 Task: Look for space in Sarandë, Albania from 2nd June, 2023 to 15th June, 2023 for 2 adults and 1 pet in price range Rs.10000 to Rs.15000. Place can be entire place with 1  bedroom having 1 bed and 1 bathroom. Property type can be house, flat, hotel. Amenities needed are: heating. Booking option can be shelf check-in. Required host language is English.
Action: Mouse moved to (588, 110)
Screenshot: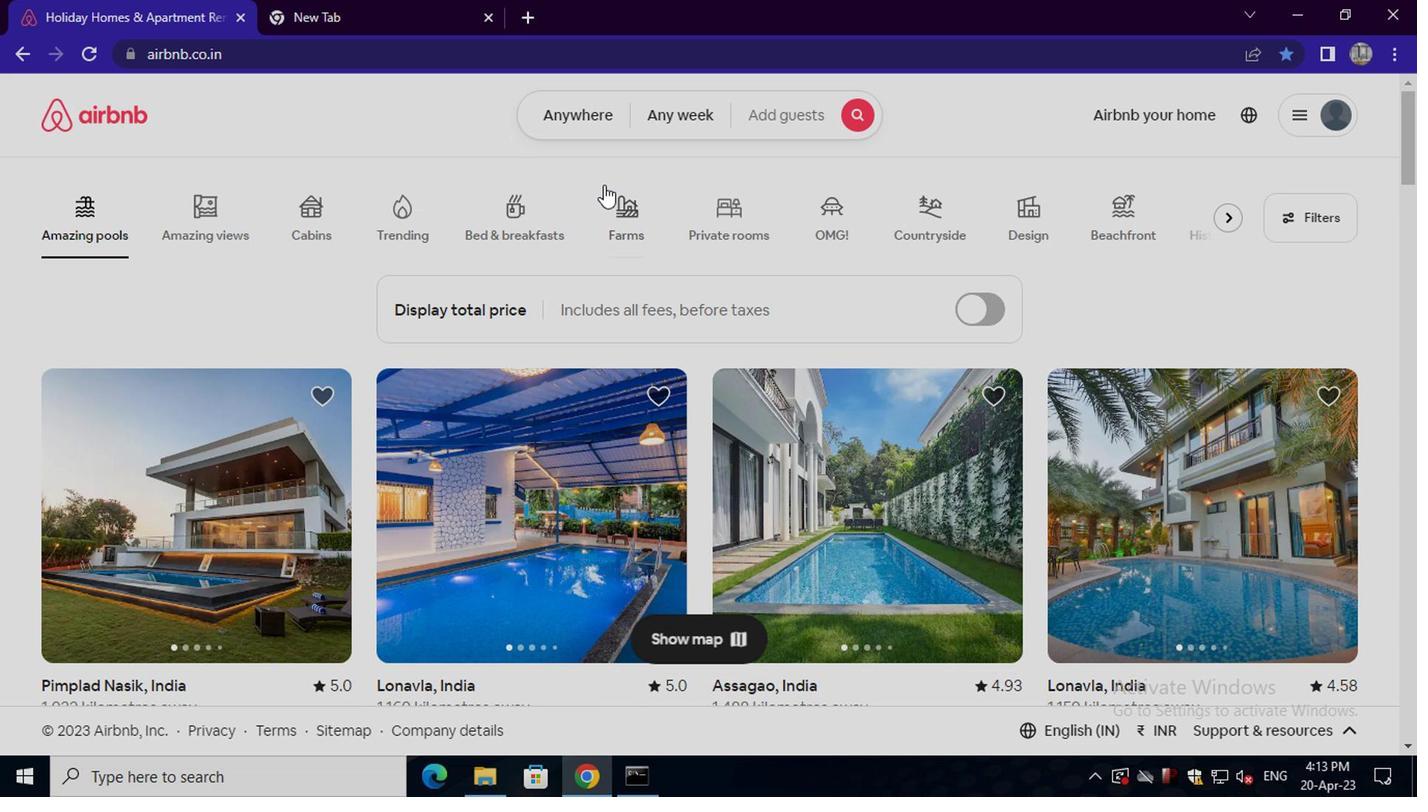 
Action: Mouse pressed left at (588, 110)
Screenshot: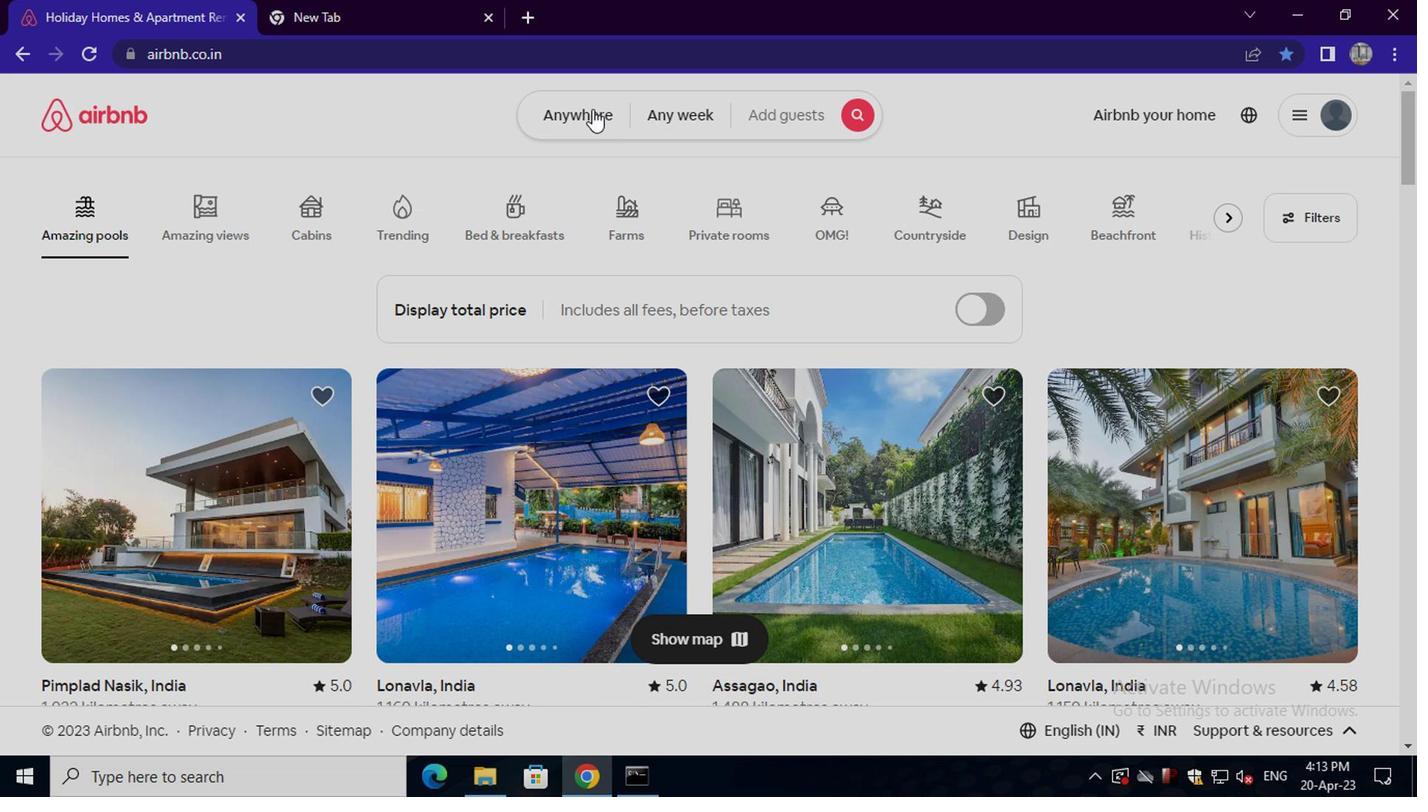 
Action: Mouse moved to (482, 197)
Screenshot: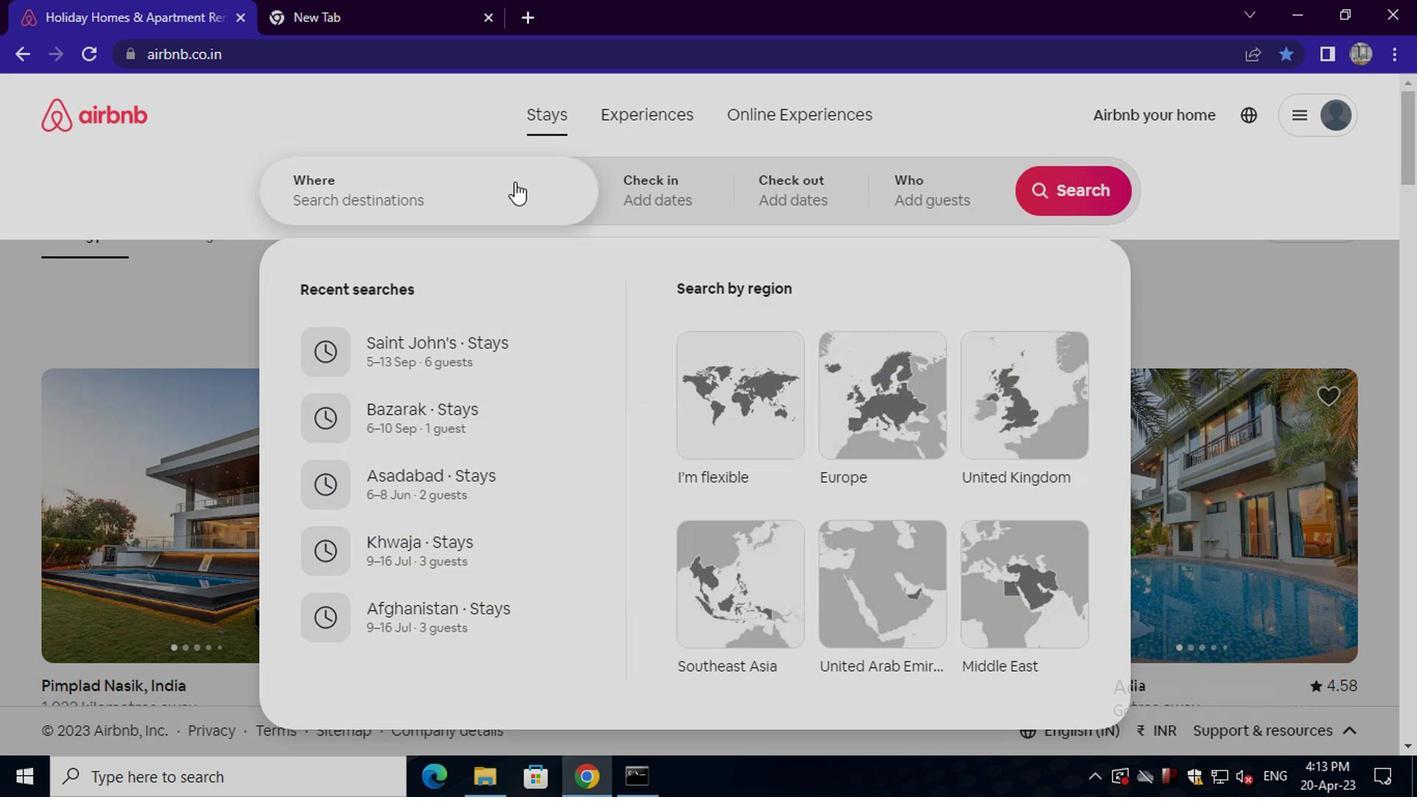 
Action: Mouse pressed left at (482, 197)
Screenshot: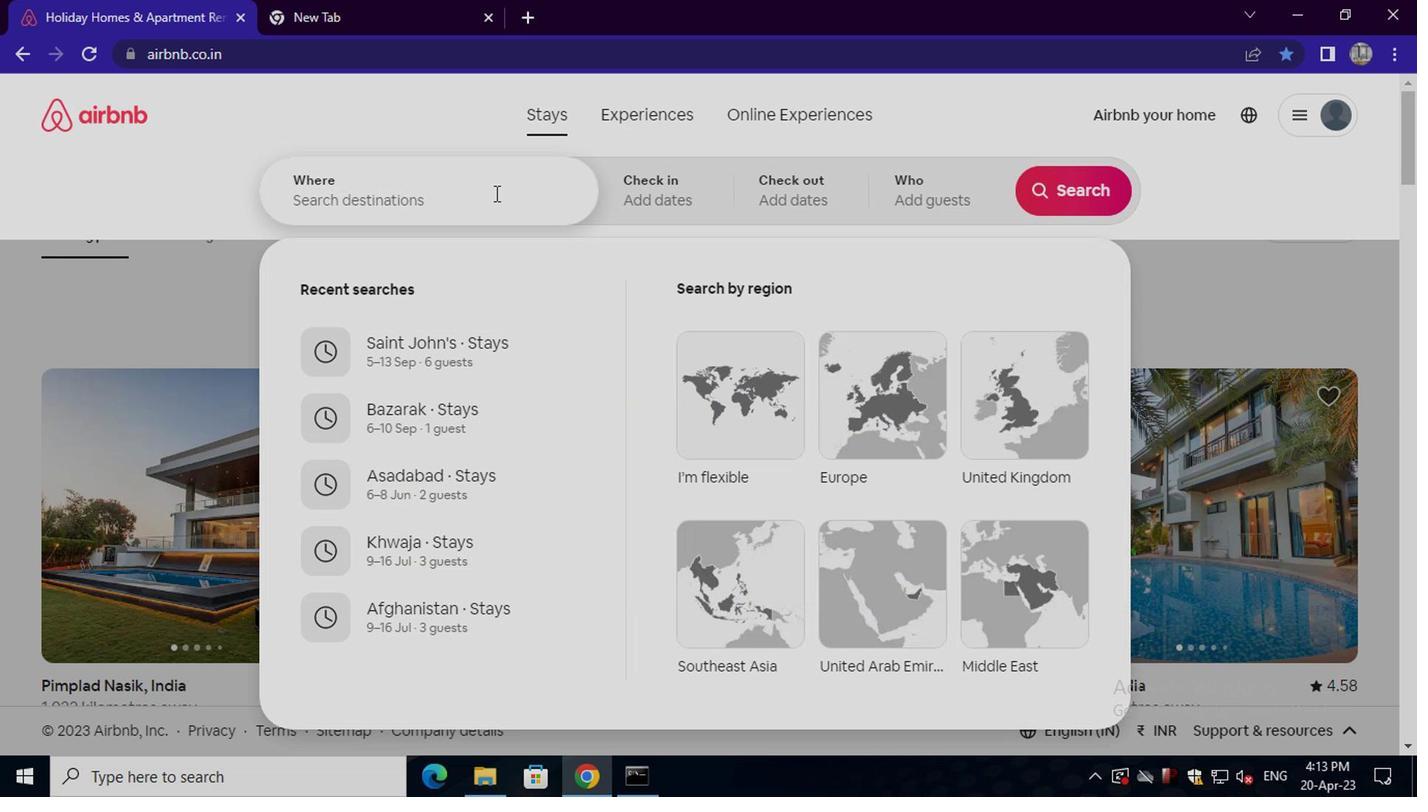 
Action: Key pressed sarande
Screenshot: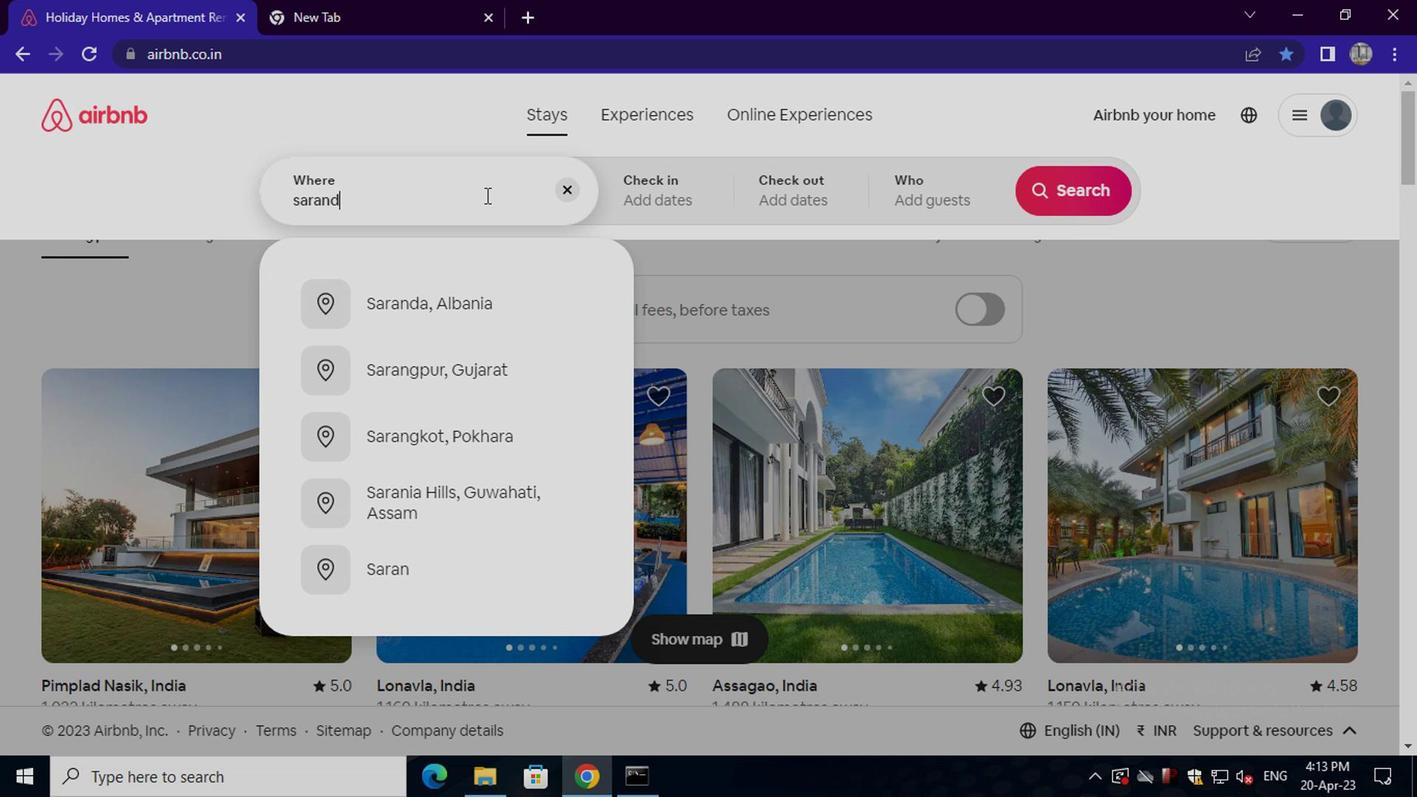 
Action: Mouse moved to (491, 302)
Screenshot: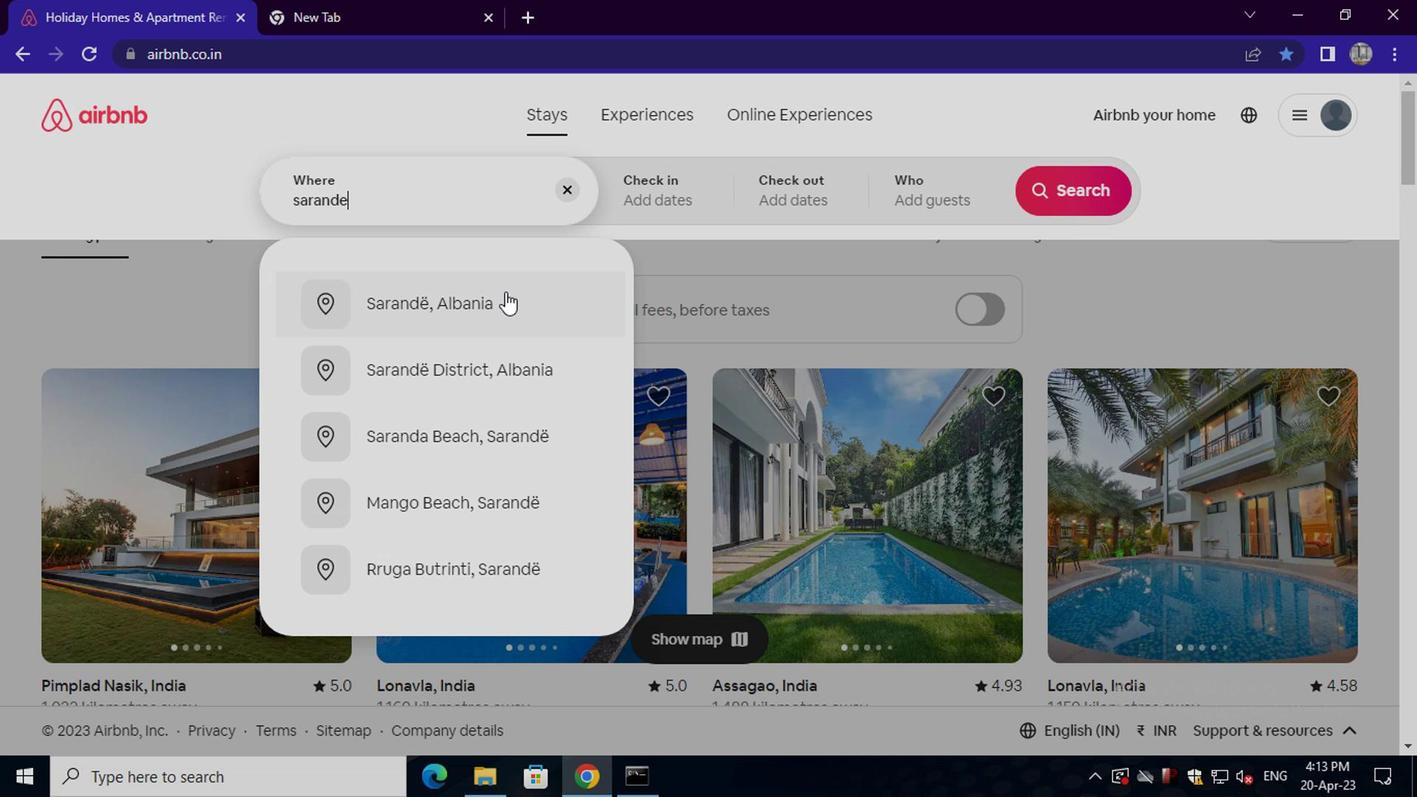 
Action: Mouse pressed left at (491, 302)
Screenshot: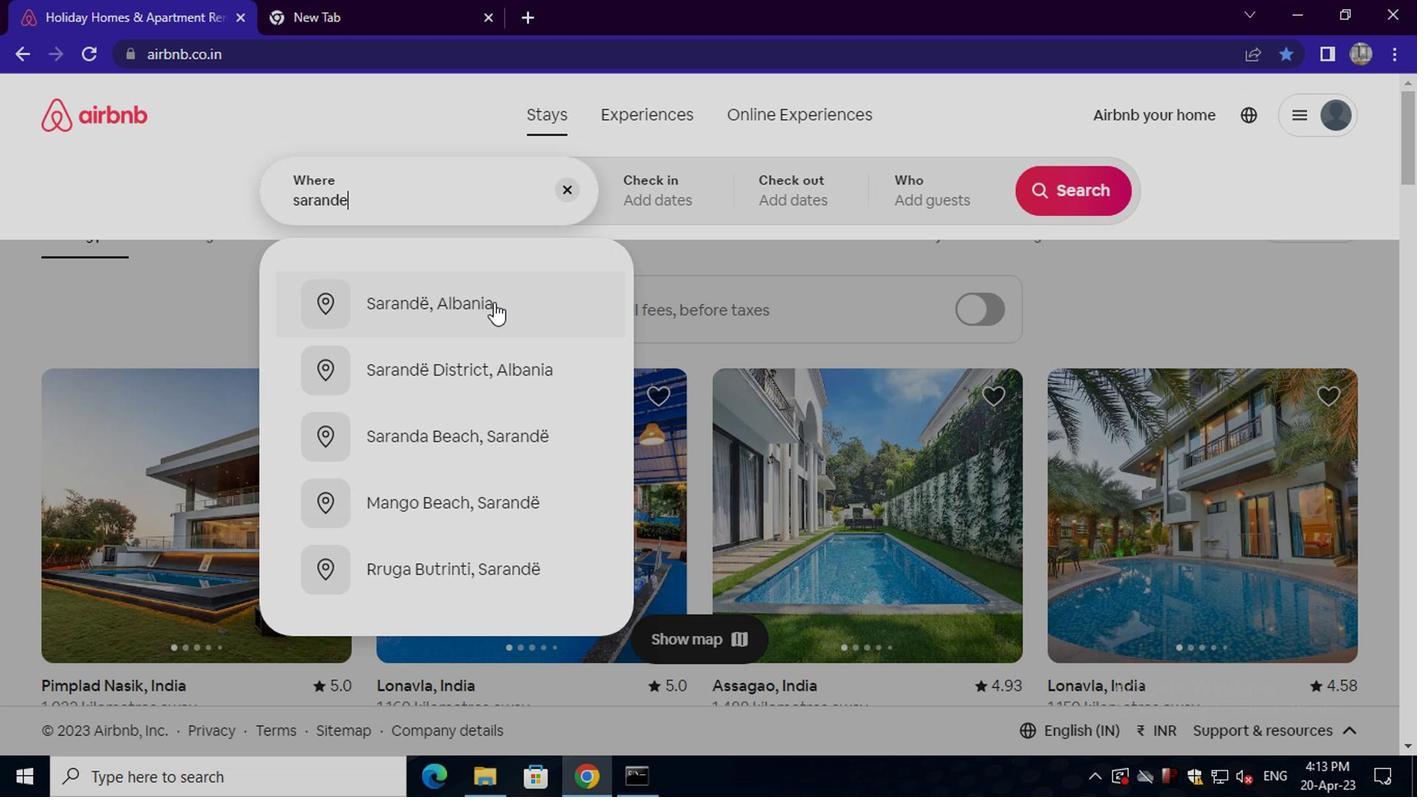 
Action: Mouse moved to (940, 197)
Screenshot: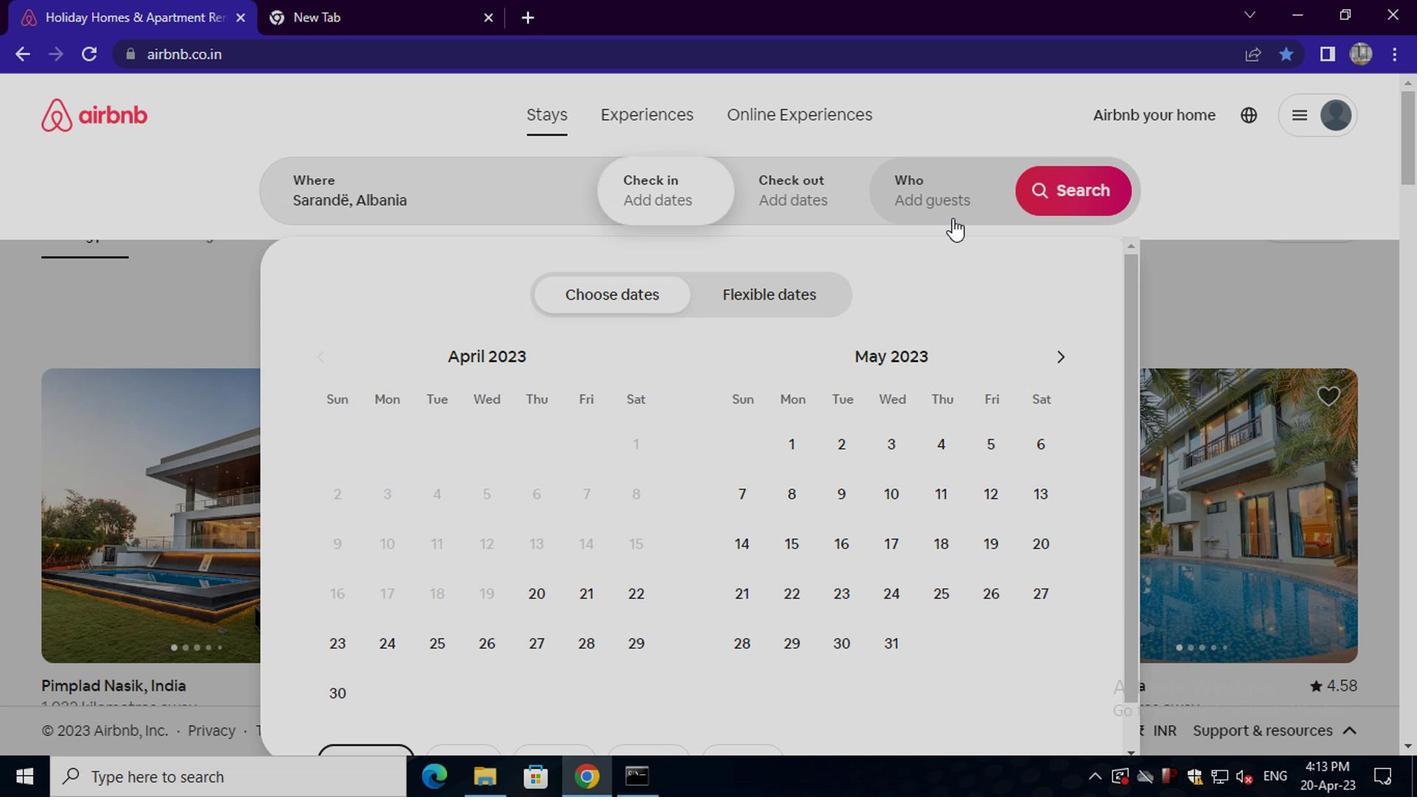 
Action: Mouse pressed left at (940, 197)
Screenshot: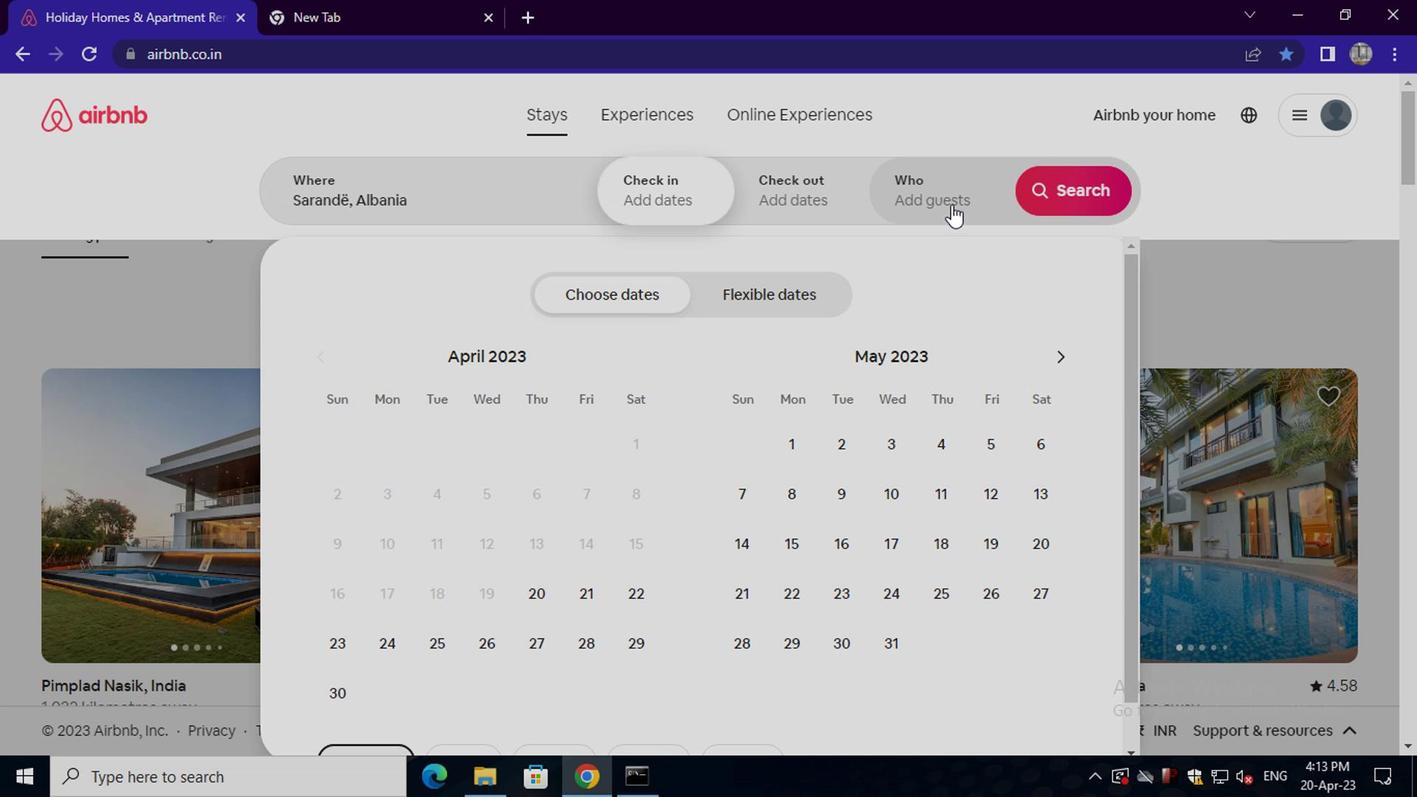
Action: Mouse moved to (731, 177)
Screenshot: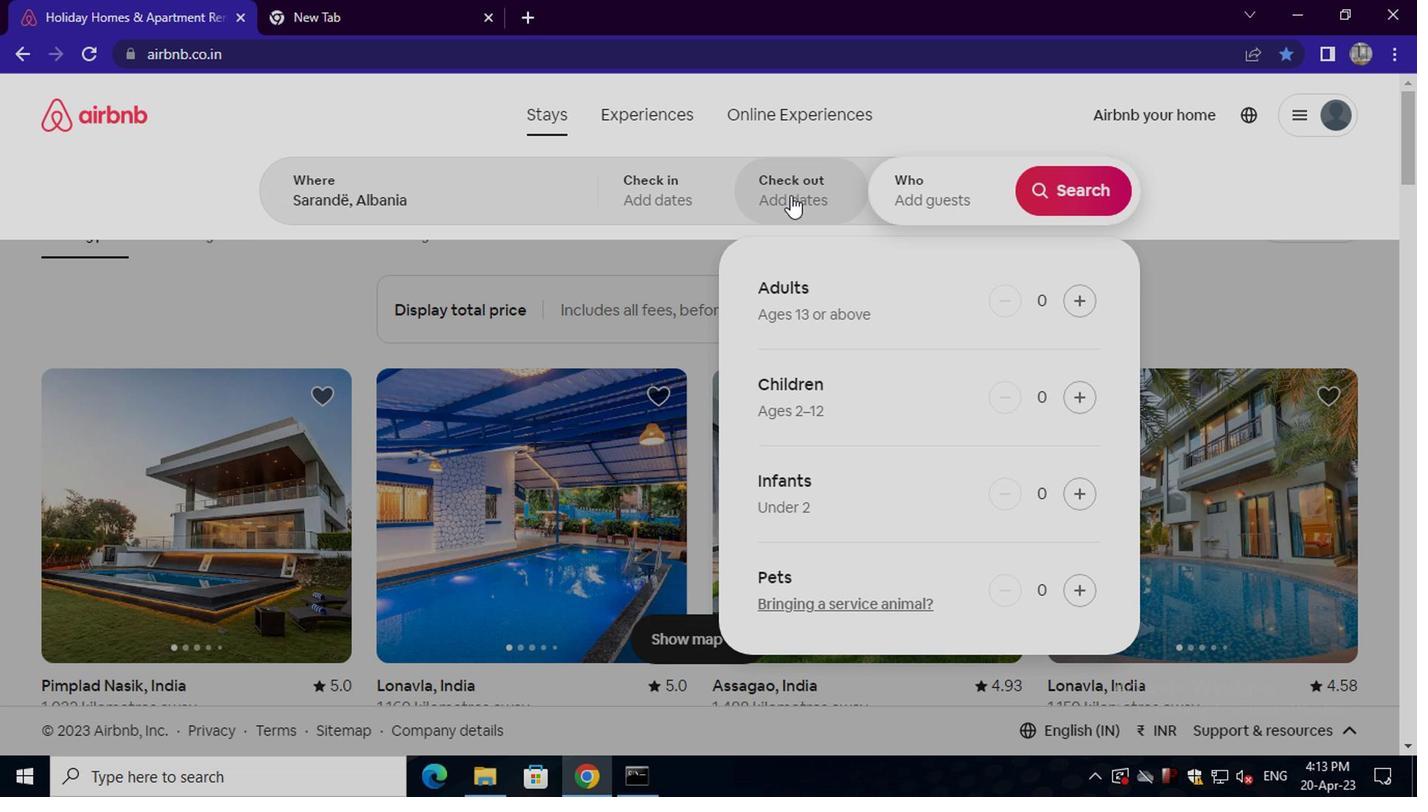 
Action: Mouse pressed left at (731, 177)
Screenshot: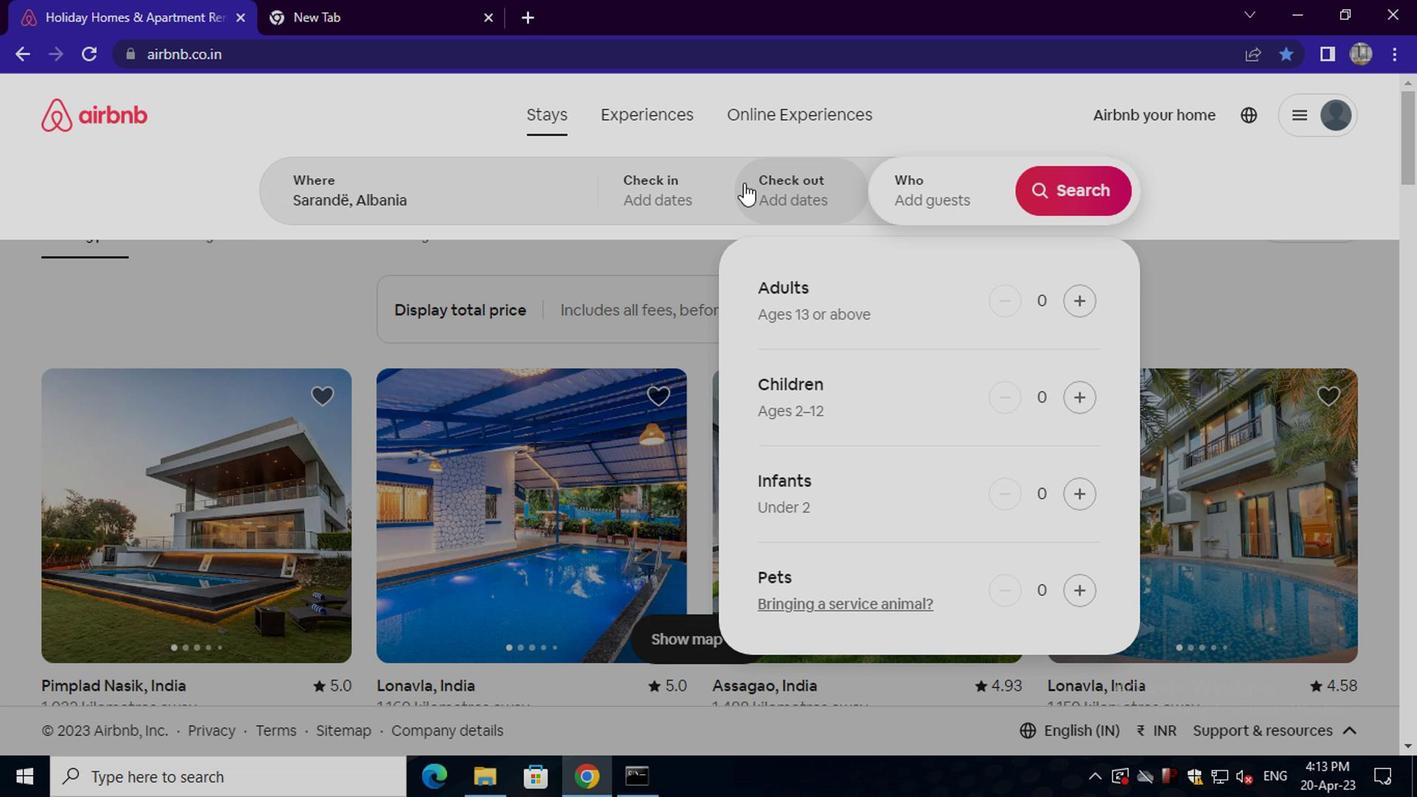 
Action: Mouse moved to (672, 189)
Screenshot: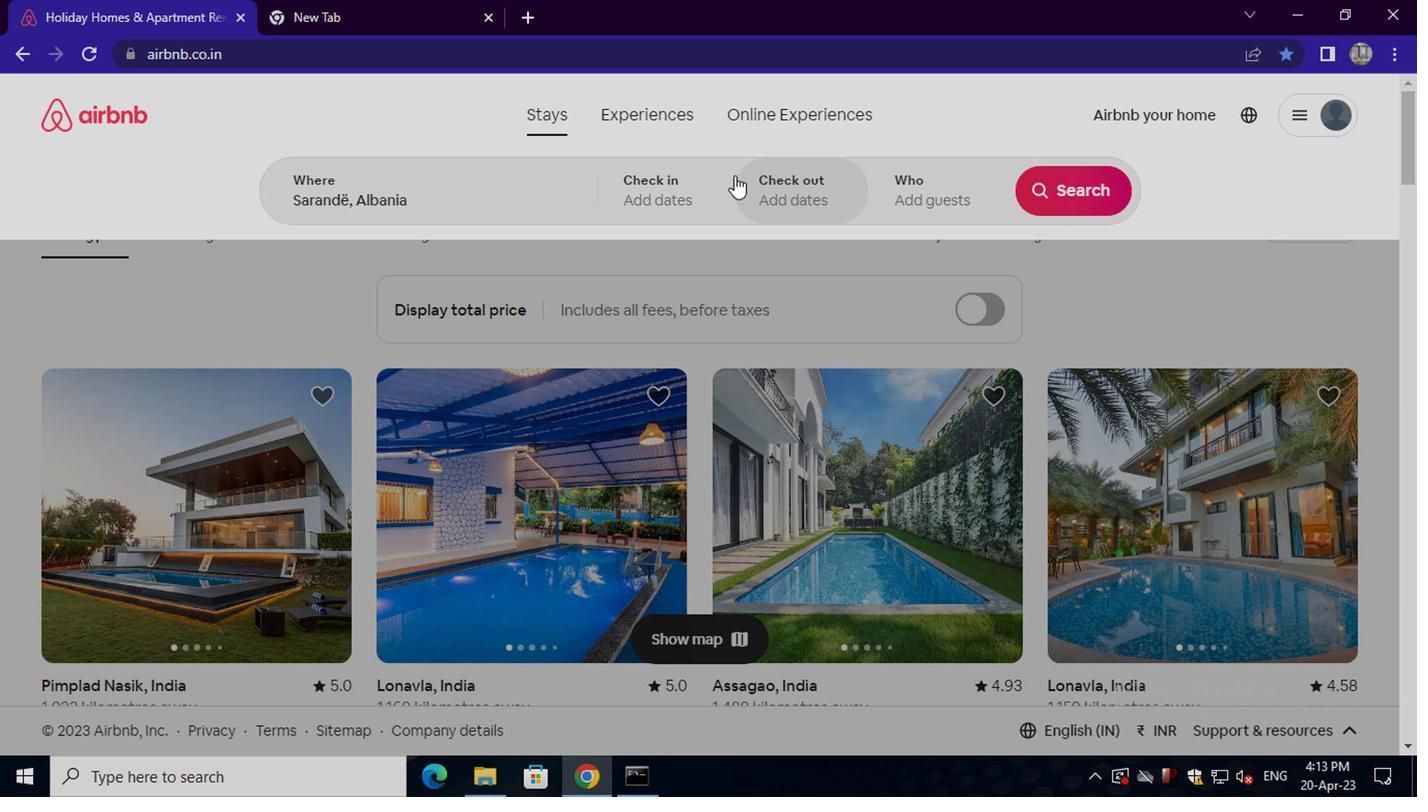 
Action: Mouse pressed left at (672, 189)
Screenshot: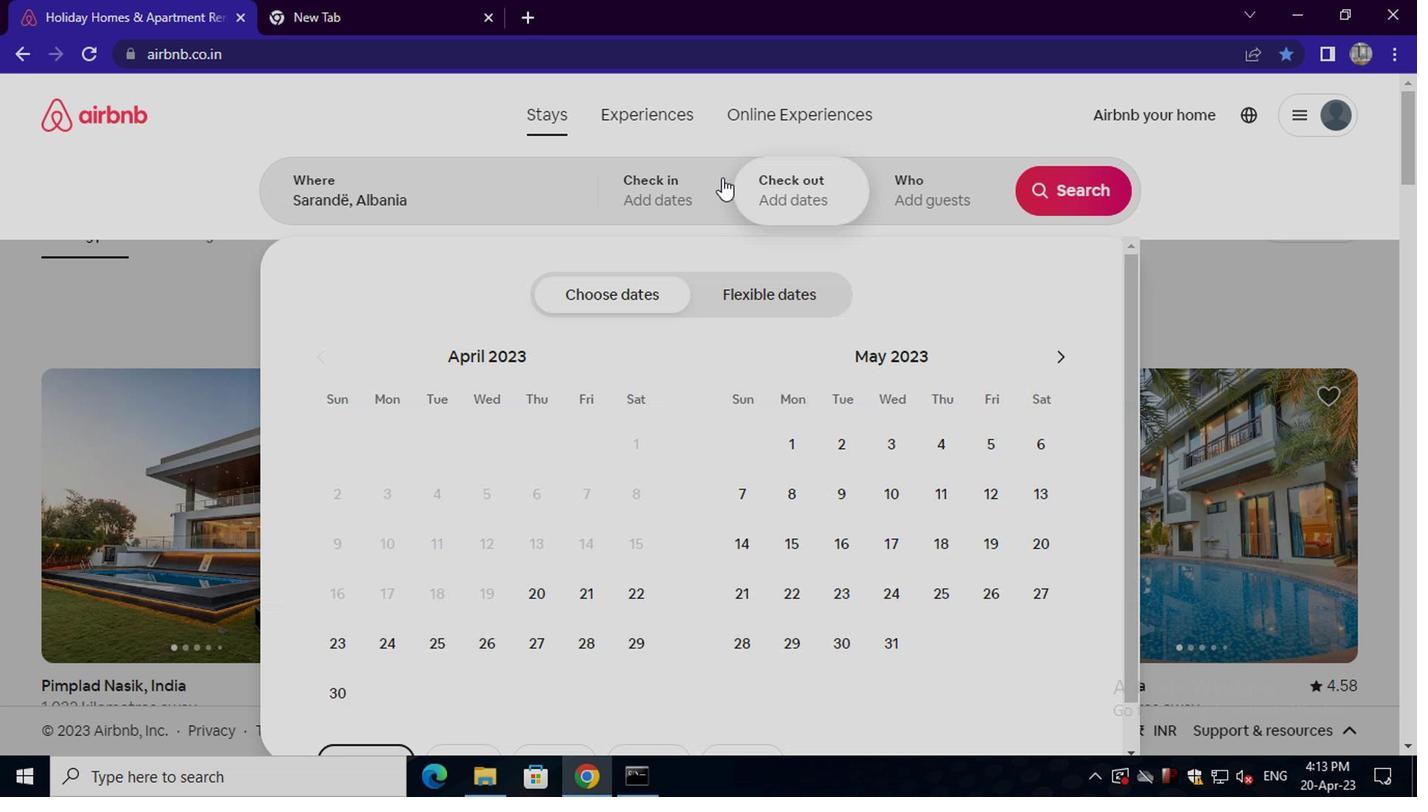 
Action: Mouse moved to (1025, 359)
Screenshot: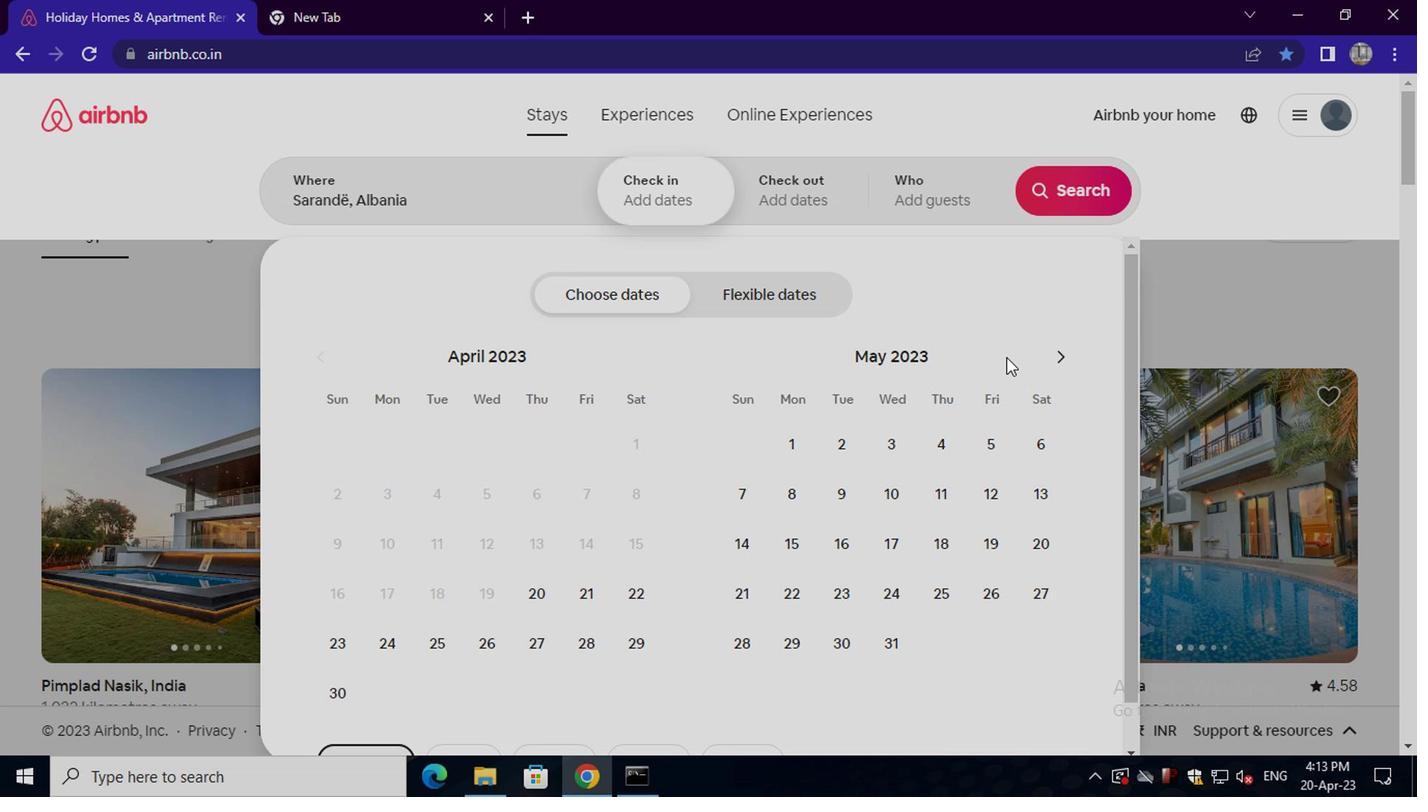 
Action: Mouse pressed left at (1025, 359)
Screenshot: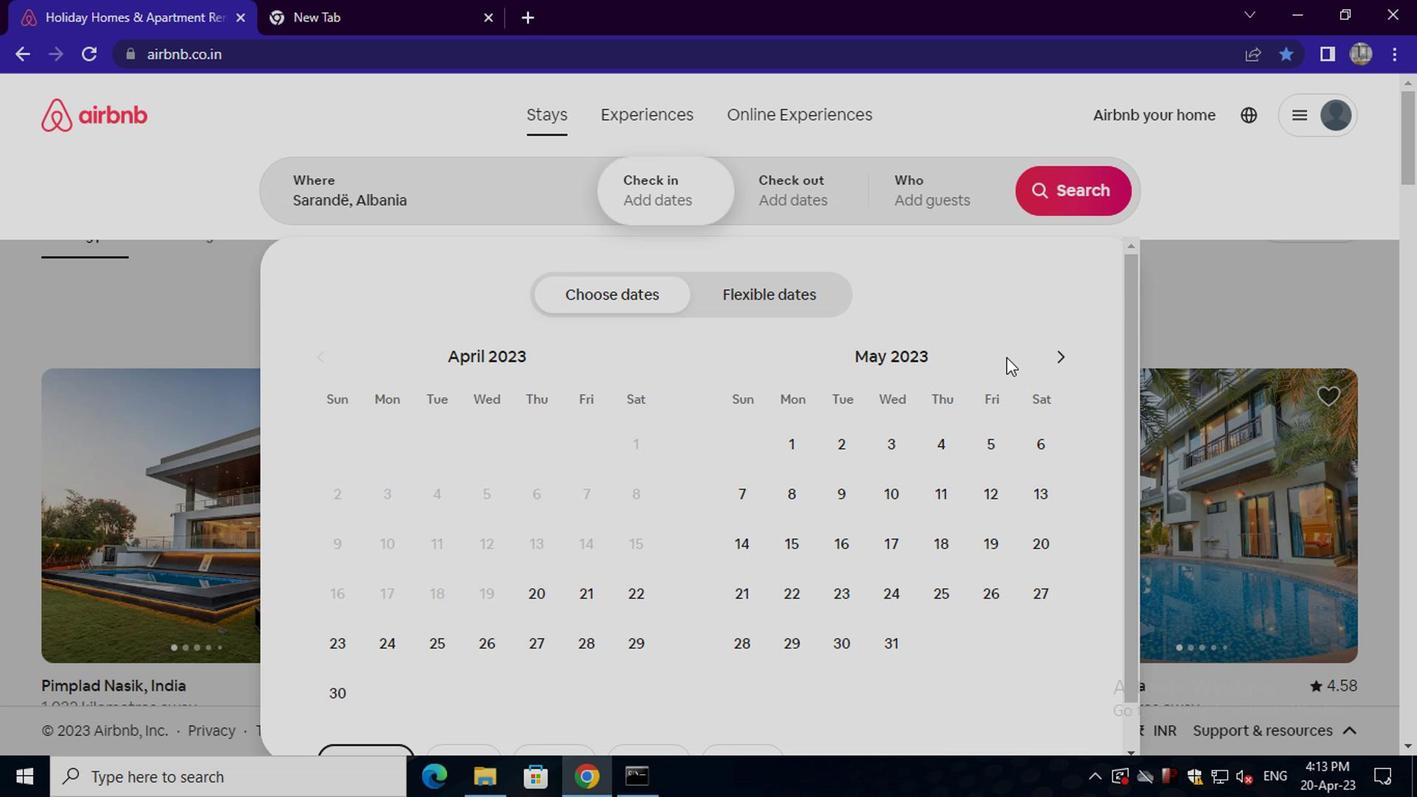 
Action: Mouse moved to (1047, 362)
Screenshot: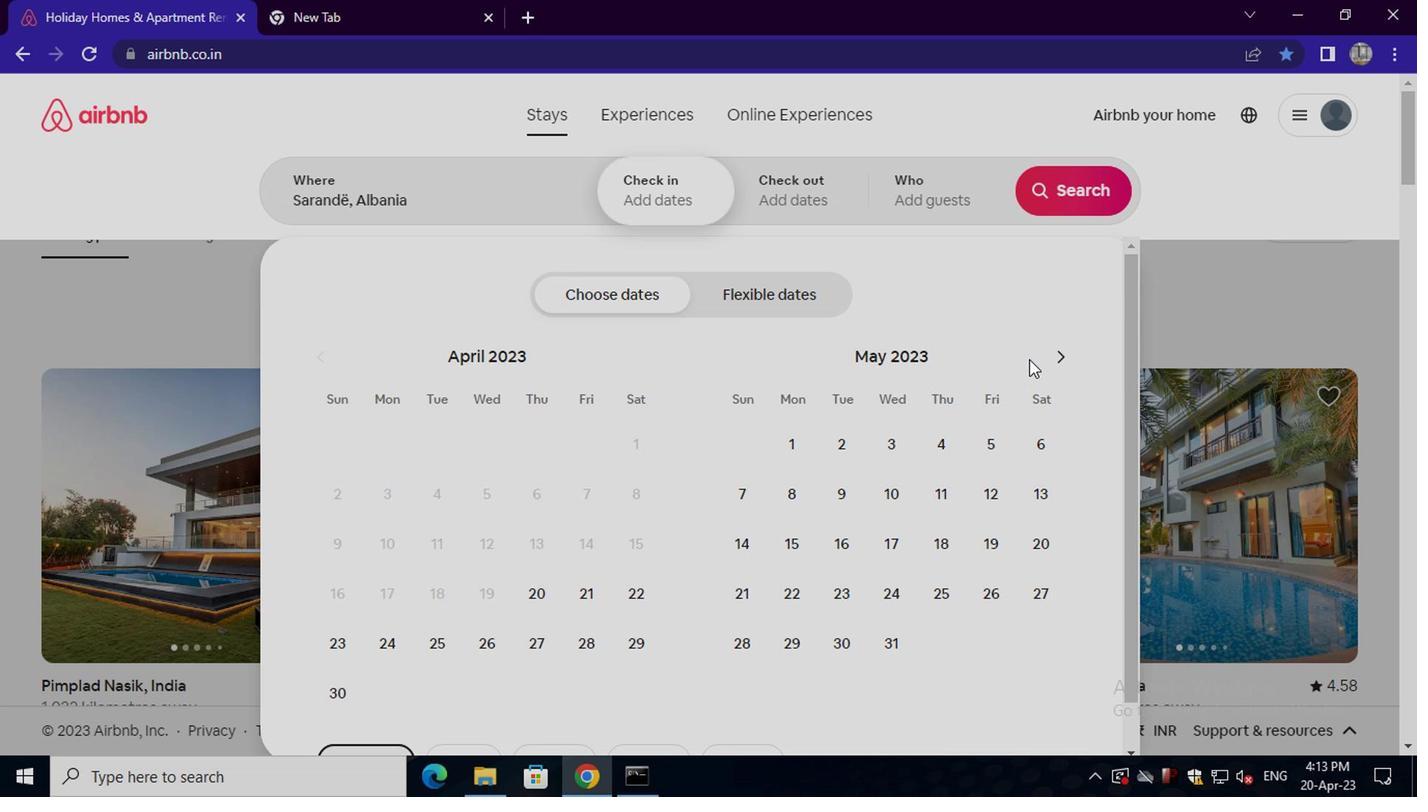 
Action: Mouse pressed left at (1047, 362)
Screenshot: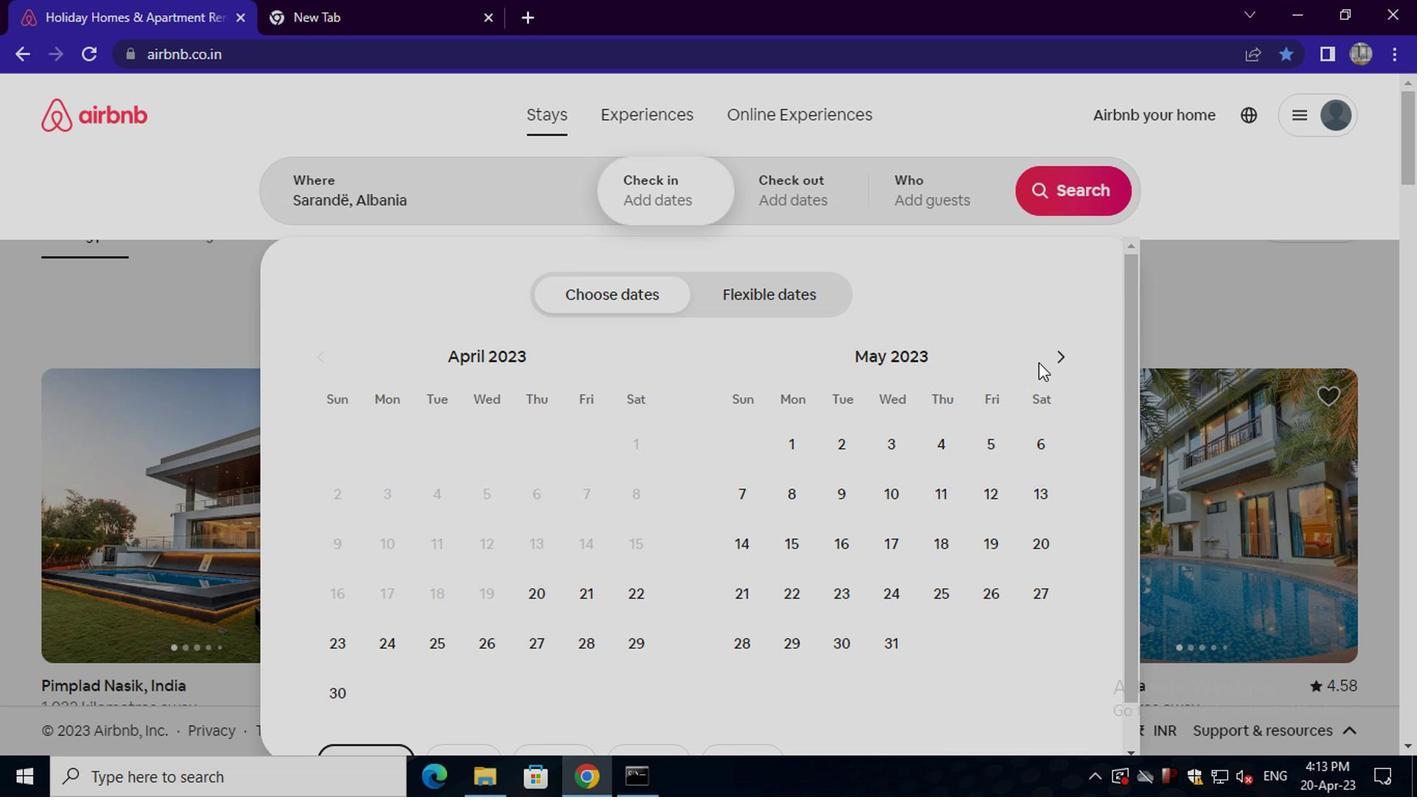 
Action: Mouse moved to (990, 443)
Screenshot: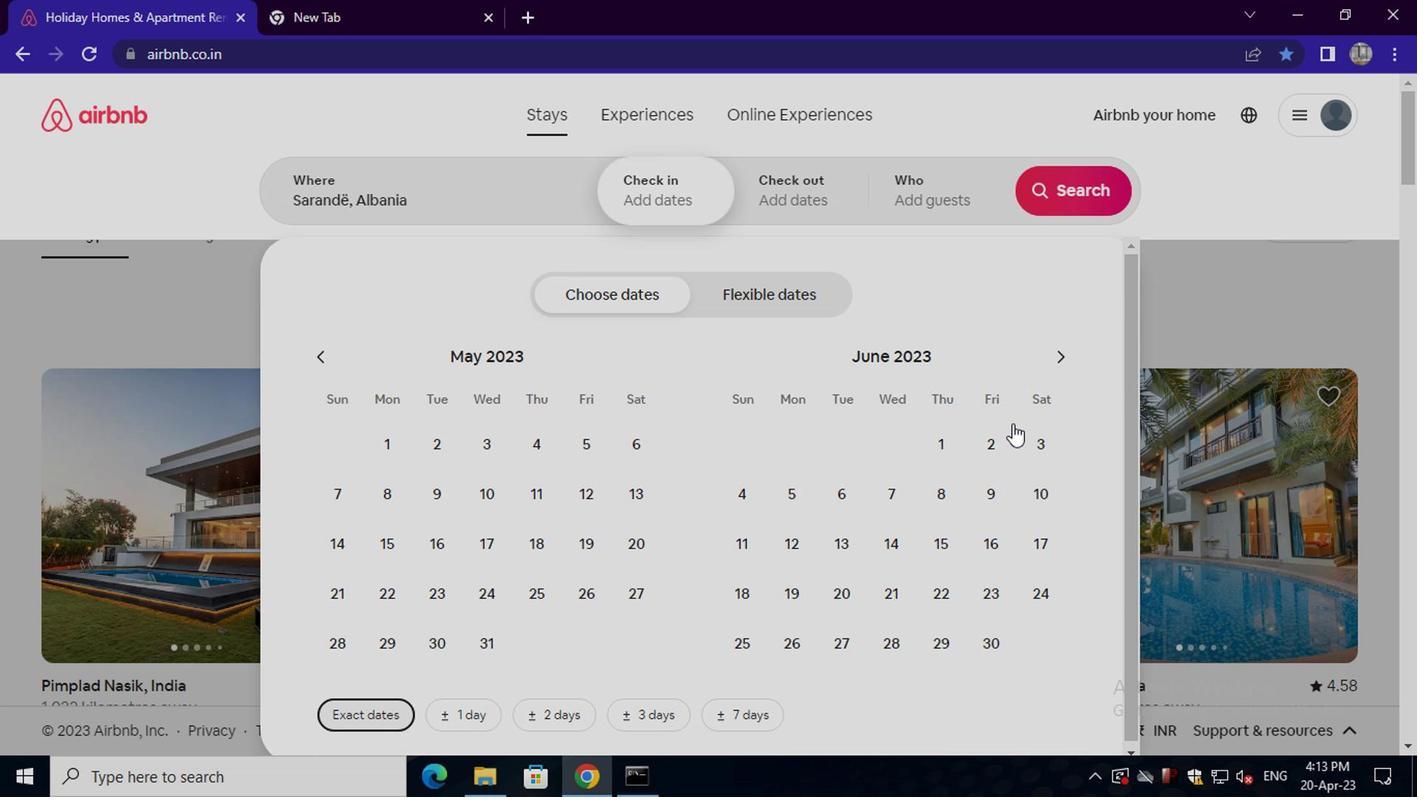 
Action: Mouse pressed left at (990, 443)
Screenshot: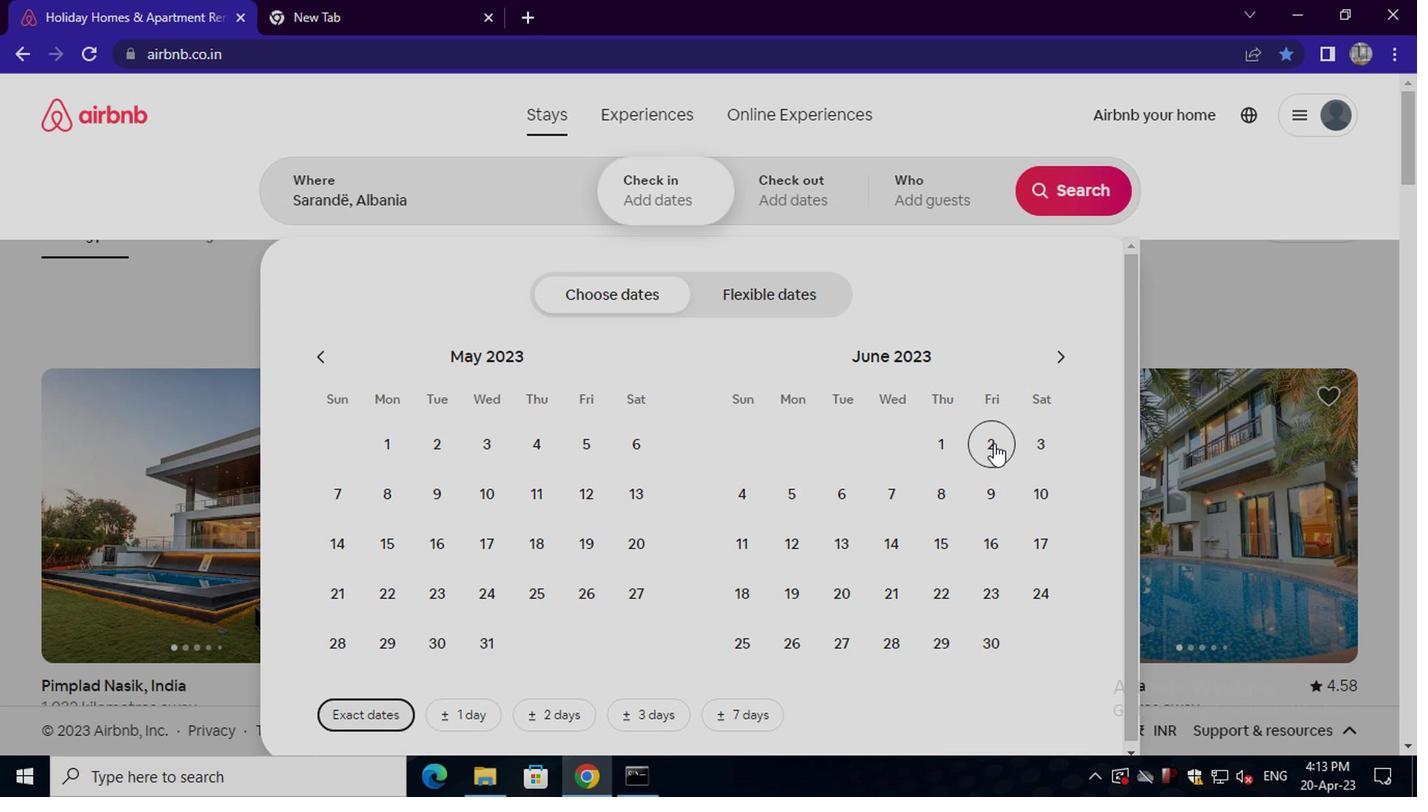 
Action: Mouse moved to (938, 529)
Screenshot: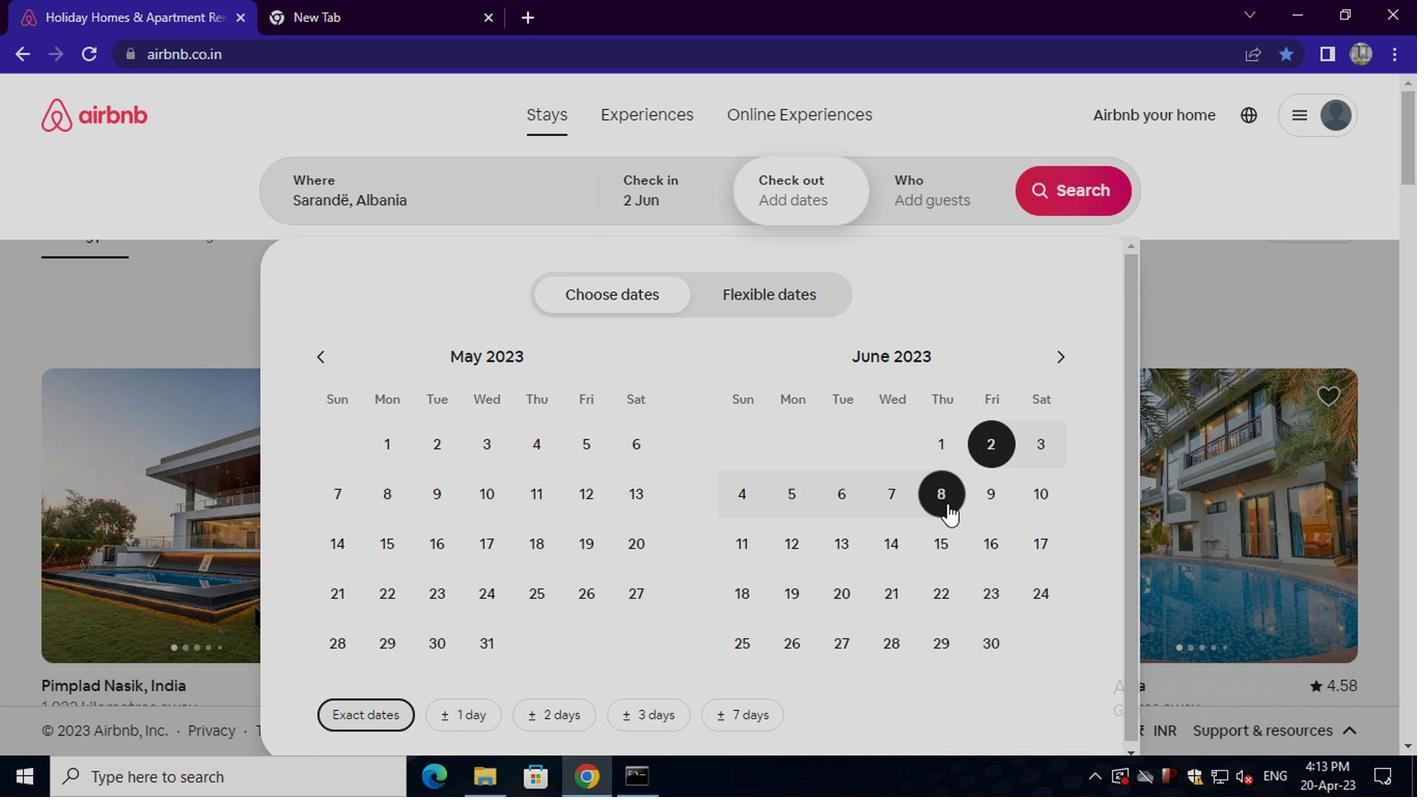 
Action: Mouse pressed left at (938, 529)
Screenshot: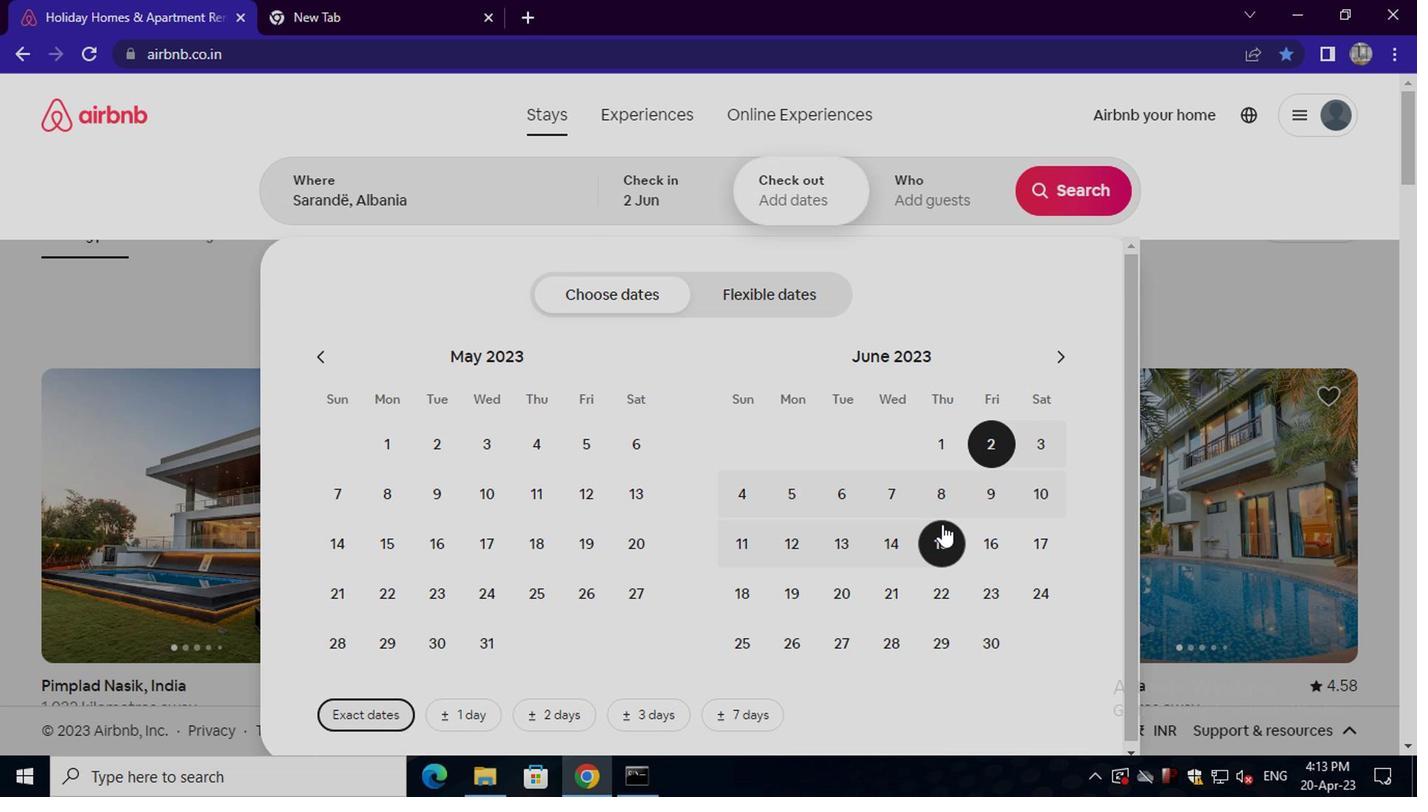 
Action: Mouse moved to (957, 210)
Screenshot: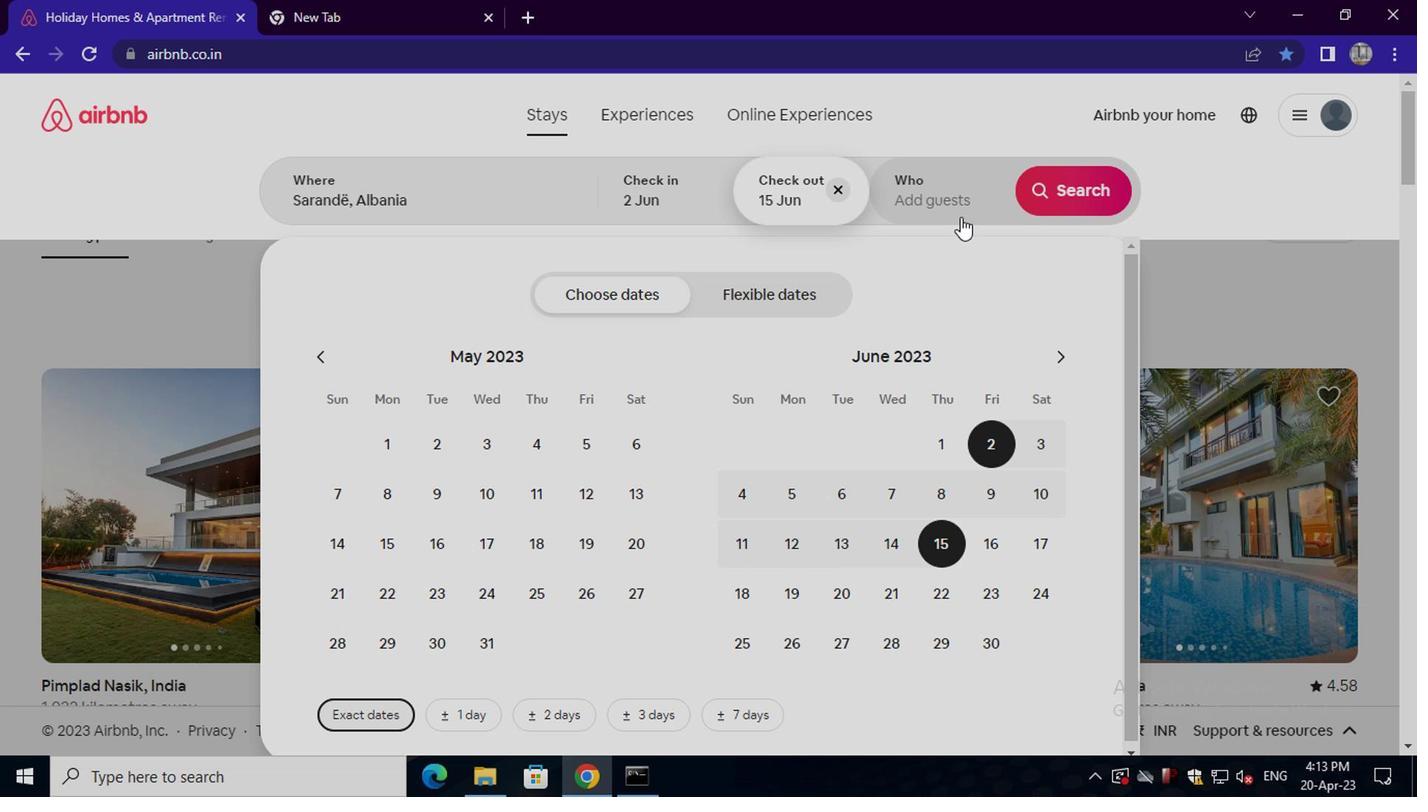 
Action: Mouse pressed left at (957, 210)
Screenshot: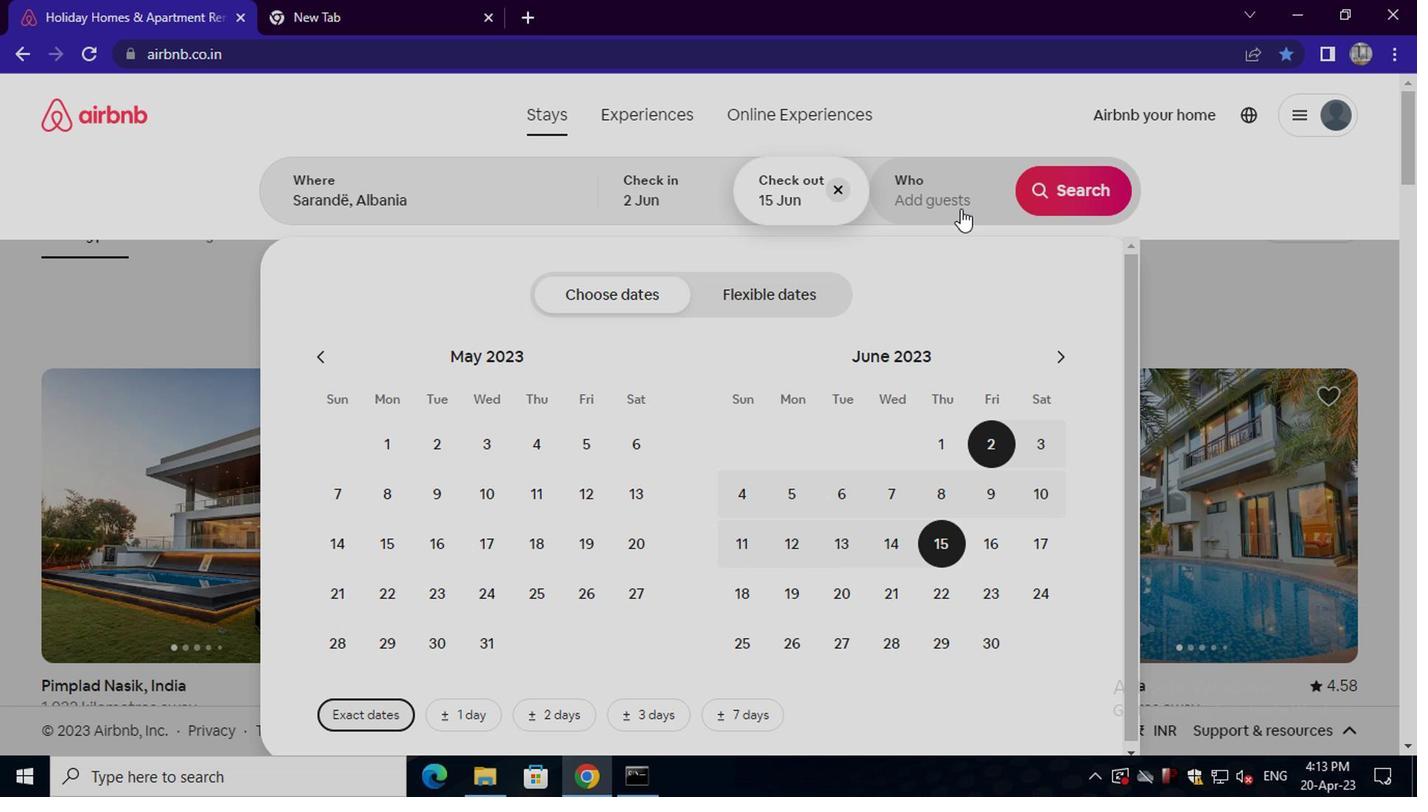
Action: Mouse moved to (1066, 306)
Screenshot: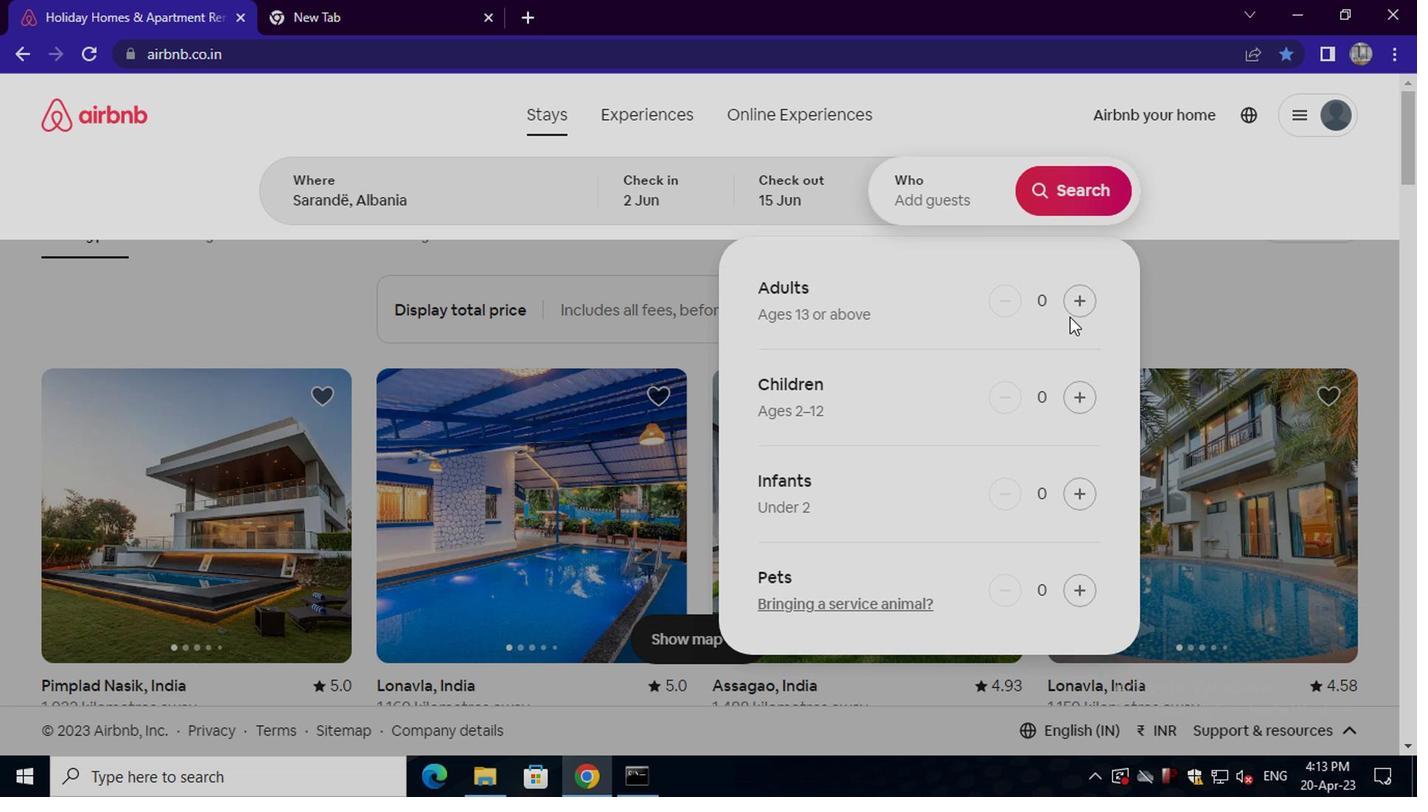 
Action: Mouse pressed left at (1066, 306)
Screenshot: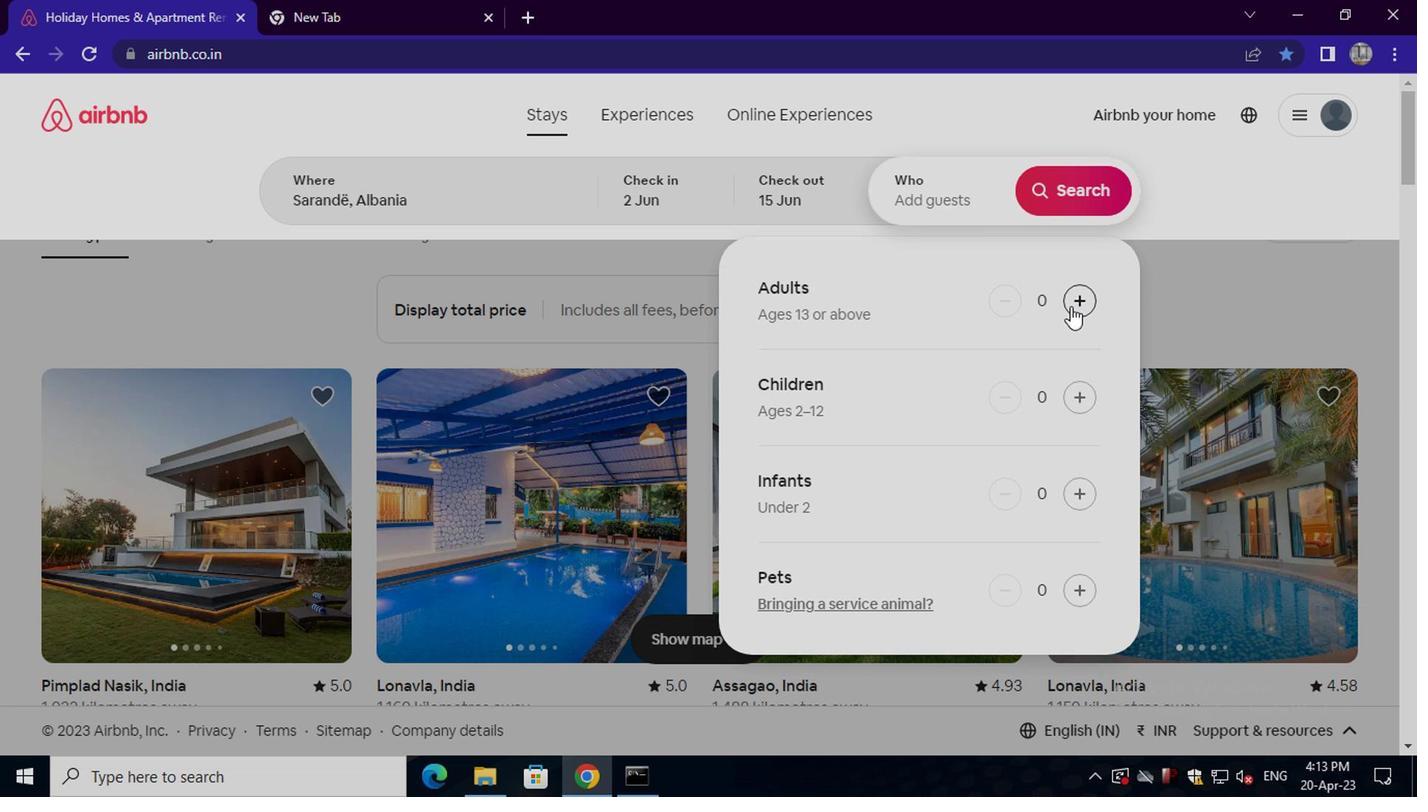 
Action: Mouse pressed left at (1066, 306)
Screenshot: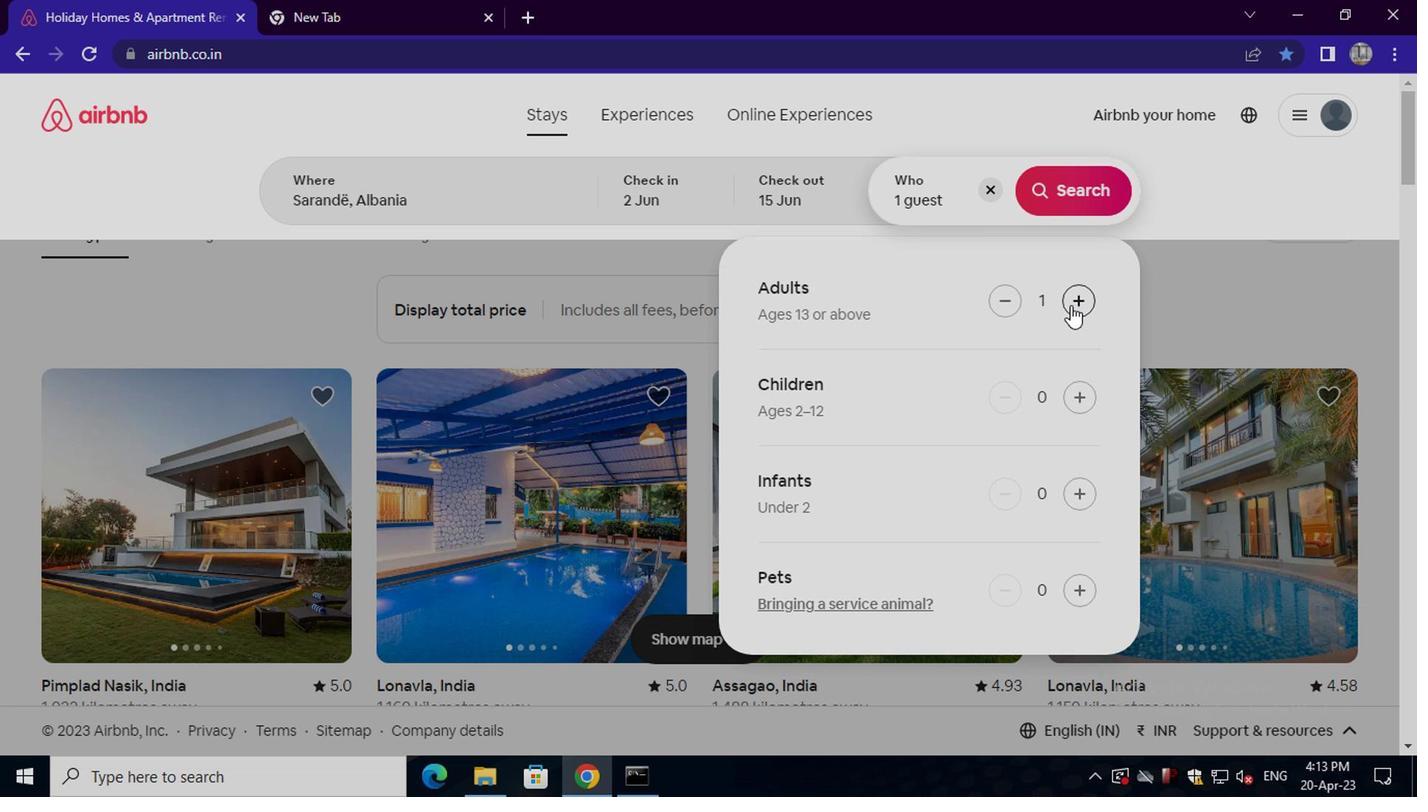 
Action: Mouse moved to (1078, 581)
Screenshot: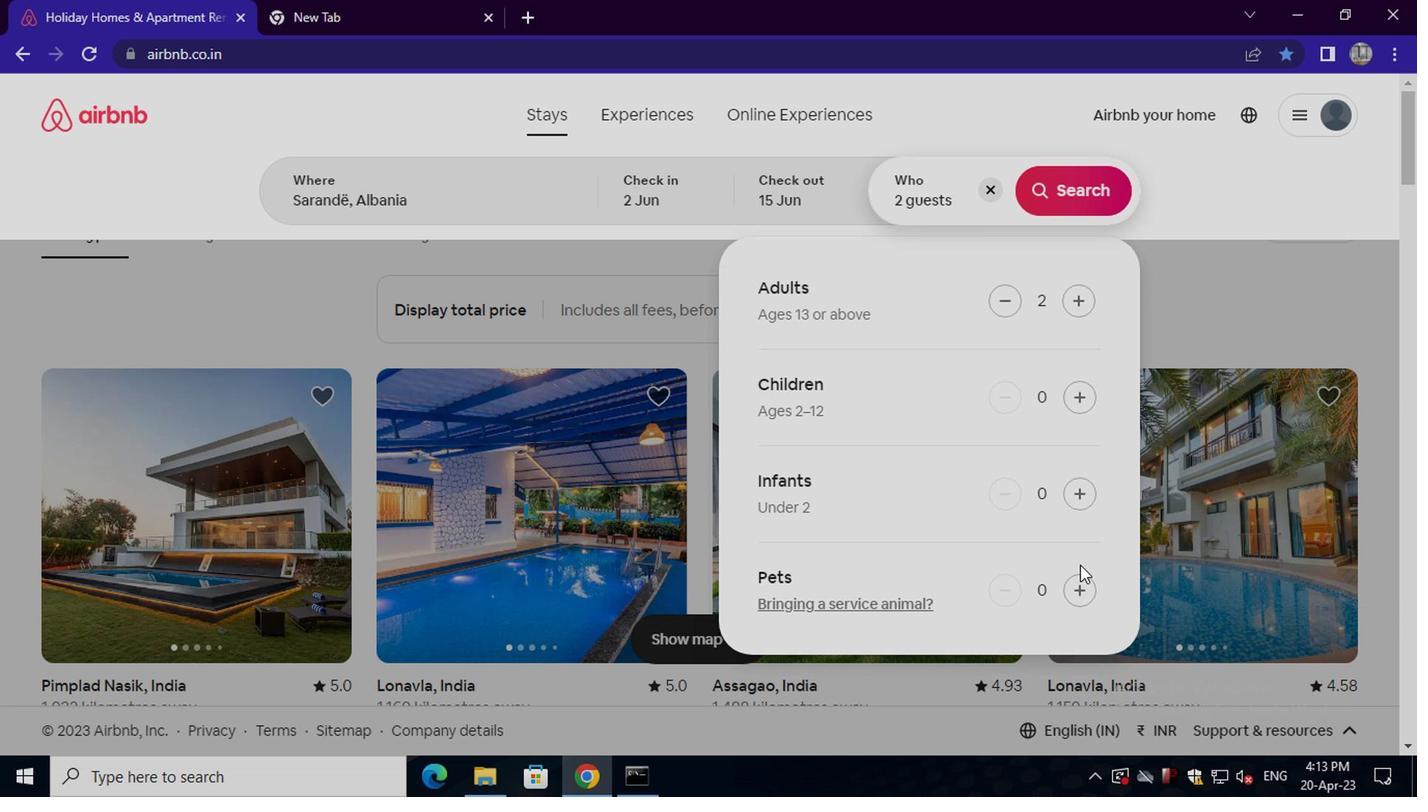 
Action: Mouse pressed left at (1078, 581)
Screenshot: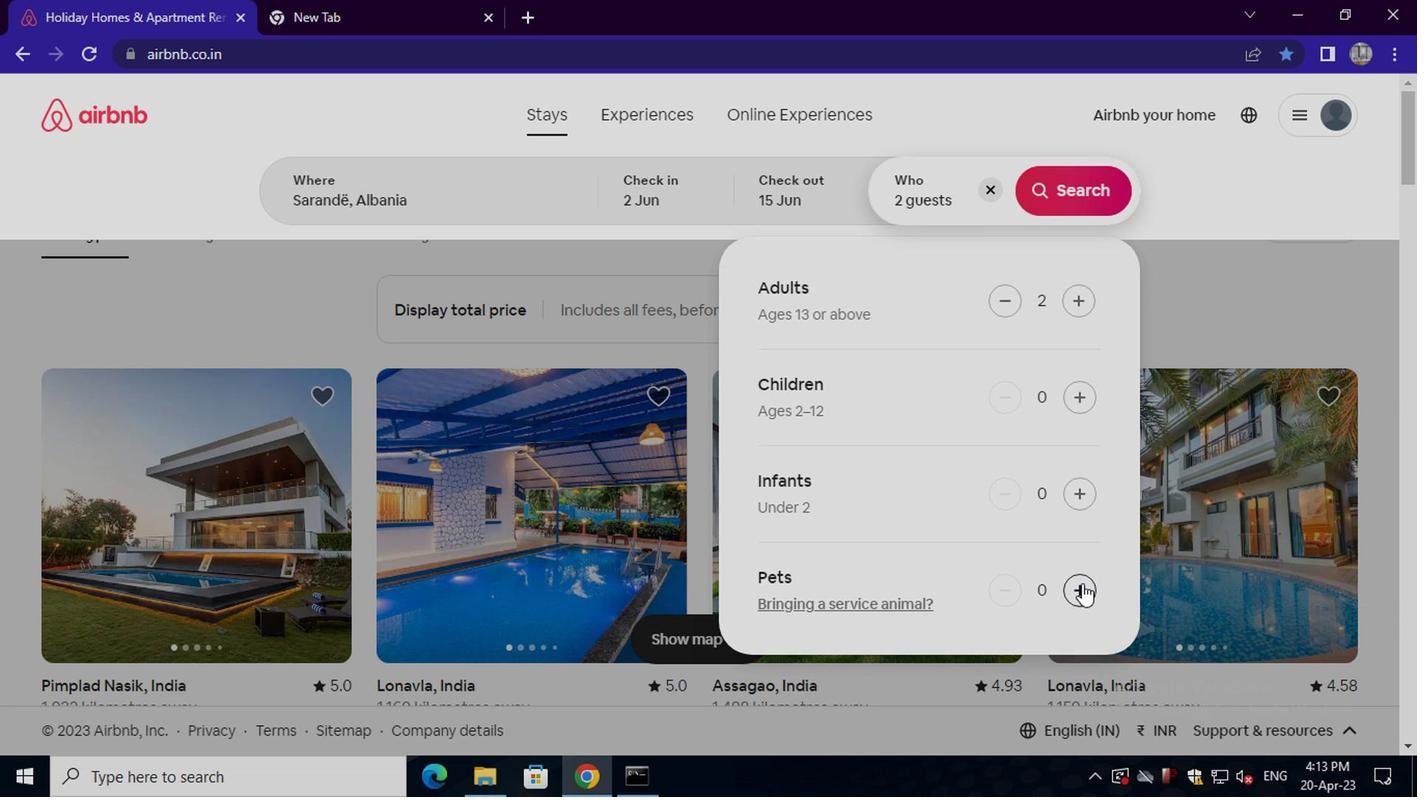 
Action: Mouse moved to (1089, 192)
Screenshot: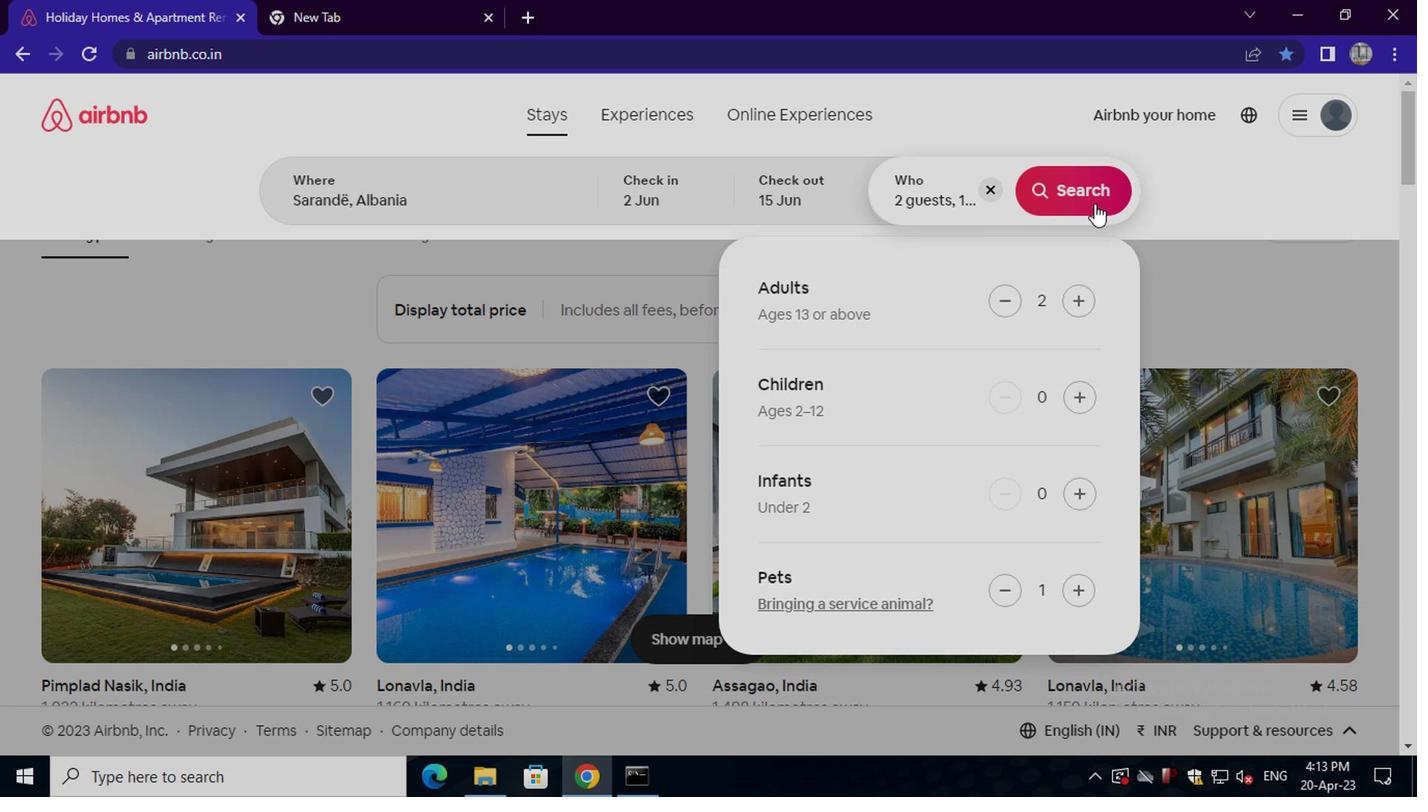 
Action: Mouse pressed left at (1089, 192)
Screenshot: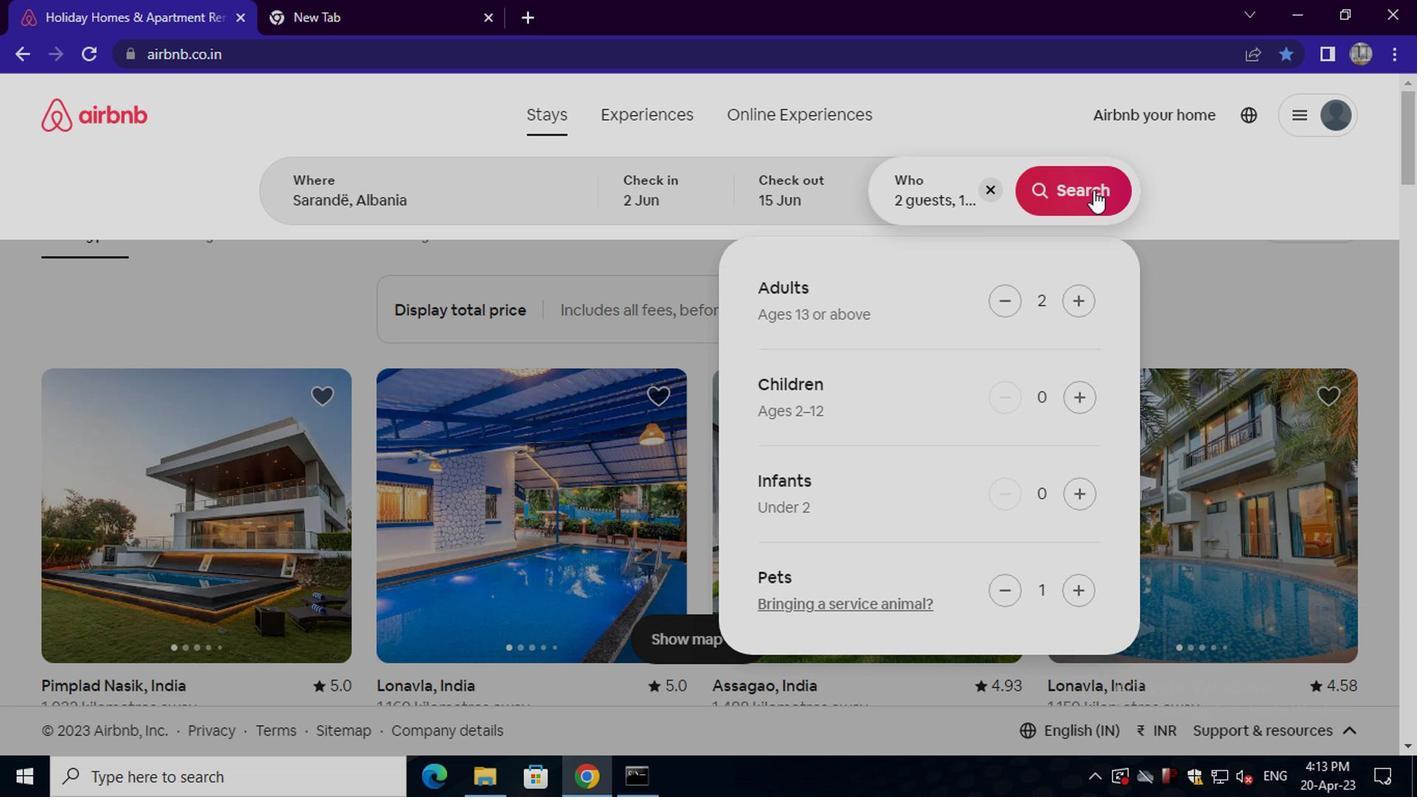 
Action: Mouse moved to (1346, 193)
Screenshot: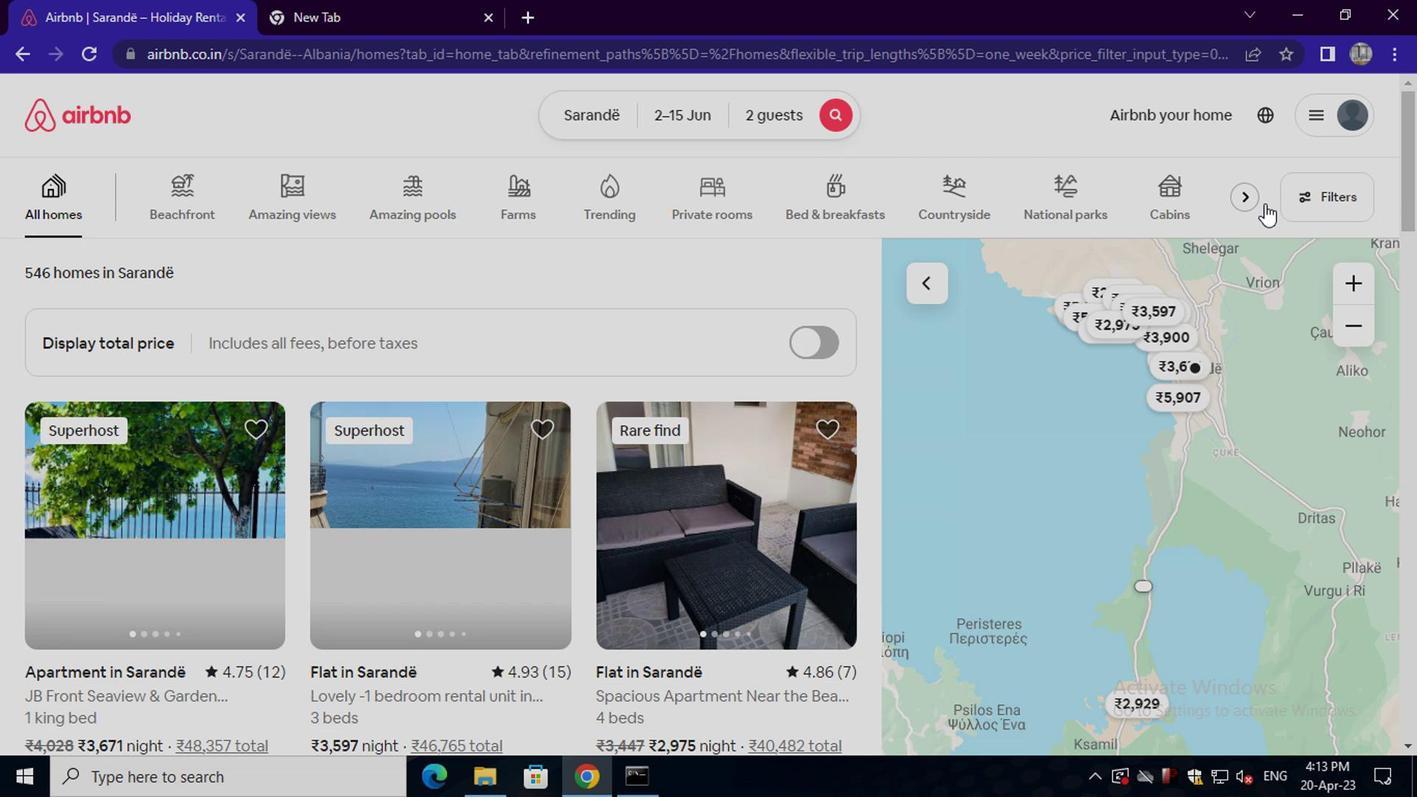 
Action: Mouse pressed left at (1346, 193)
Screenshot: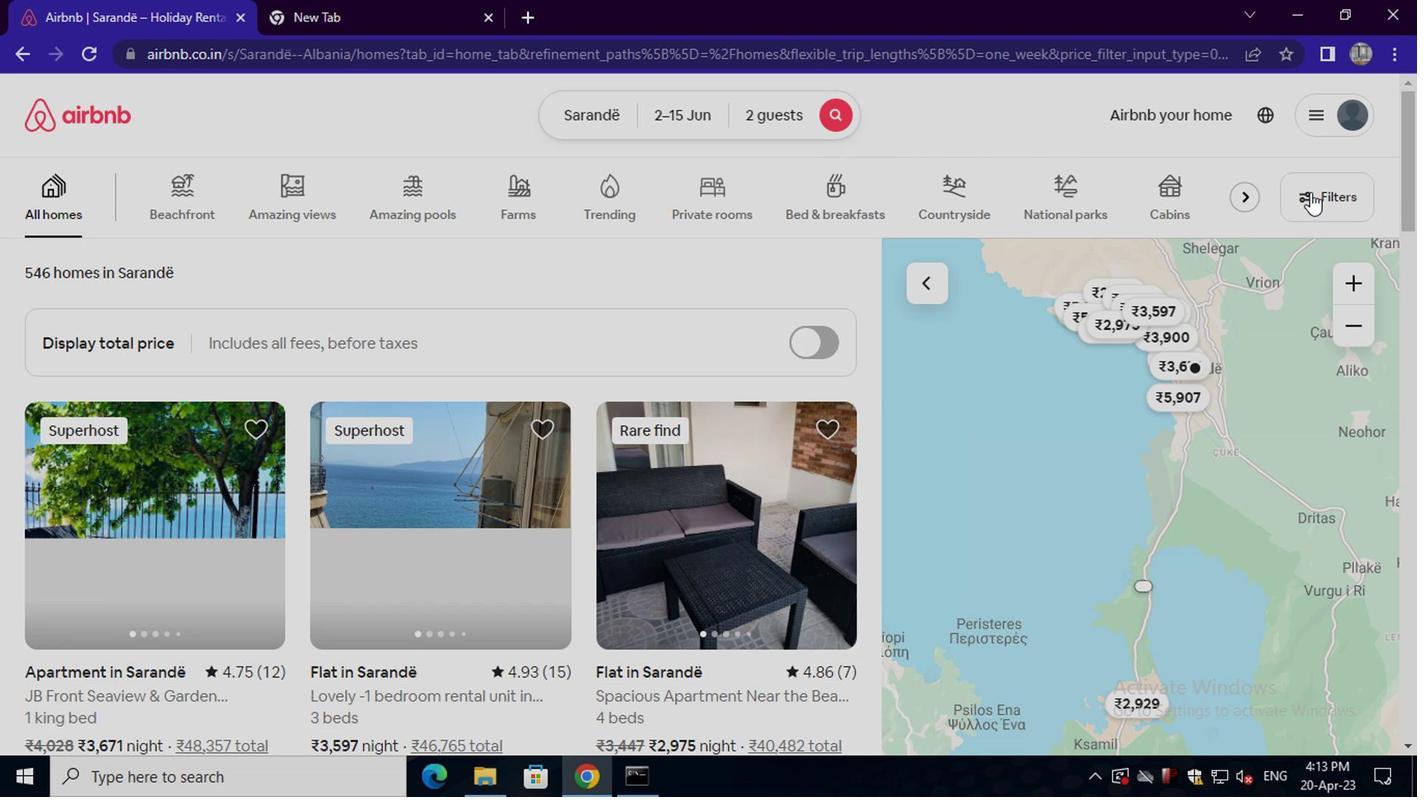 
Action: Mouse moved to (455, 470)
Screenshot: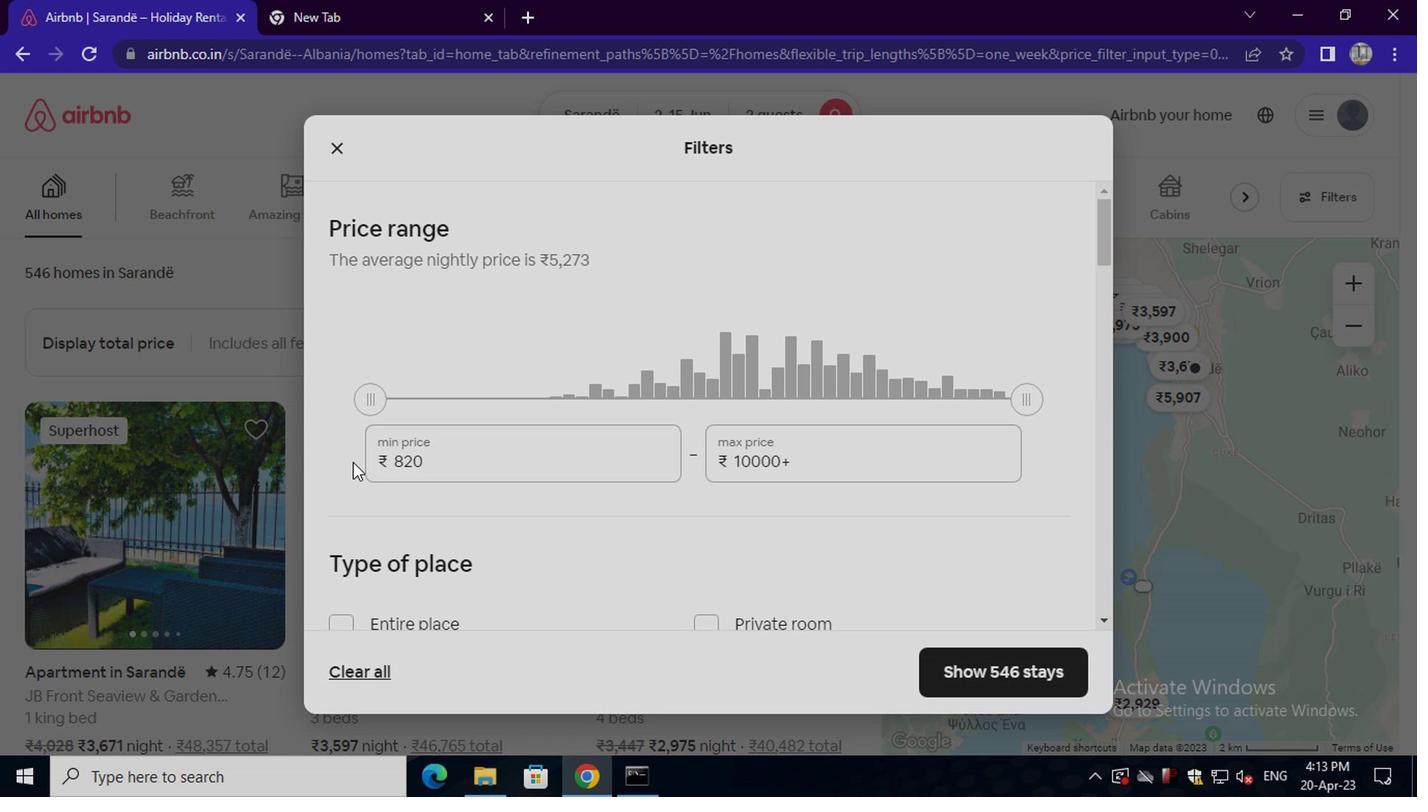 
Action: Mouse pressed left at (455, 470)
Screenshot: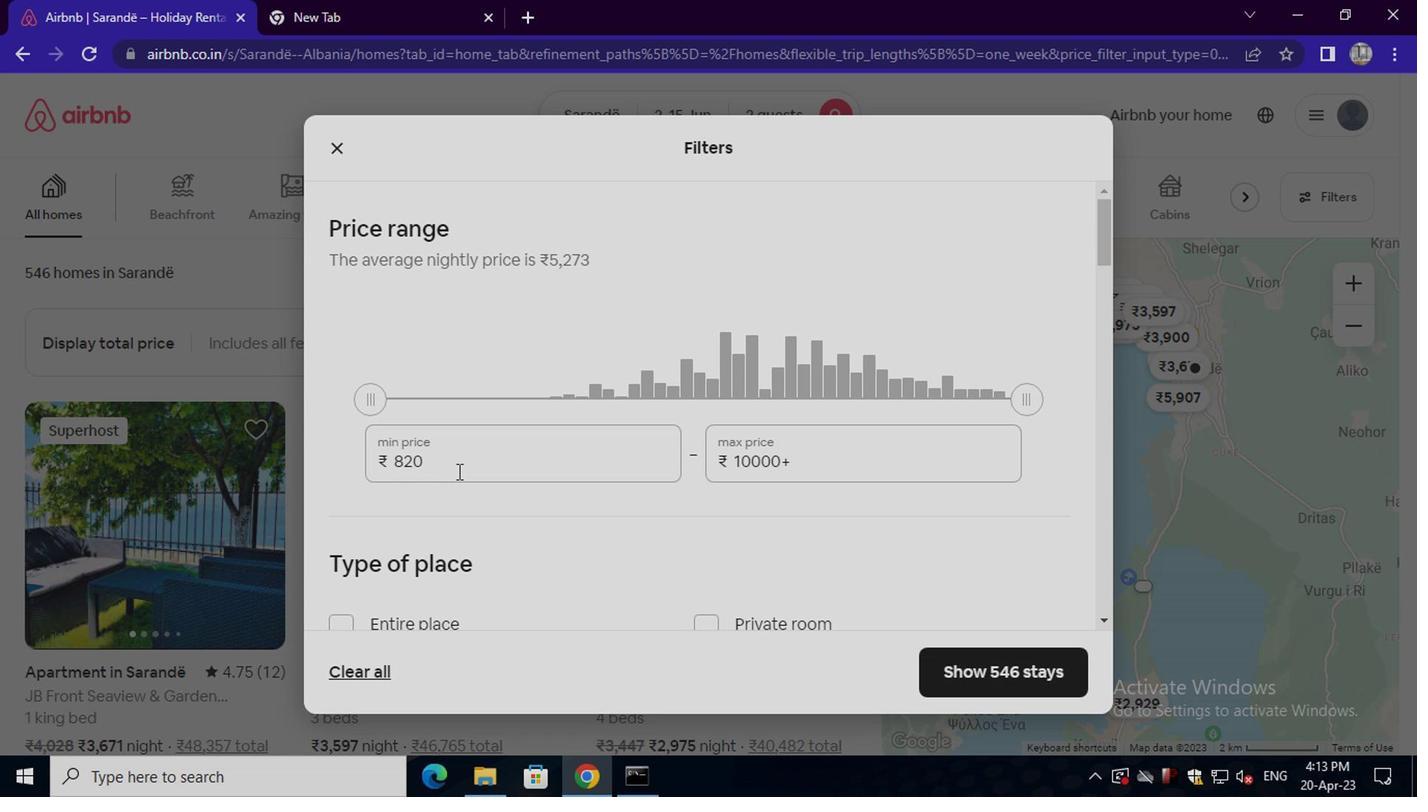 
Action: Key pressed <Key.backspace><Key.backspace><Key.backspace><Key.backspace><Key.backspace><Key.backspace><Key.backspace><Key.backspace><Key.backspace><Key.backspace><Key.backspace><Key.backspace><Key.backspace>10000
Screenshot: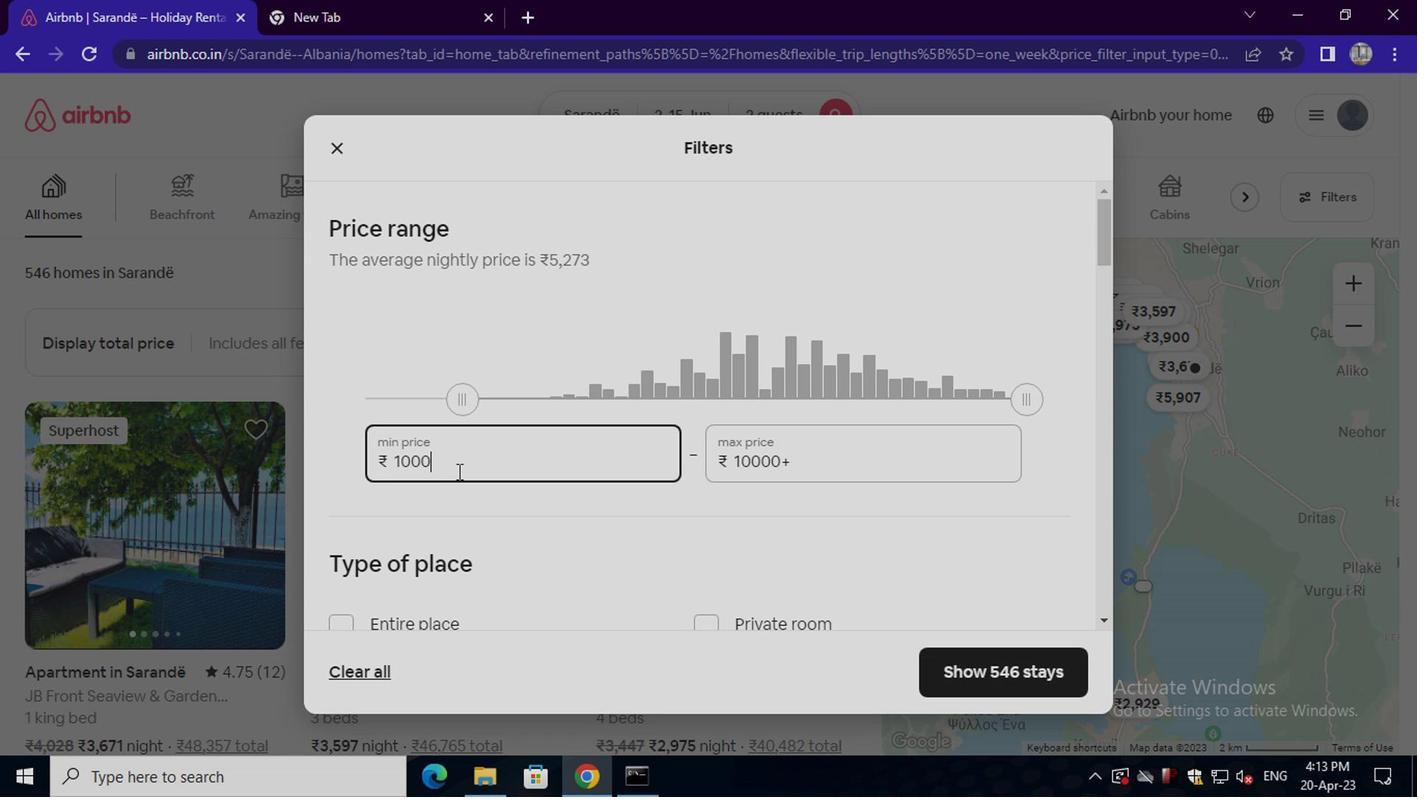 
Action: Mouse moved to (797, 463)
Screenshot: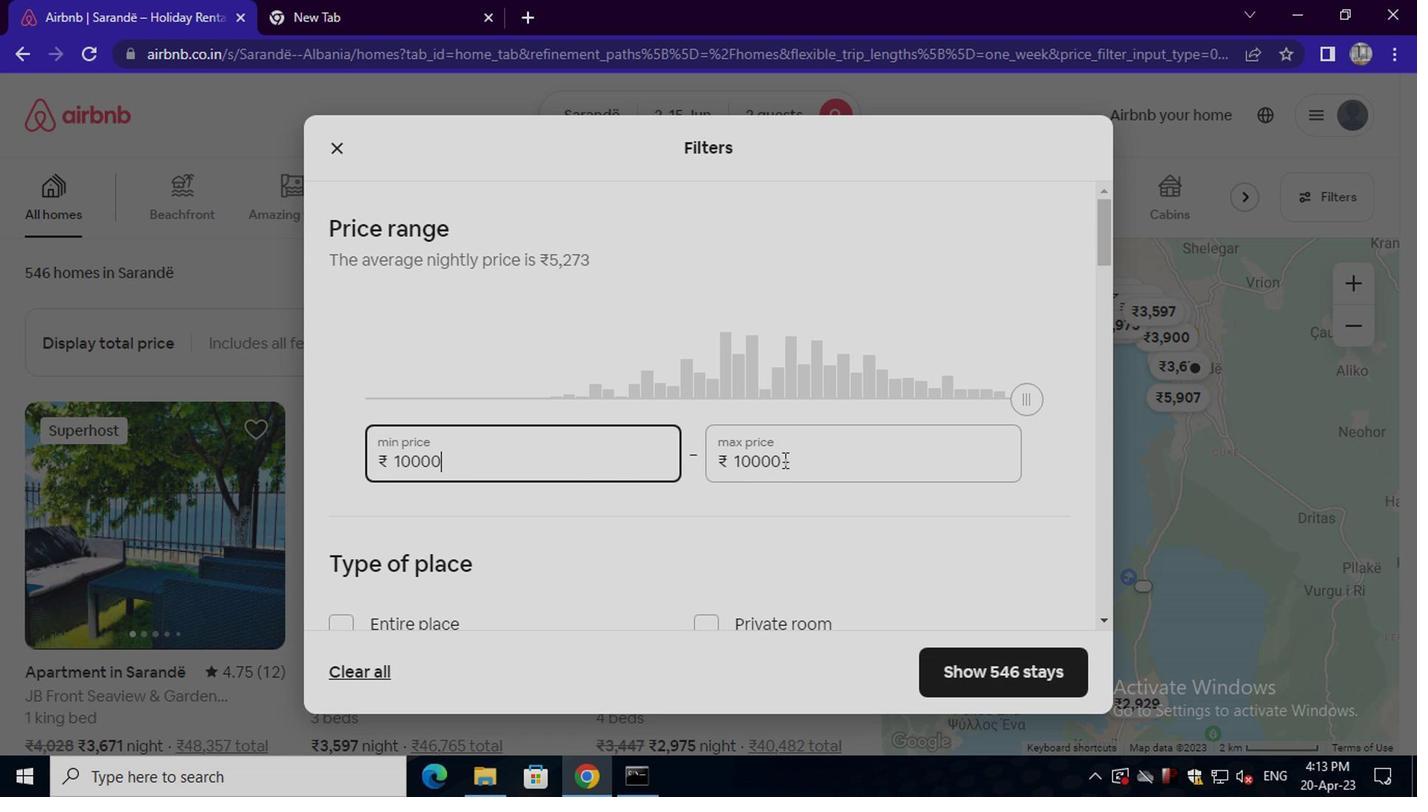 
Action: Mouse pressed left at (797, 463)
Screenshot: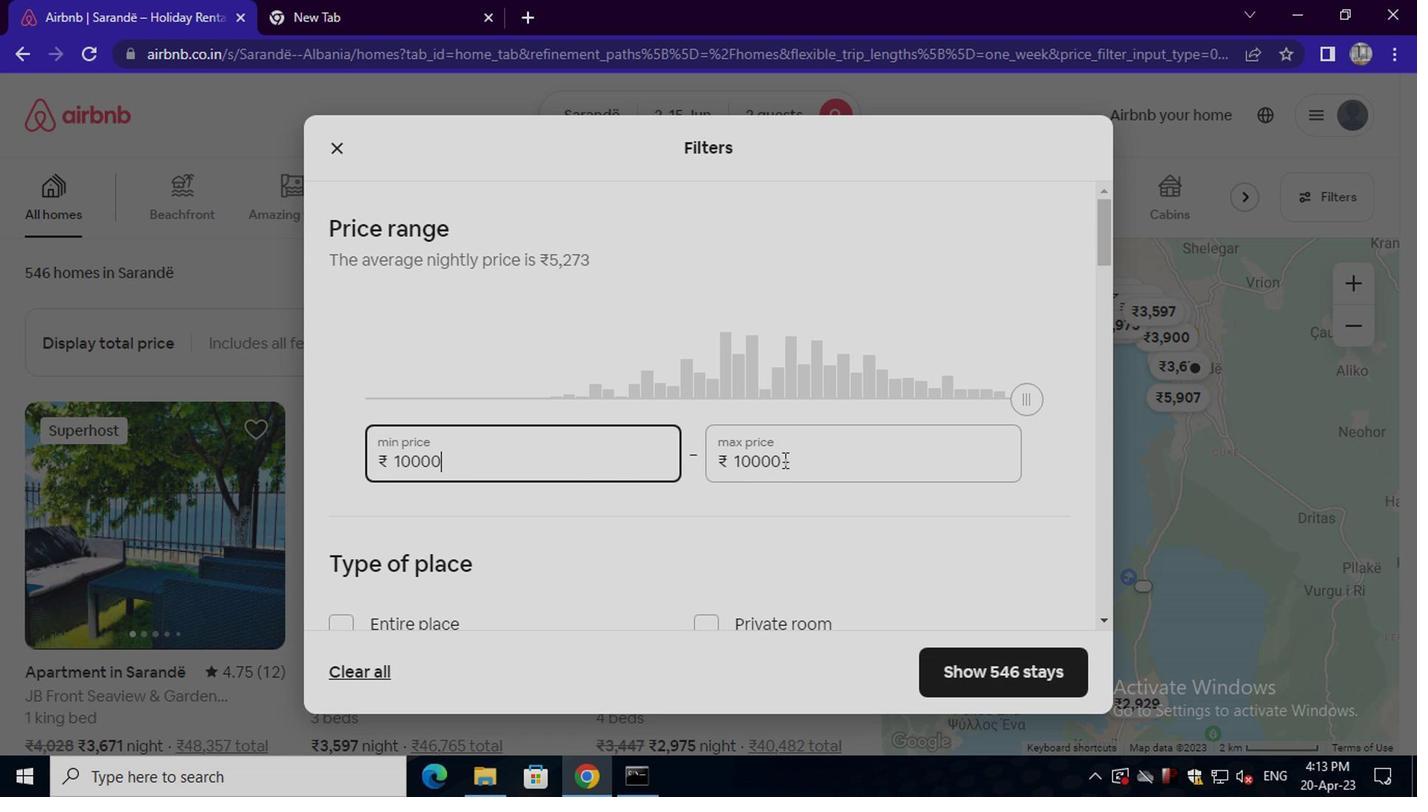 
Action: Key pressed <Key.backspace><Key.backspace><Key.backspace><Key.backspace><Key.backspace><Key.backspace><Key.backspace><Key.backspace><Key.backspace><Key.backspace><Key.backspace><Key.backspace><Key.backspace>15000
Screenshot: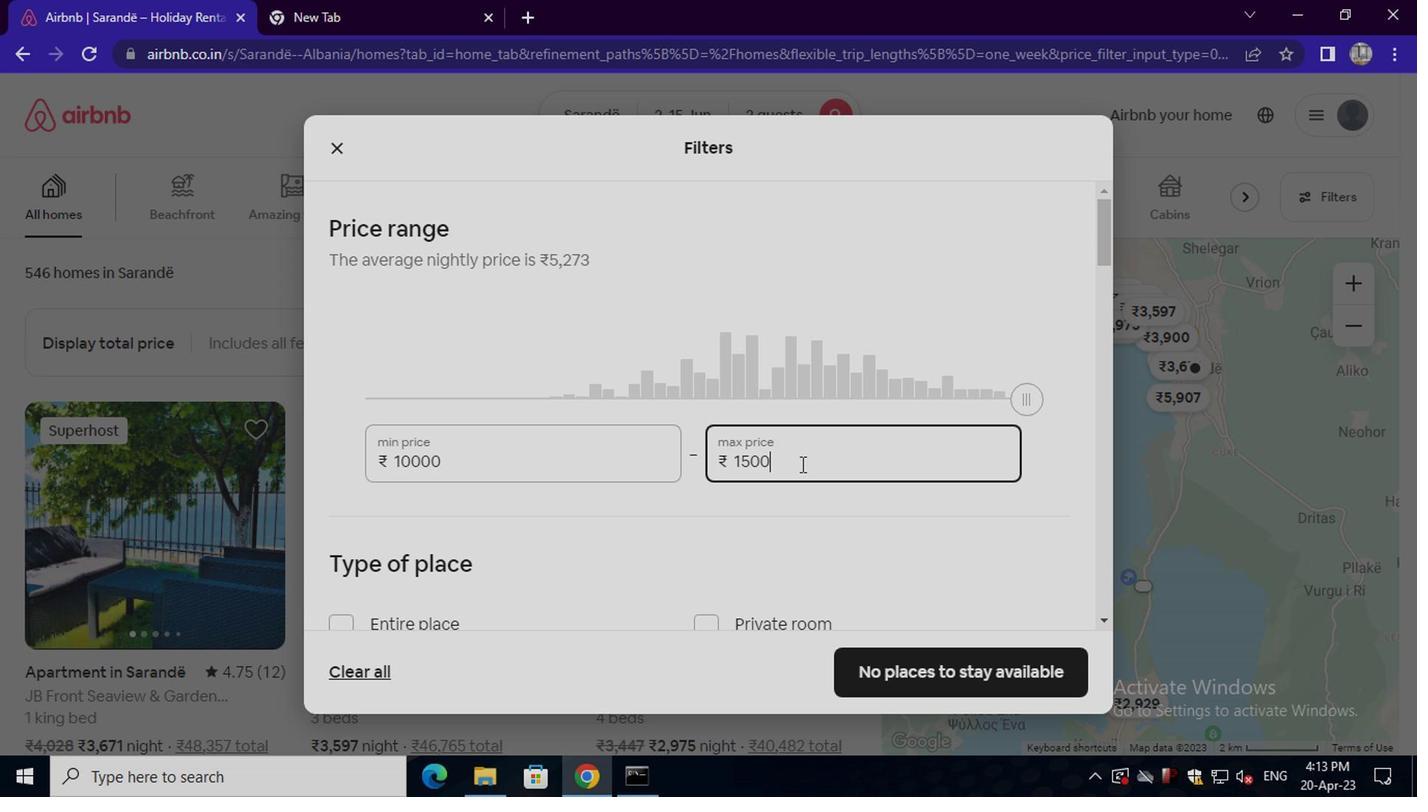 
Action: Mouse scrolled (797, 462) with delta (0, 0)
Screenshot: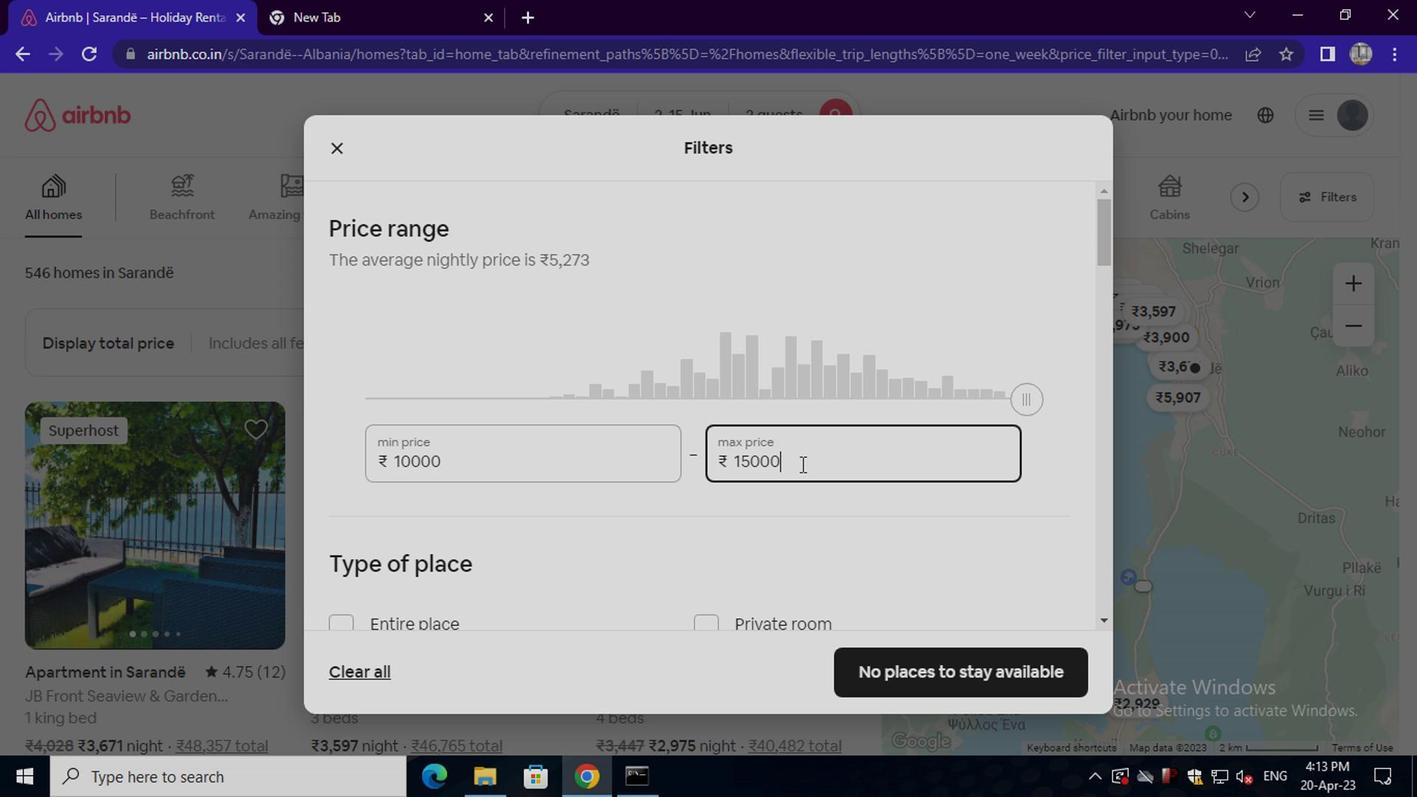 
Action: Mouse scrolled (797, 462) with delta (0, 0)
Screenshot: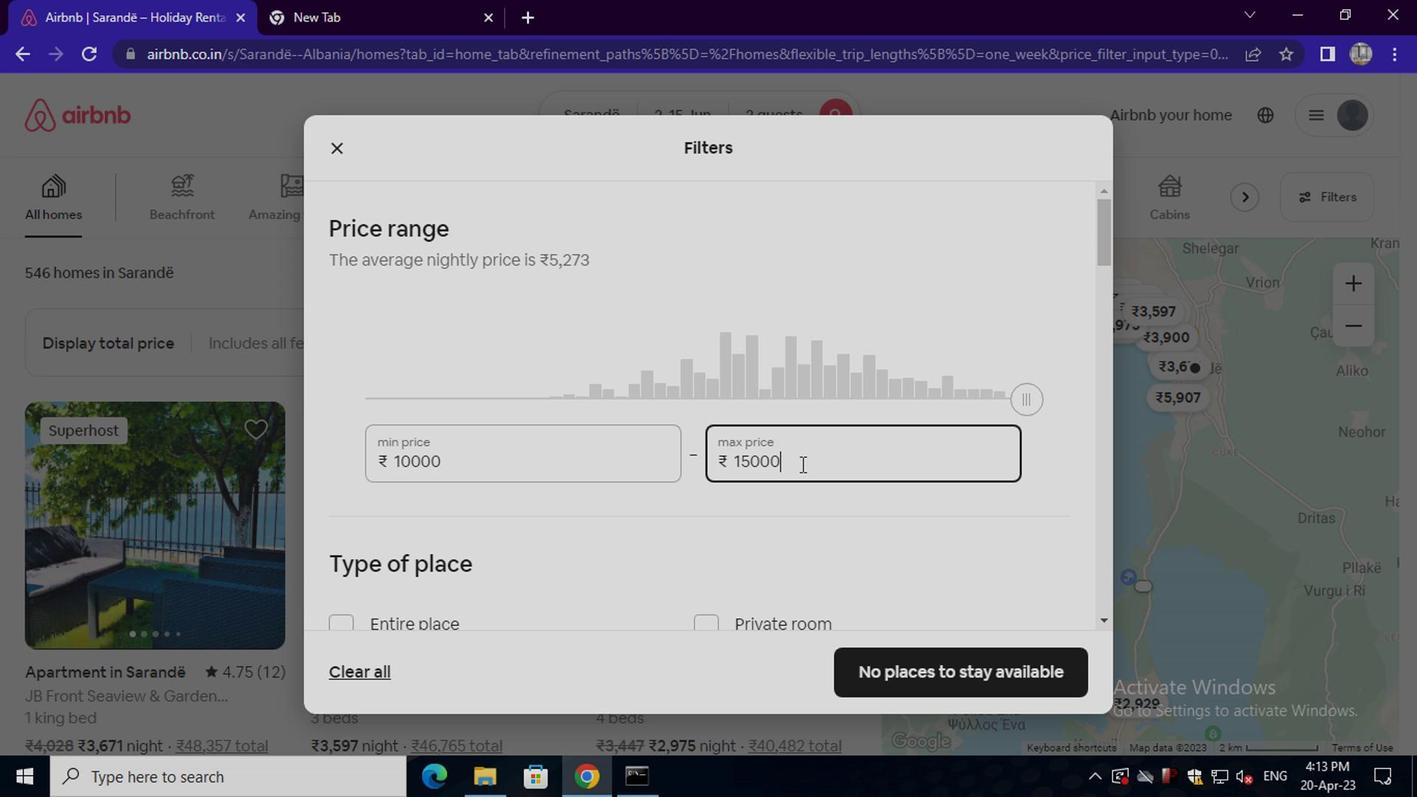 
Action: Mouse moved to (417, 417)
Screenshot: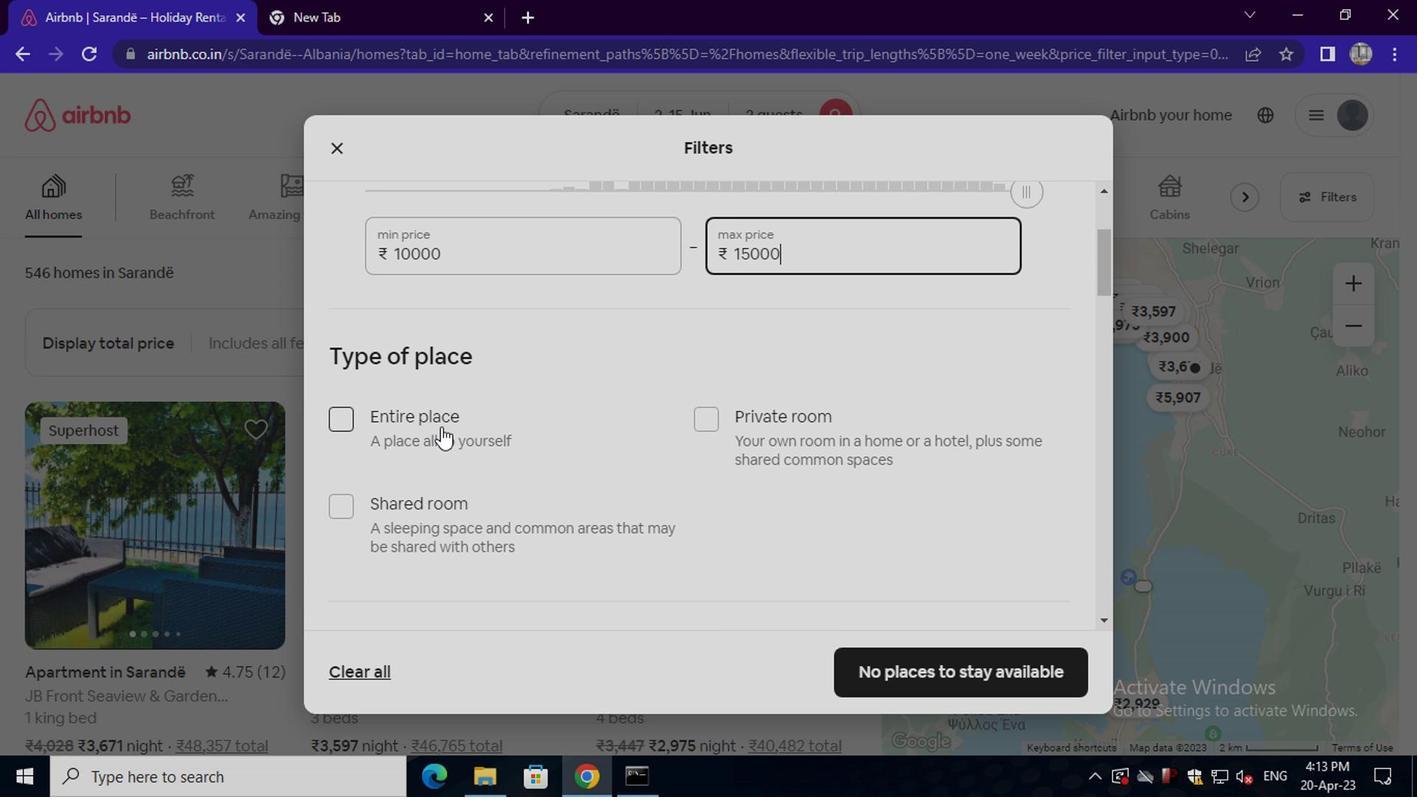 
Action: Mouse pressed left at (417, 417)
Screenshot: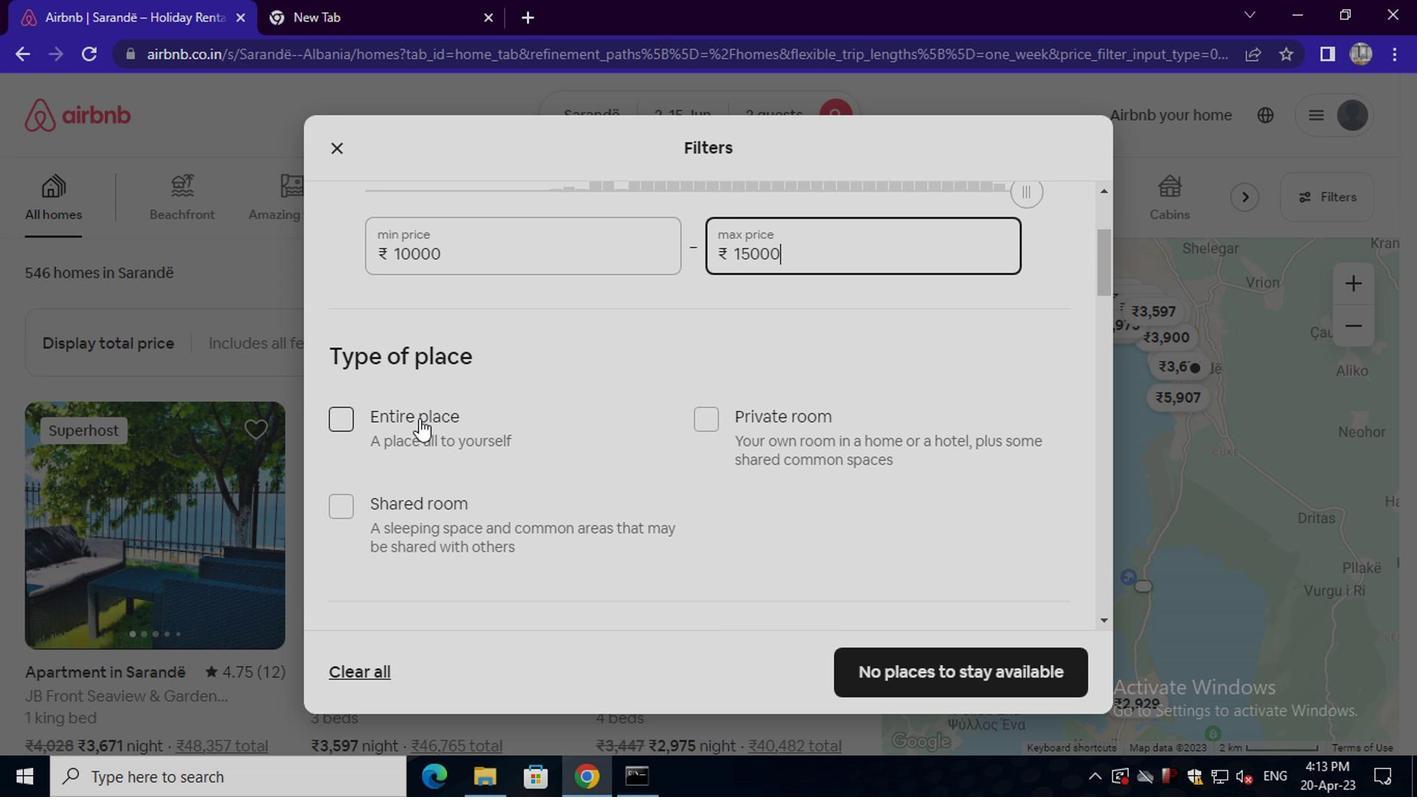 
Action: Mouse scrolled (417, 417) with delta (0, 0)
Screenshot: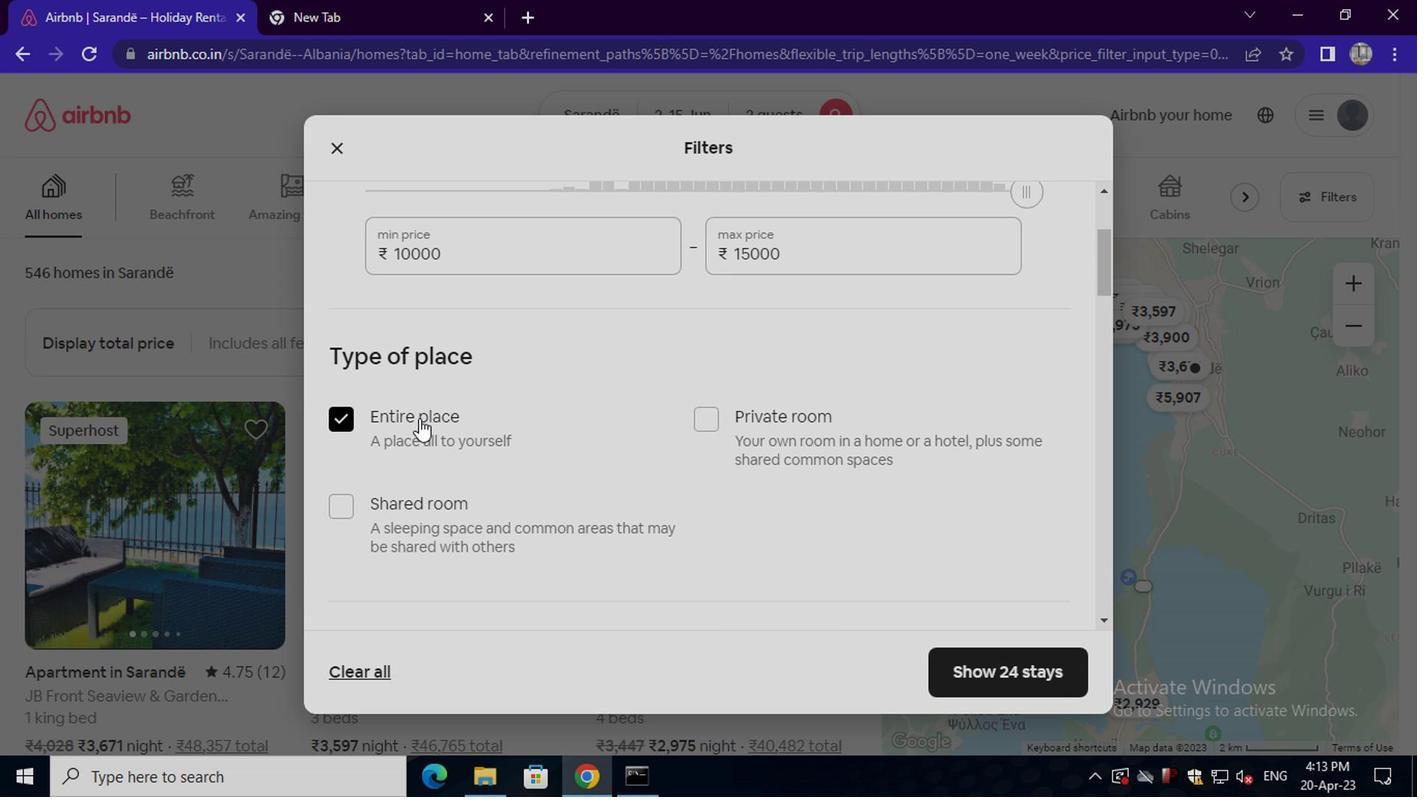
Action: Mouse moved to (415, 417)
Screenshot: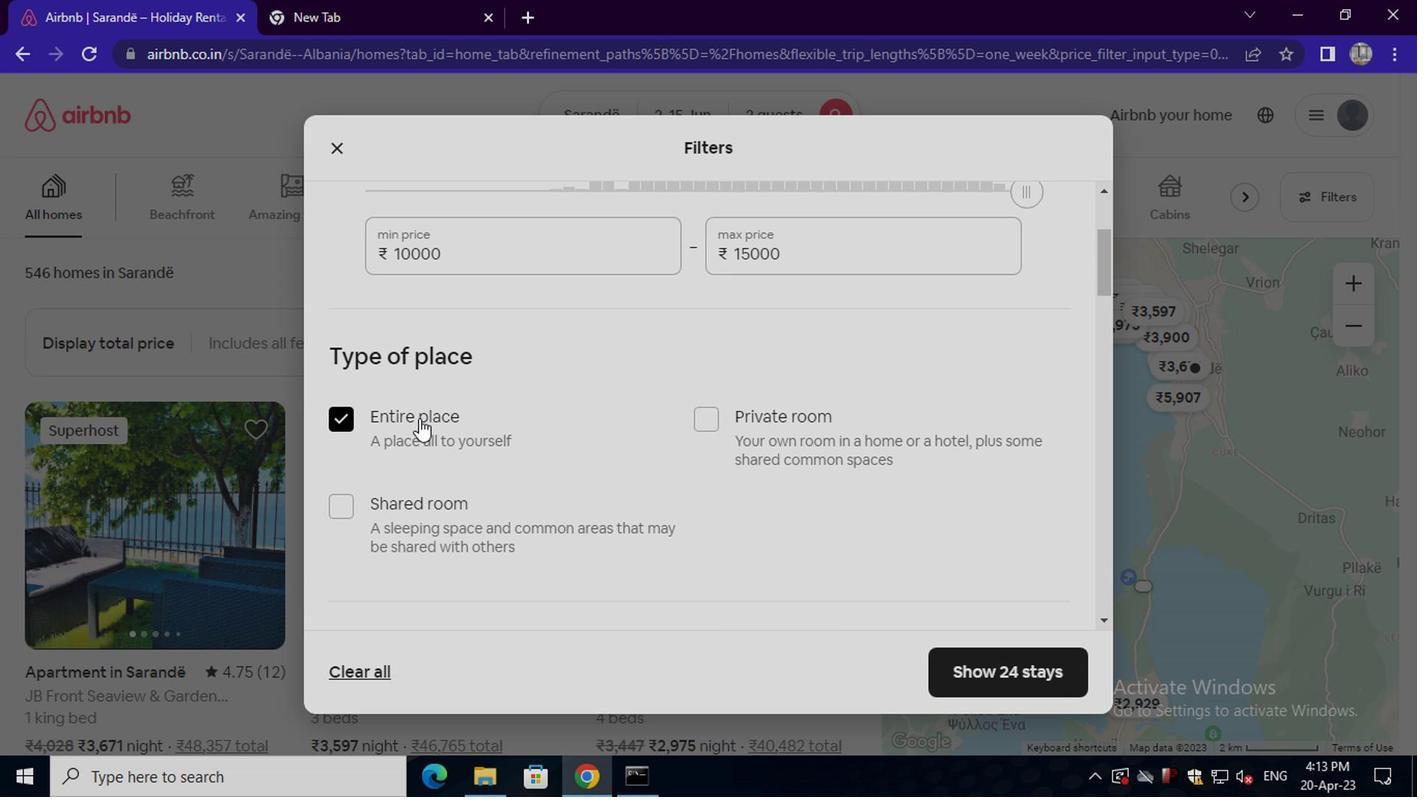 
Action: Mouse scrolled (415, 417) with delta (0, 0)
Screenshot: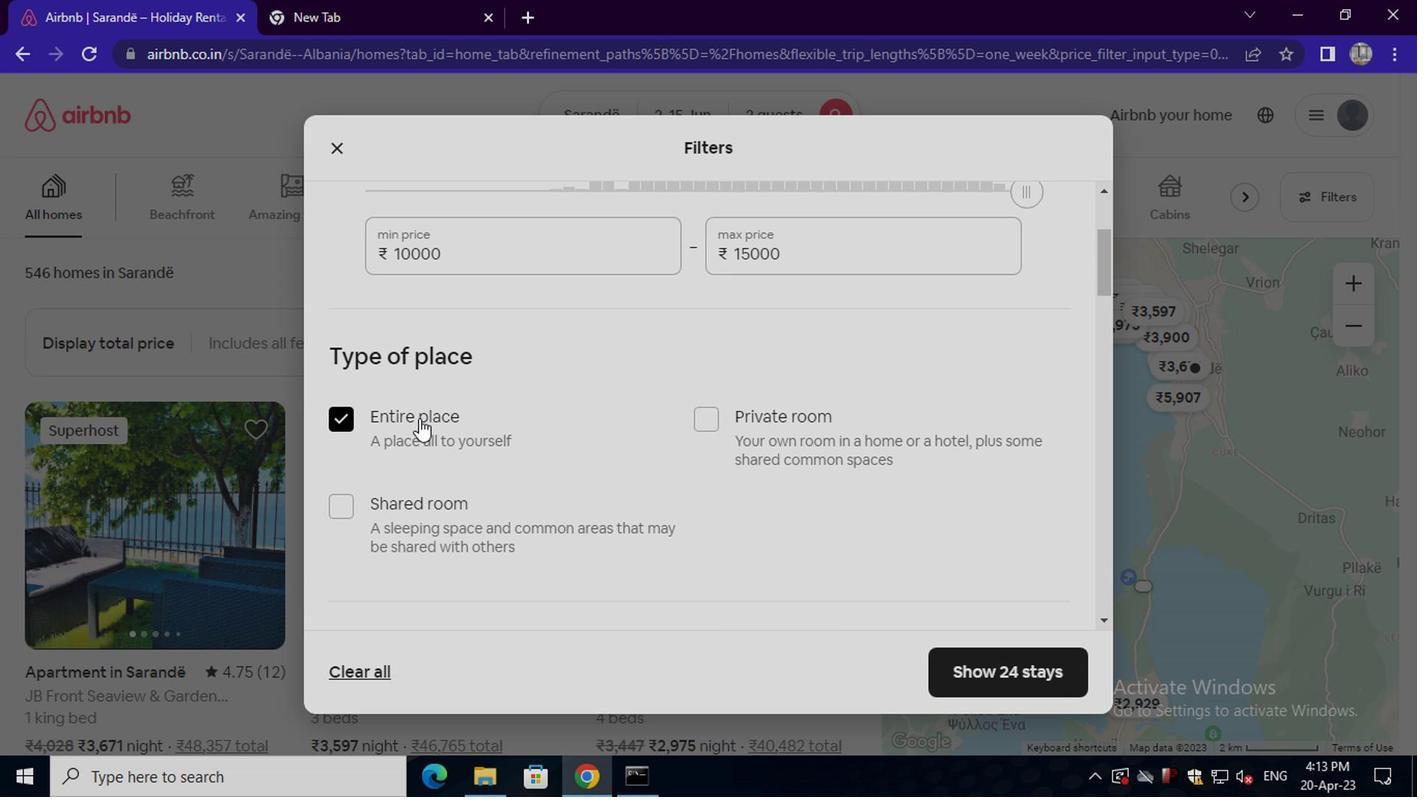 
Action: Mouse scrolled (415, 417) with delta (0, 0)
Screenshot: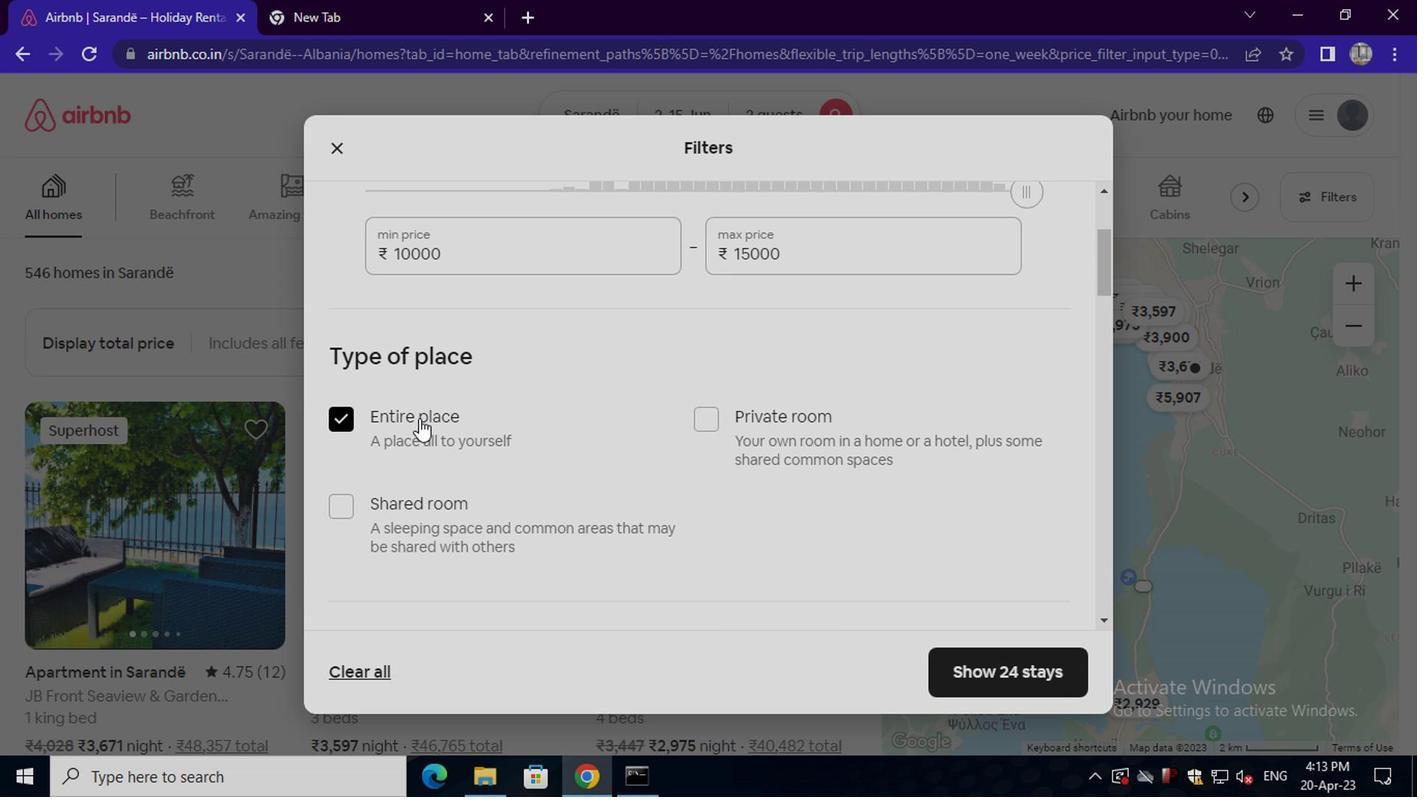 
Action: Mouse scrolled (415, 417) with delta (0, 0)
Screenshot: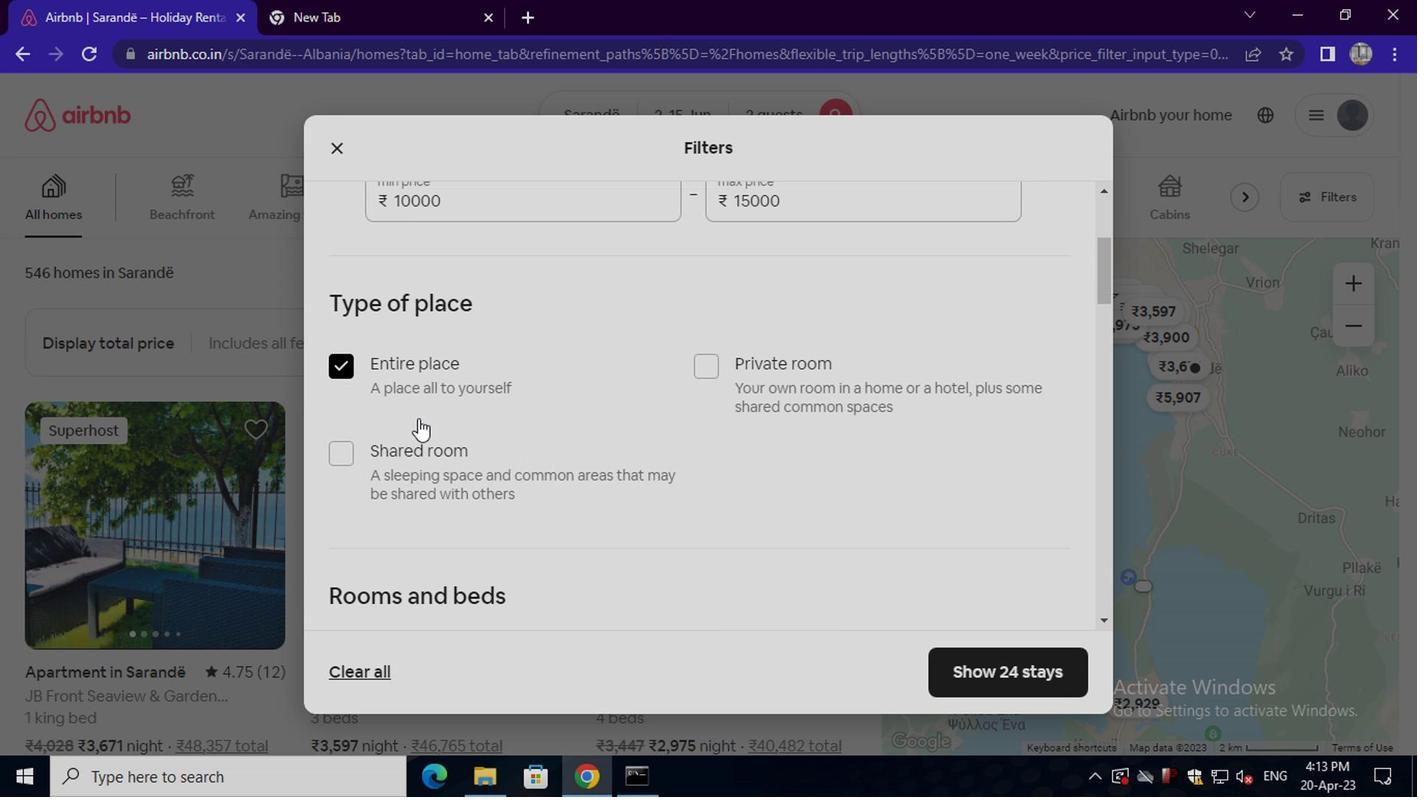 
Action: Mouse moved to (458, 330)
Screenshot: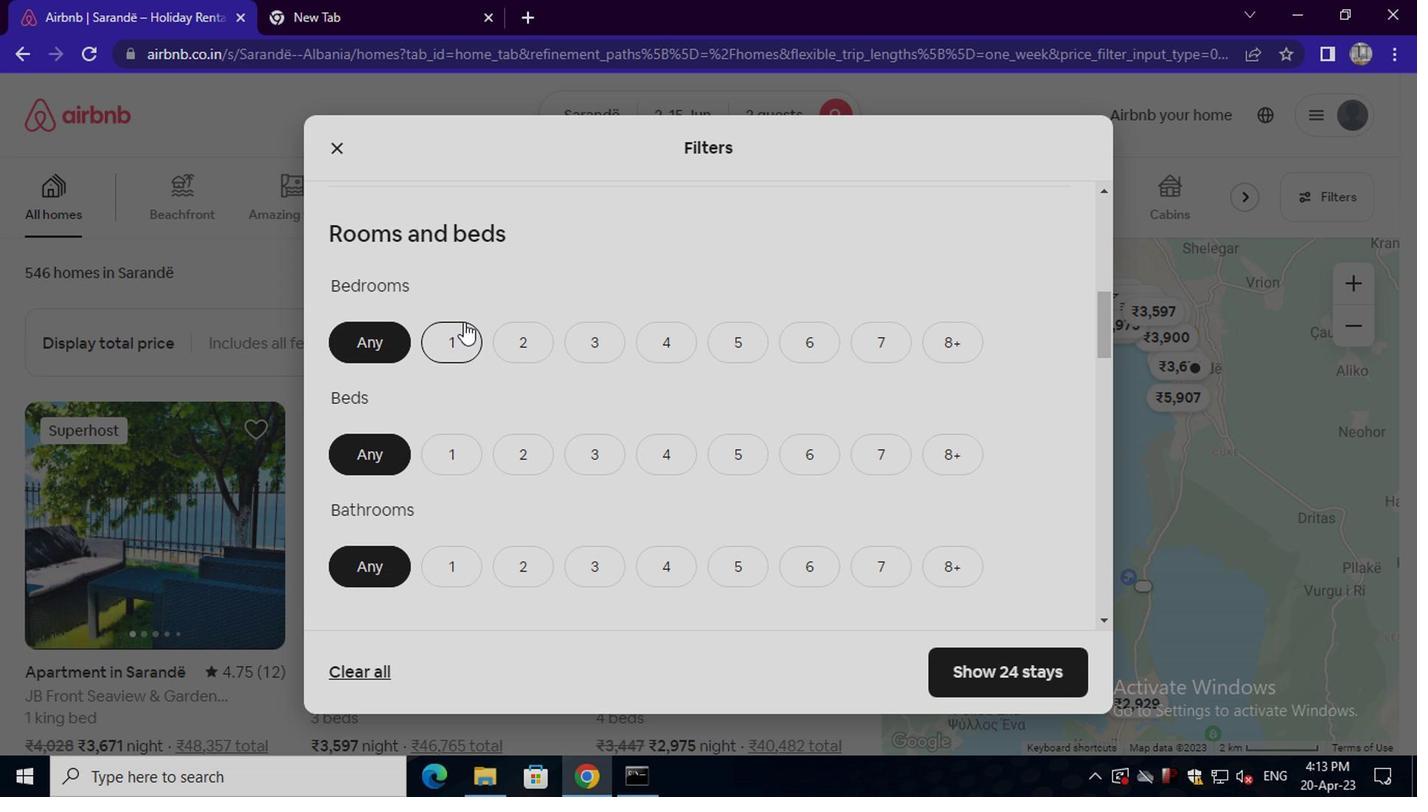 
Action: Mouse pressed left at (458, 330)
Screenshot: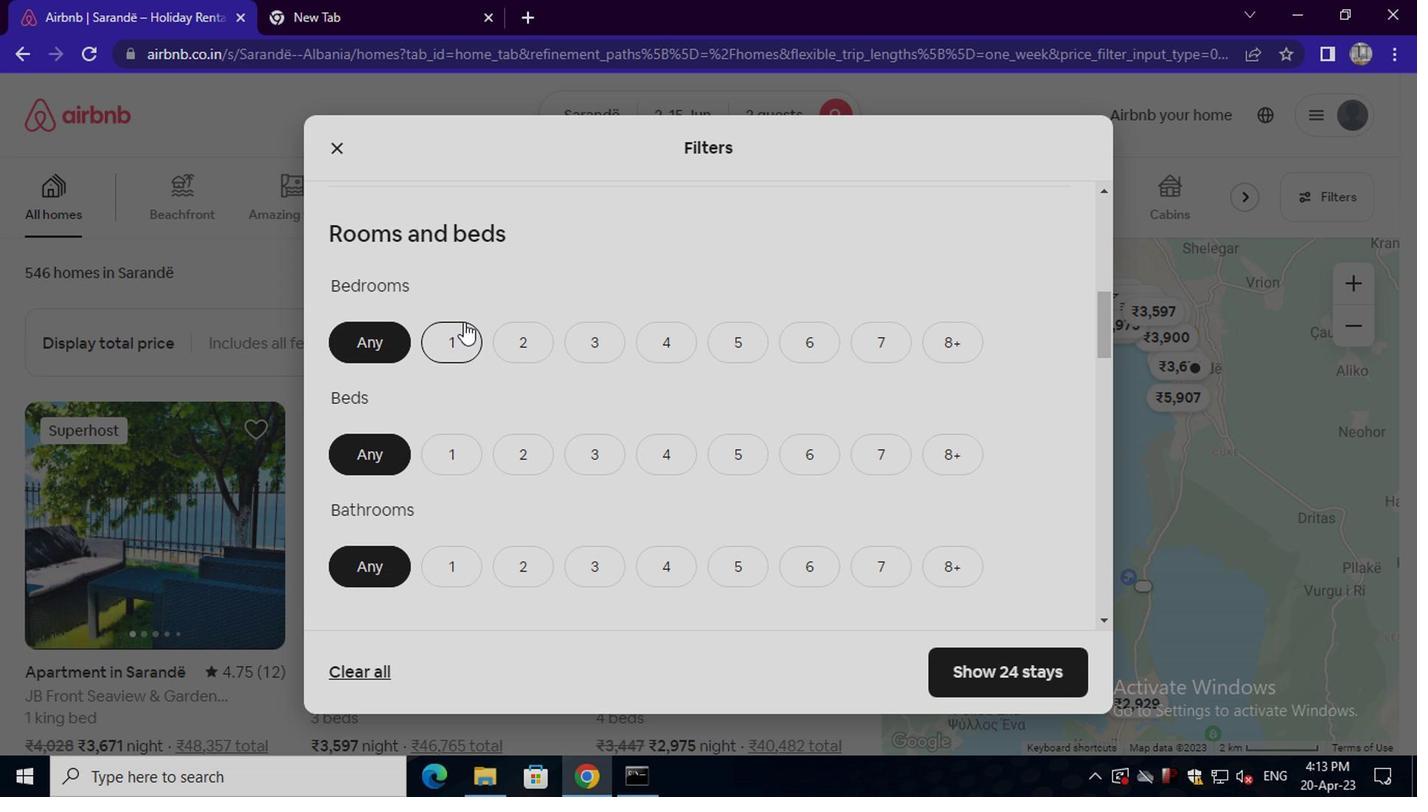 
Action: Mouse moved to (443, 457)
Screenshot: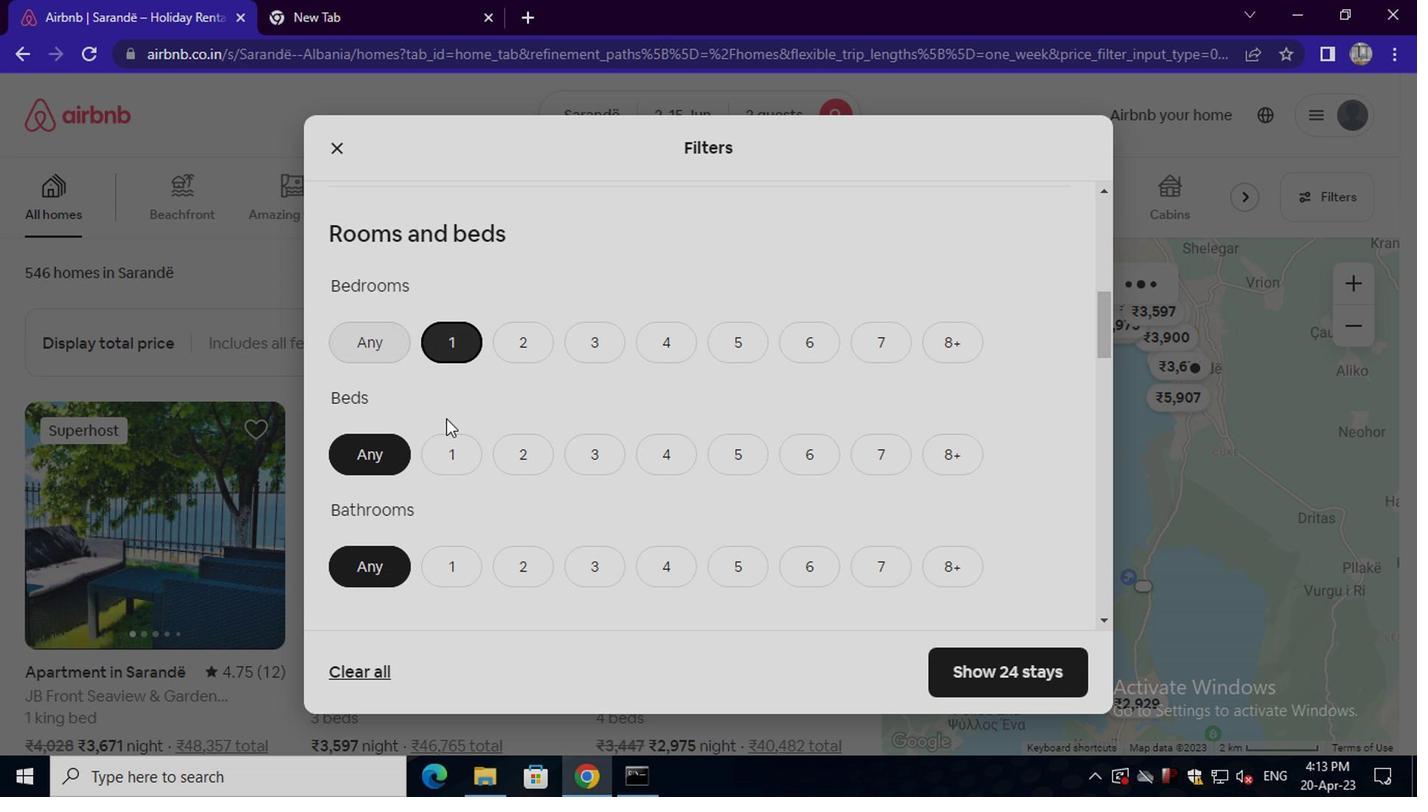 
Action: Mouse pressed left at (443, 457)
Screenshot: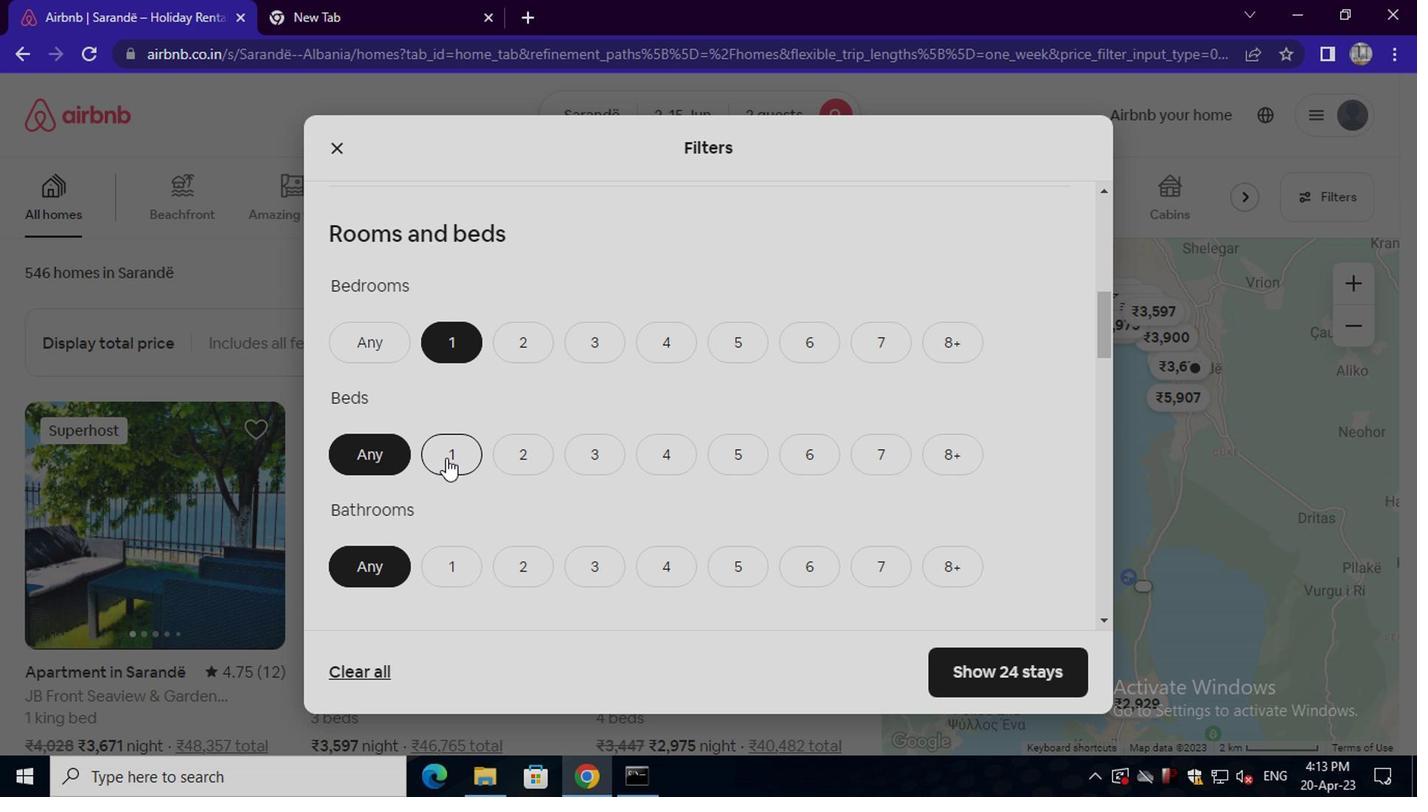 
Action: Mouse moved to (461, 571)
Screenshot: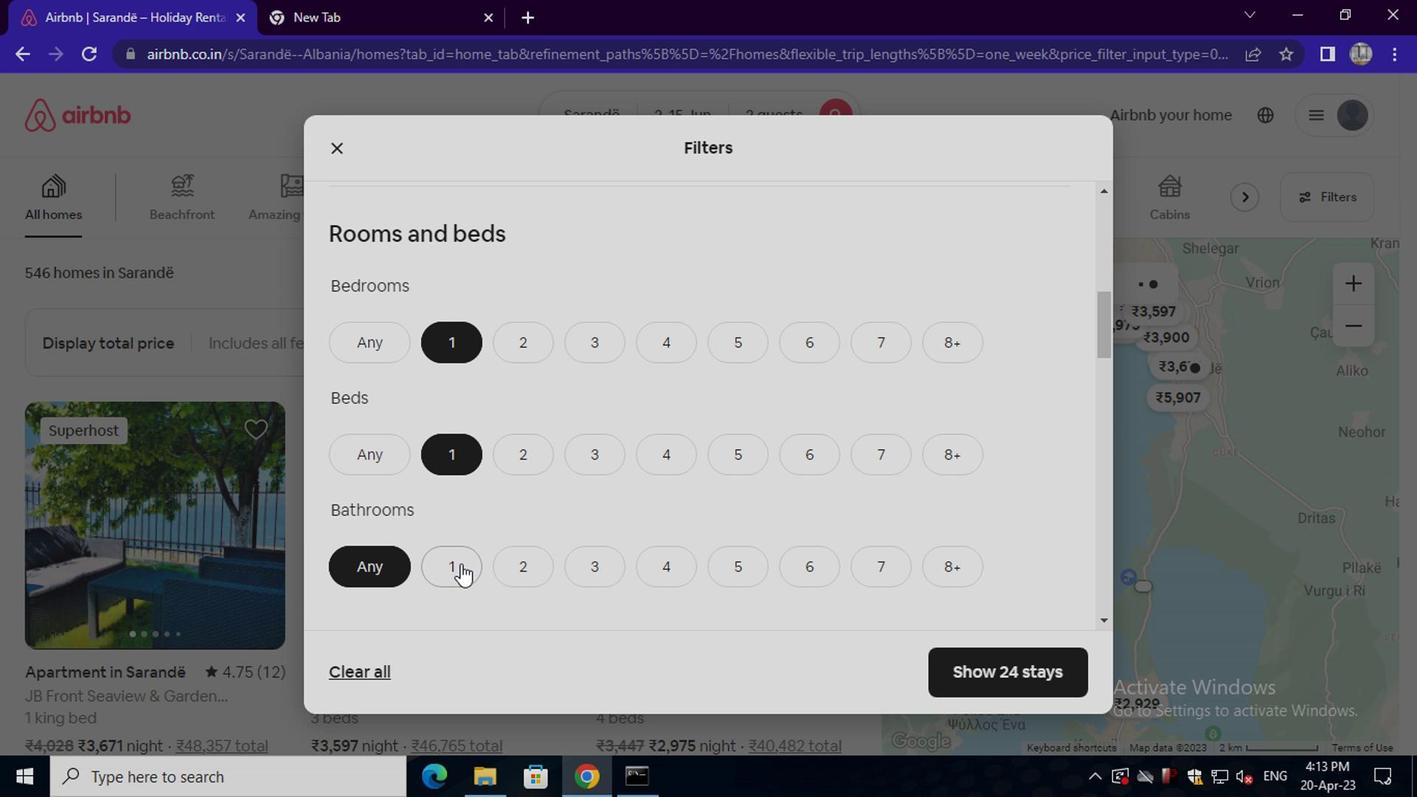 
Action: Mouse pressed left at (461, 571)
Screenshot: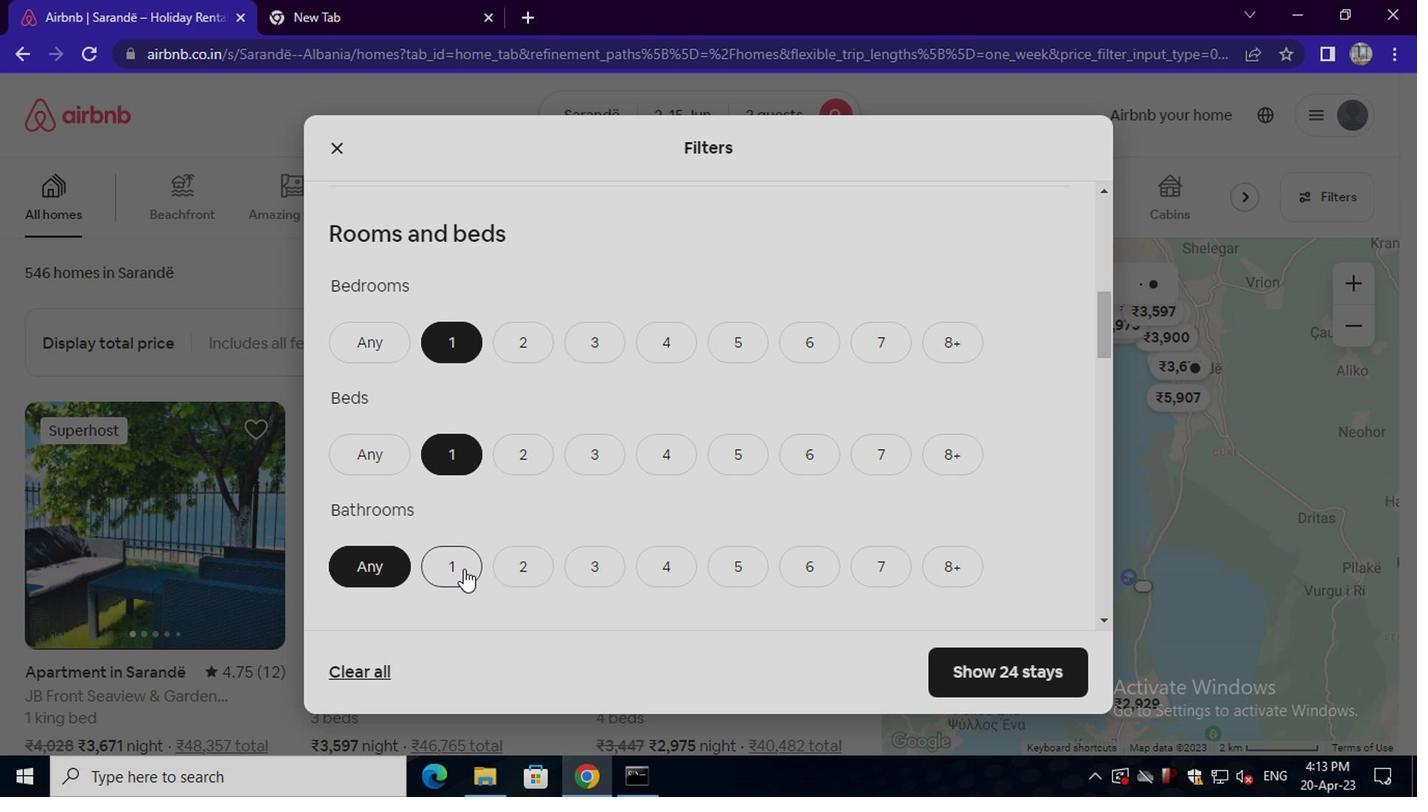 
Action: Mouse scrolled (461, 570) with delta (0, -1)
Screenshot: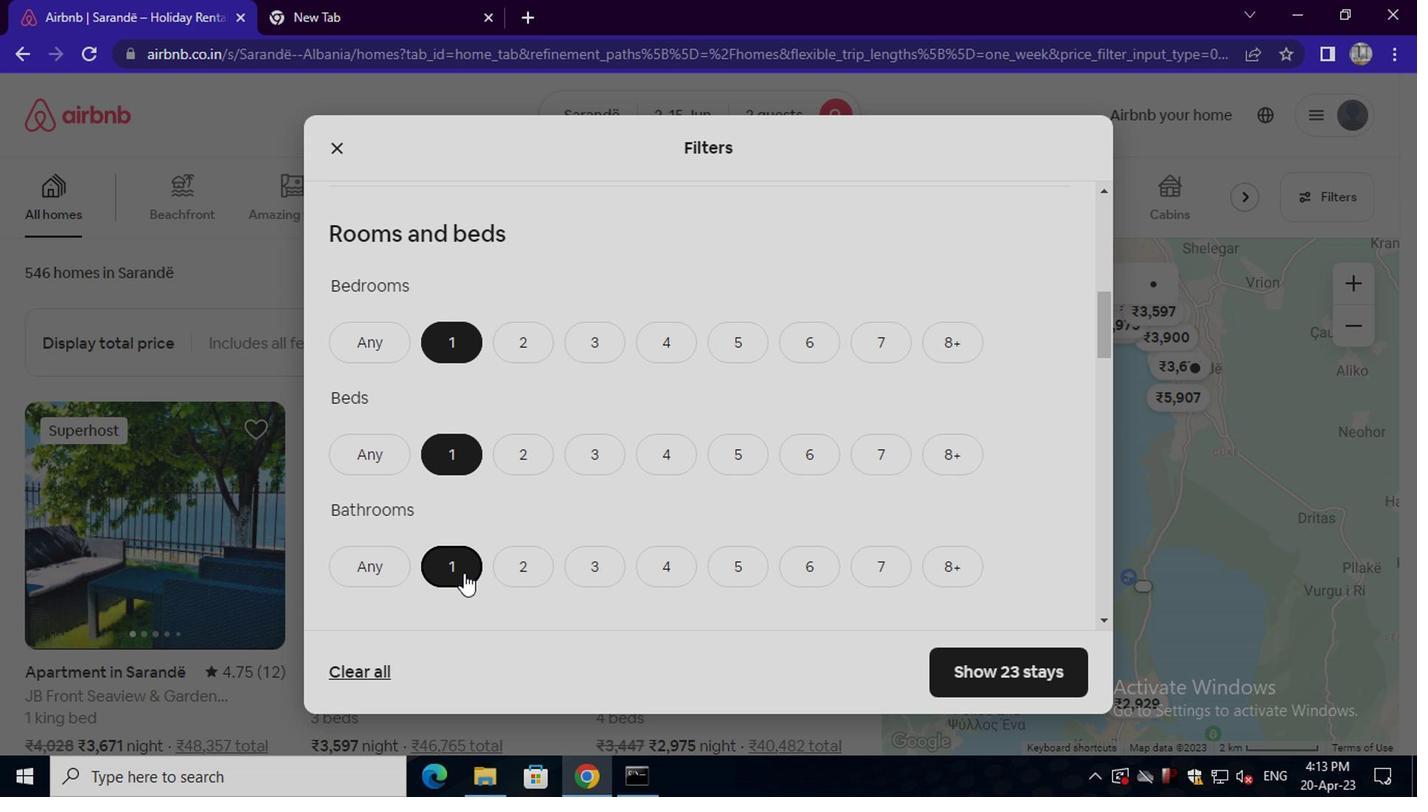 
Action: Mouse scrolled (461, 570) with delta (0, -1)
Screenshot: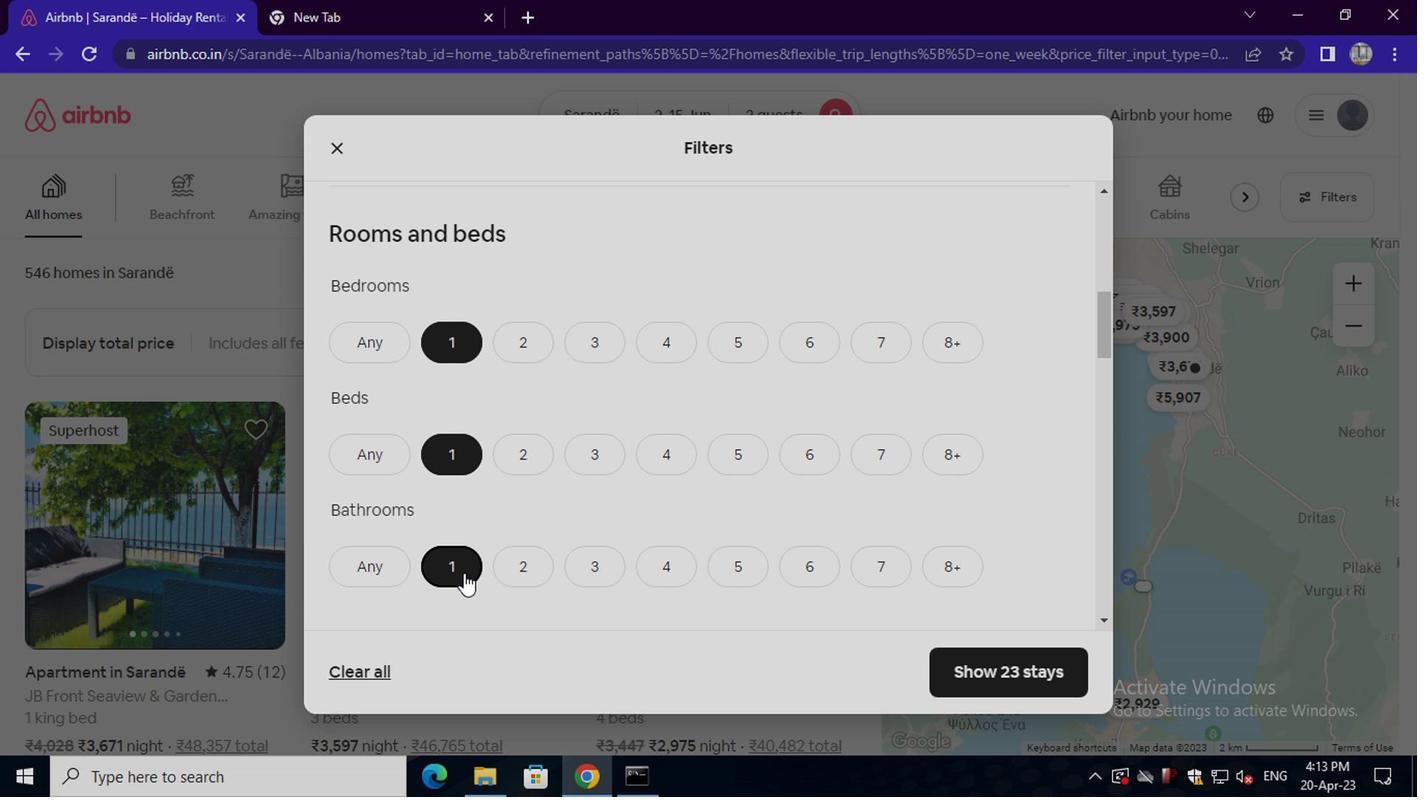 
Action: Mouse scrolled (461, 570) with delta (0, -1)
Screenshot: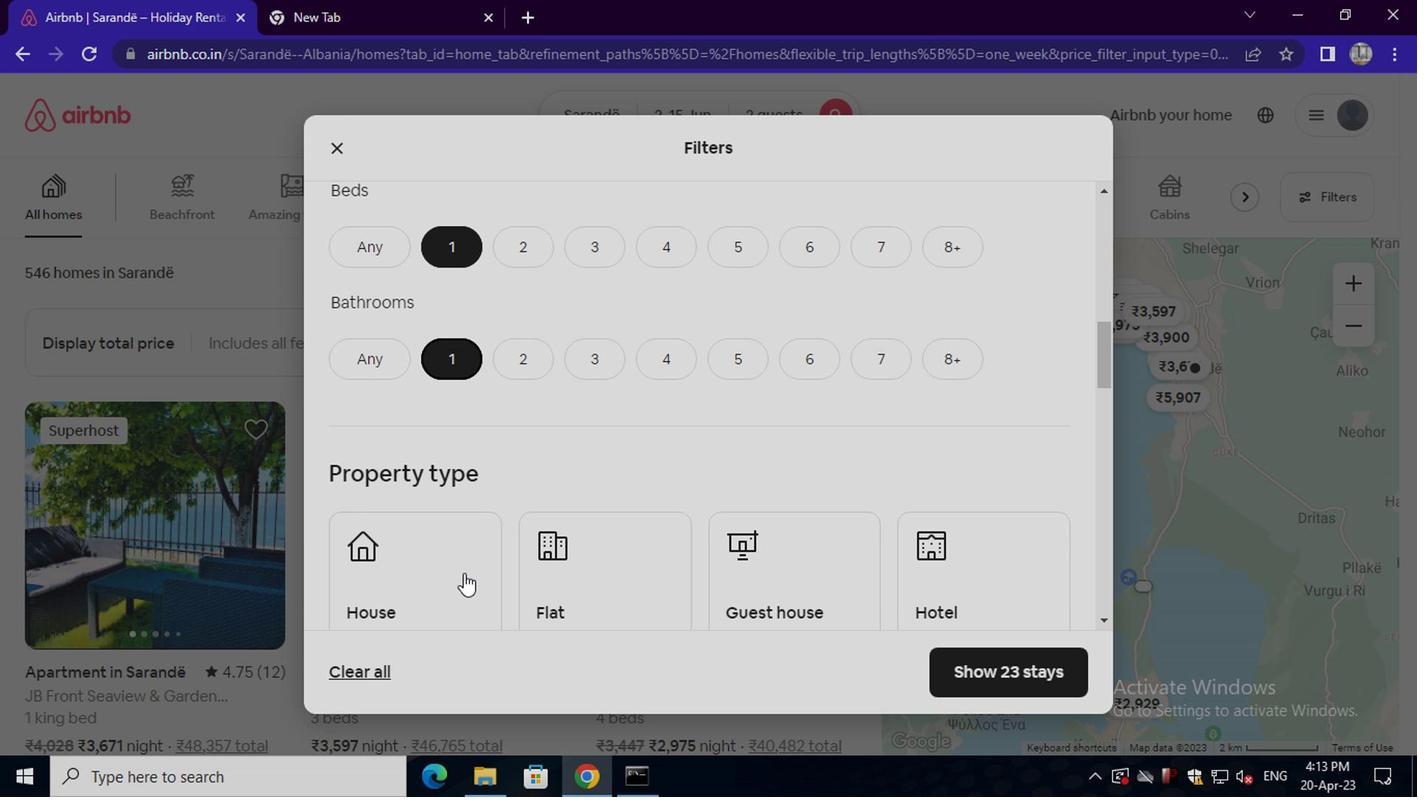 
Action: Mouse scrolled (461, 570) with delta (0, -1)
Screenshot: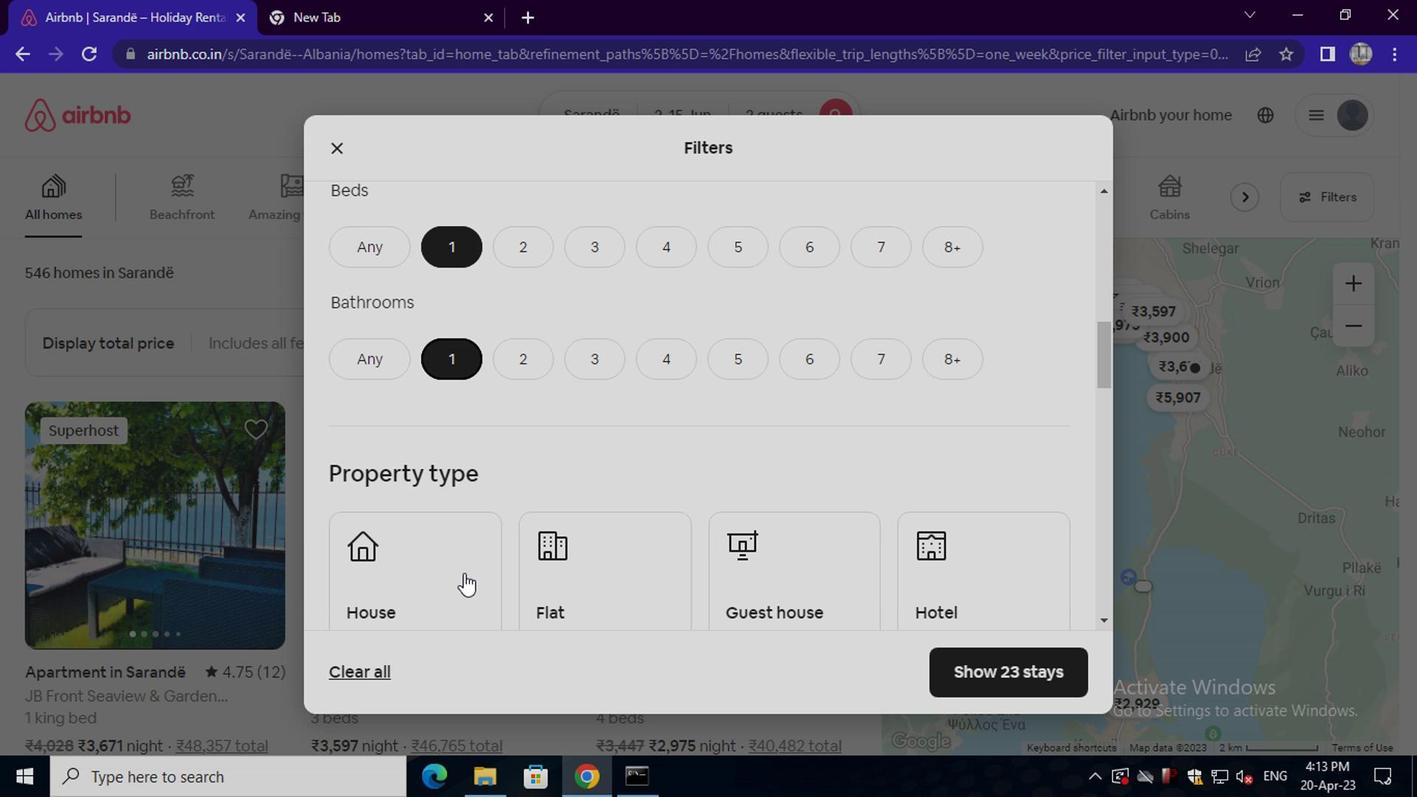 
Action: Mouse moved to (409, 404)
Screenshot: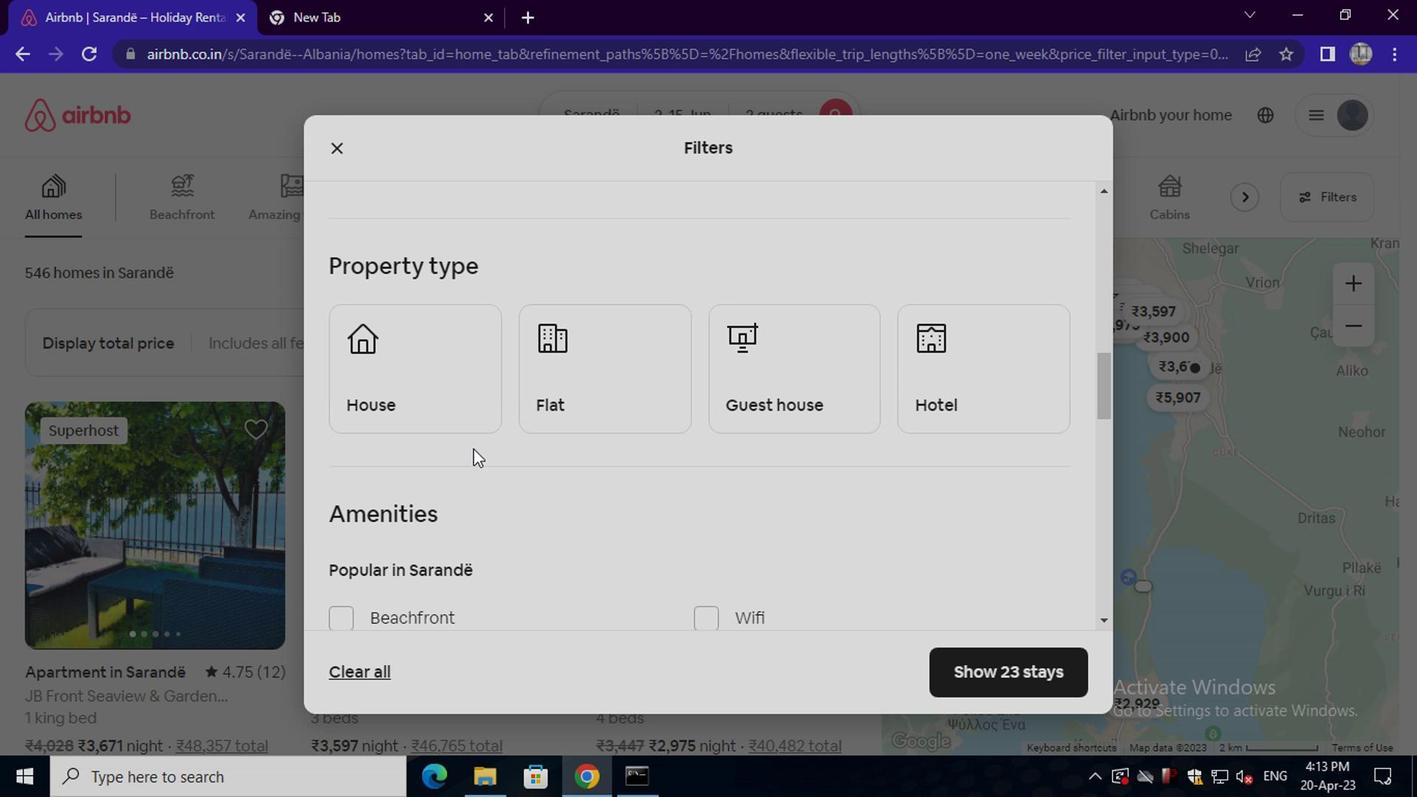 
Action: Mouse pressed left at (409, 404)
Screenshot: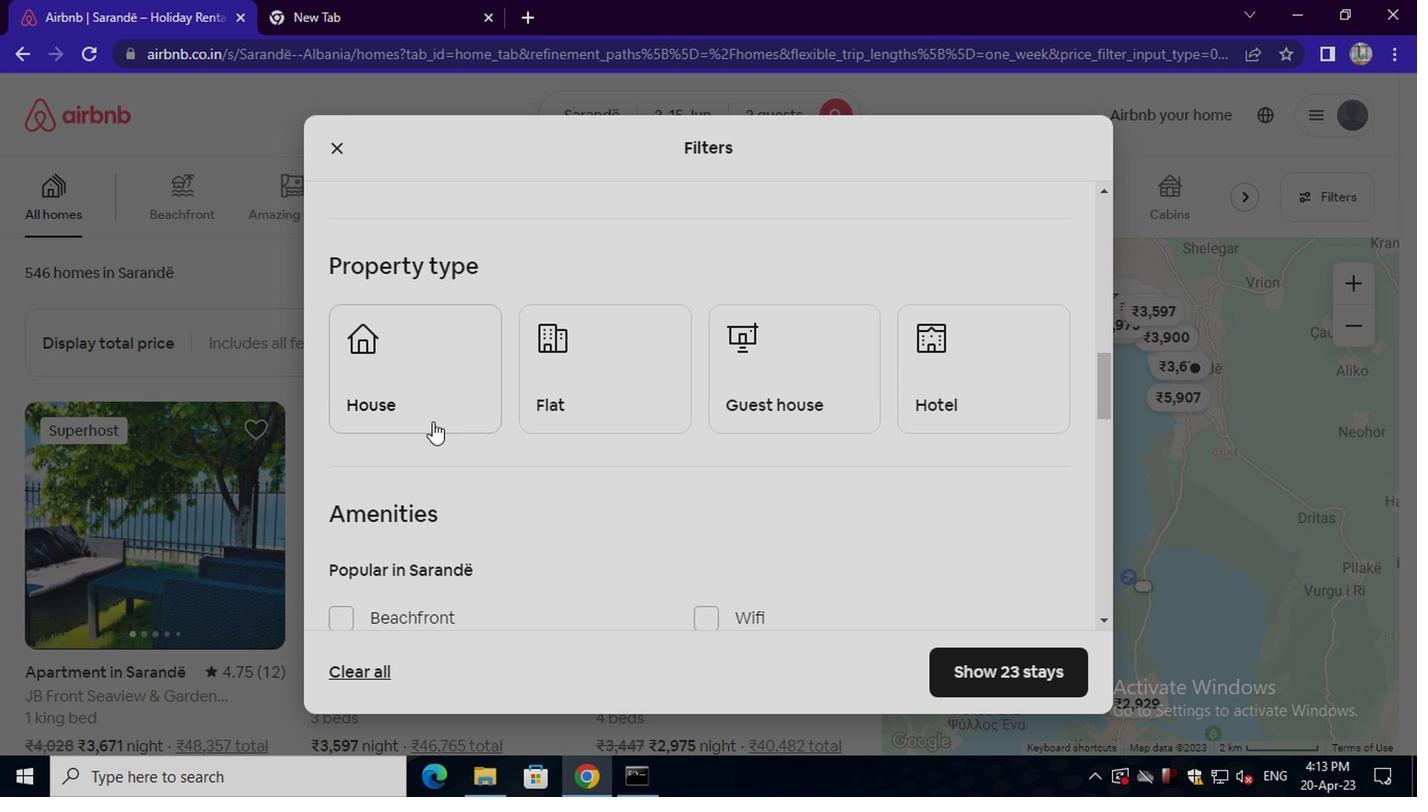 
Action: Mouse moved to (562, 401)
Screenshot: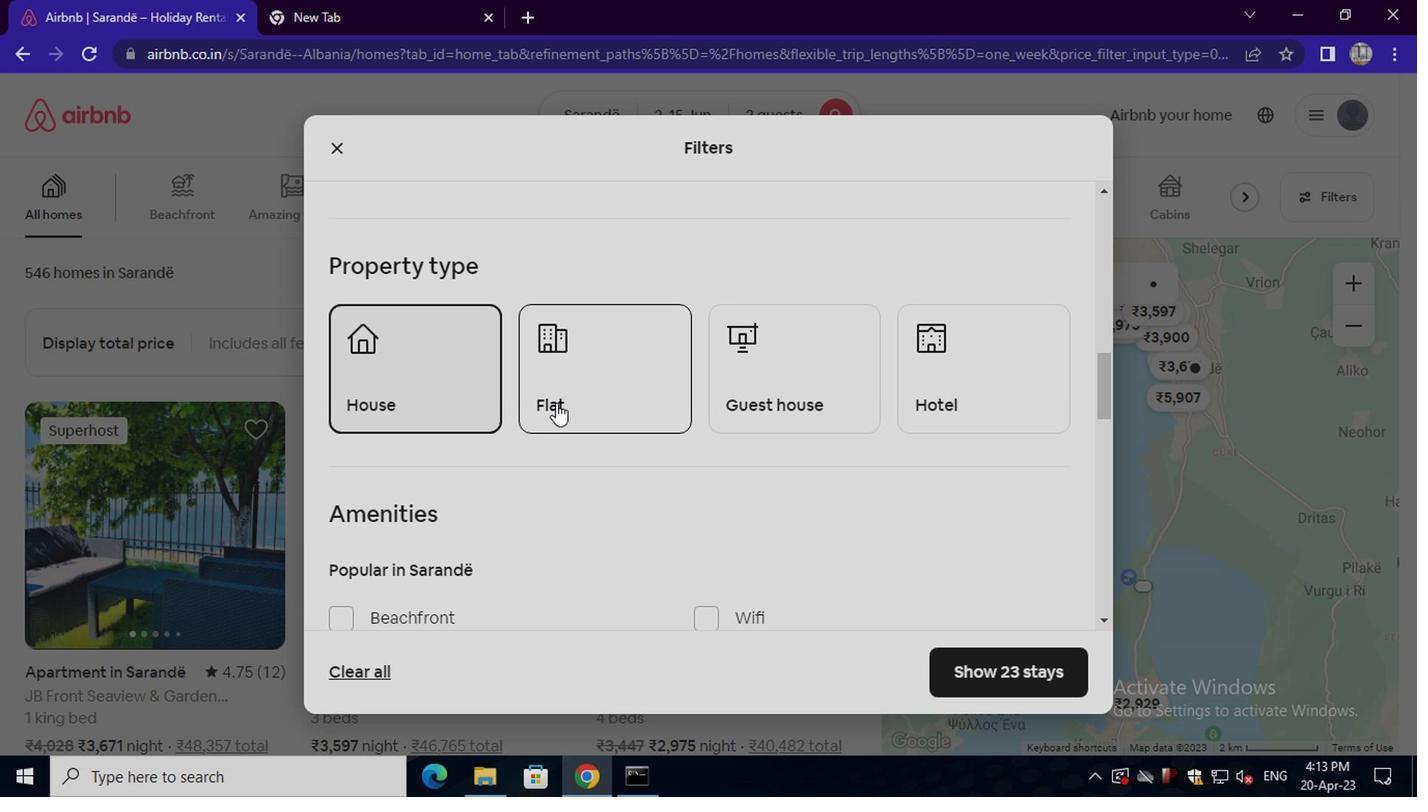 
Action: Mouse pressed left at (562, 401)
Screenshot: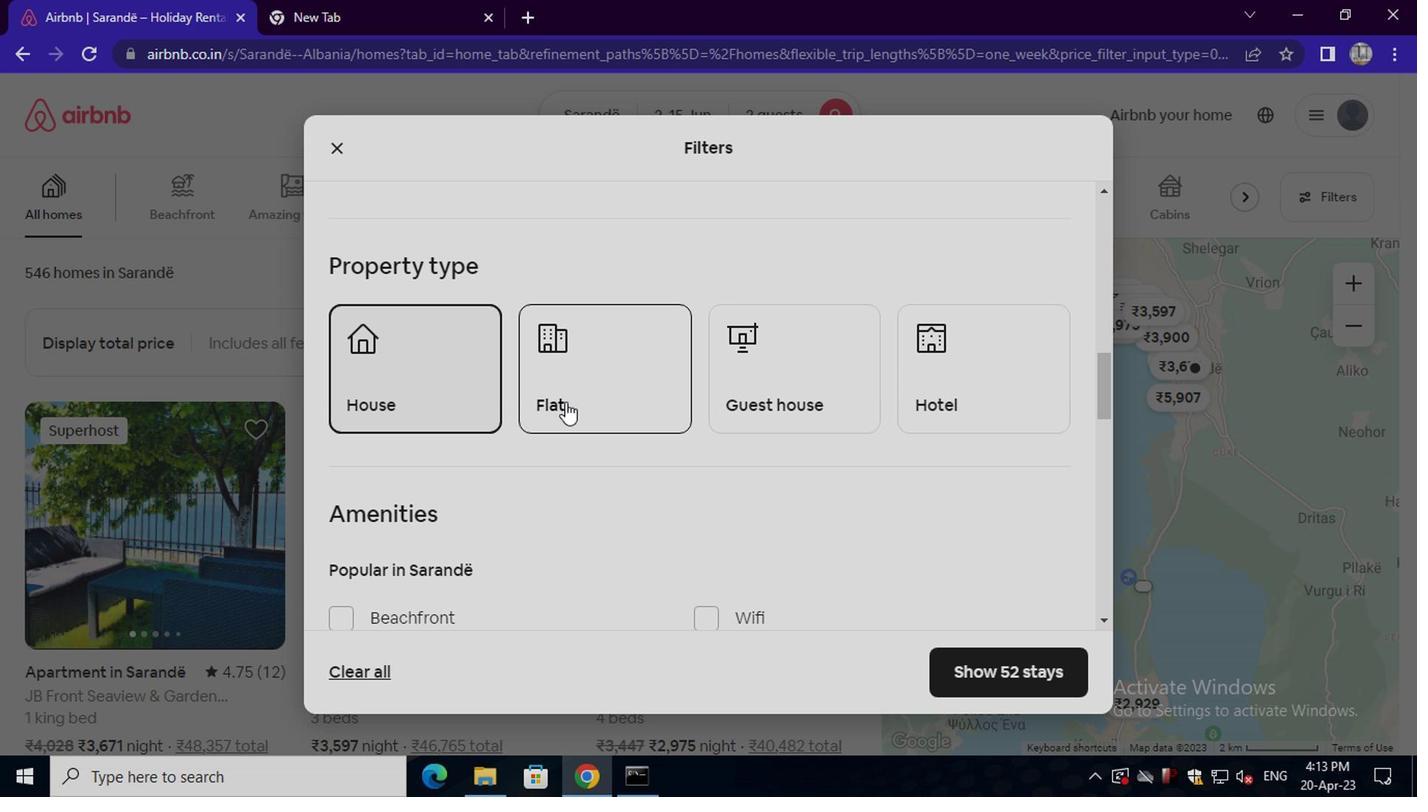 
Action: Mouse moved to (929, 378)
Screenshot: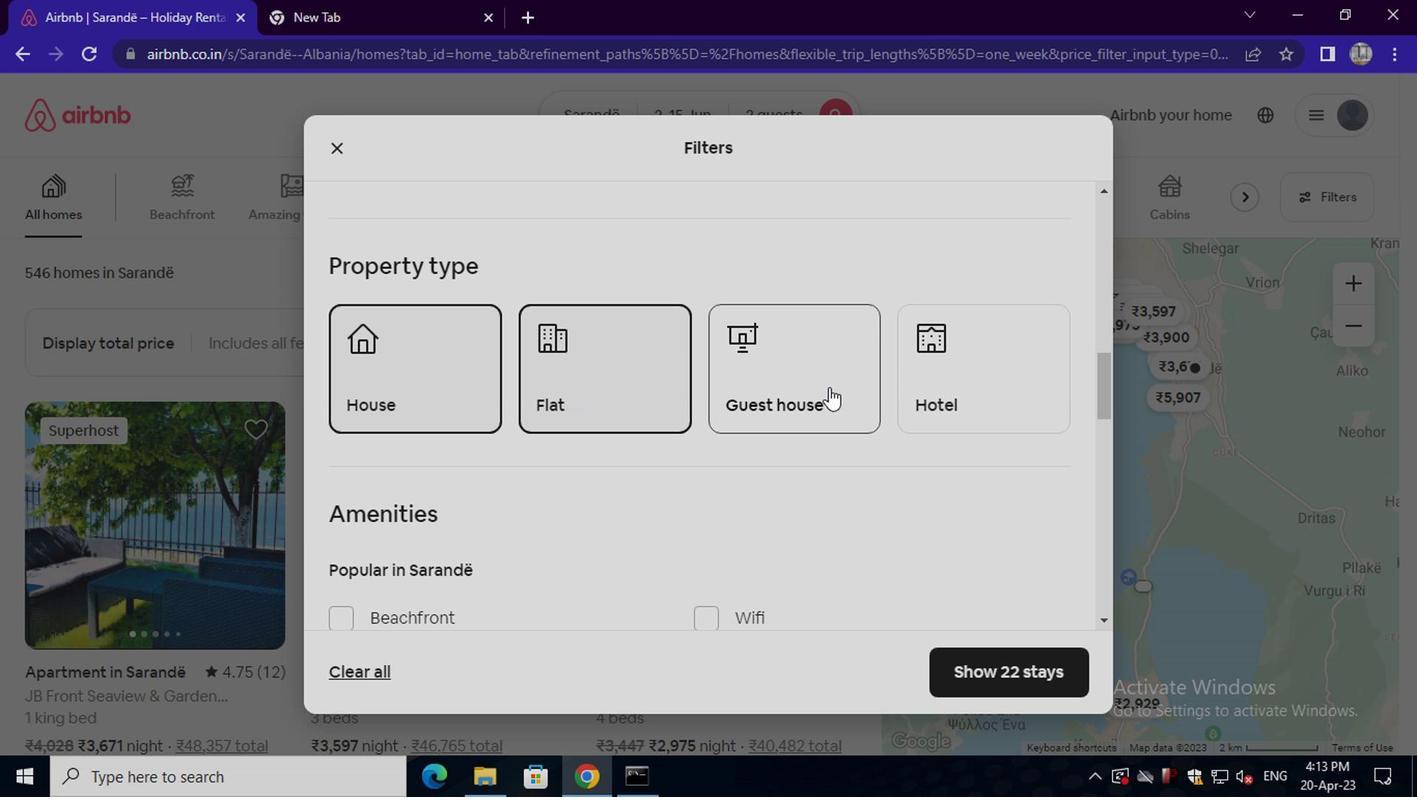 
Action: Mouse pressed left at (929, 378)
Screenshot: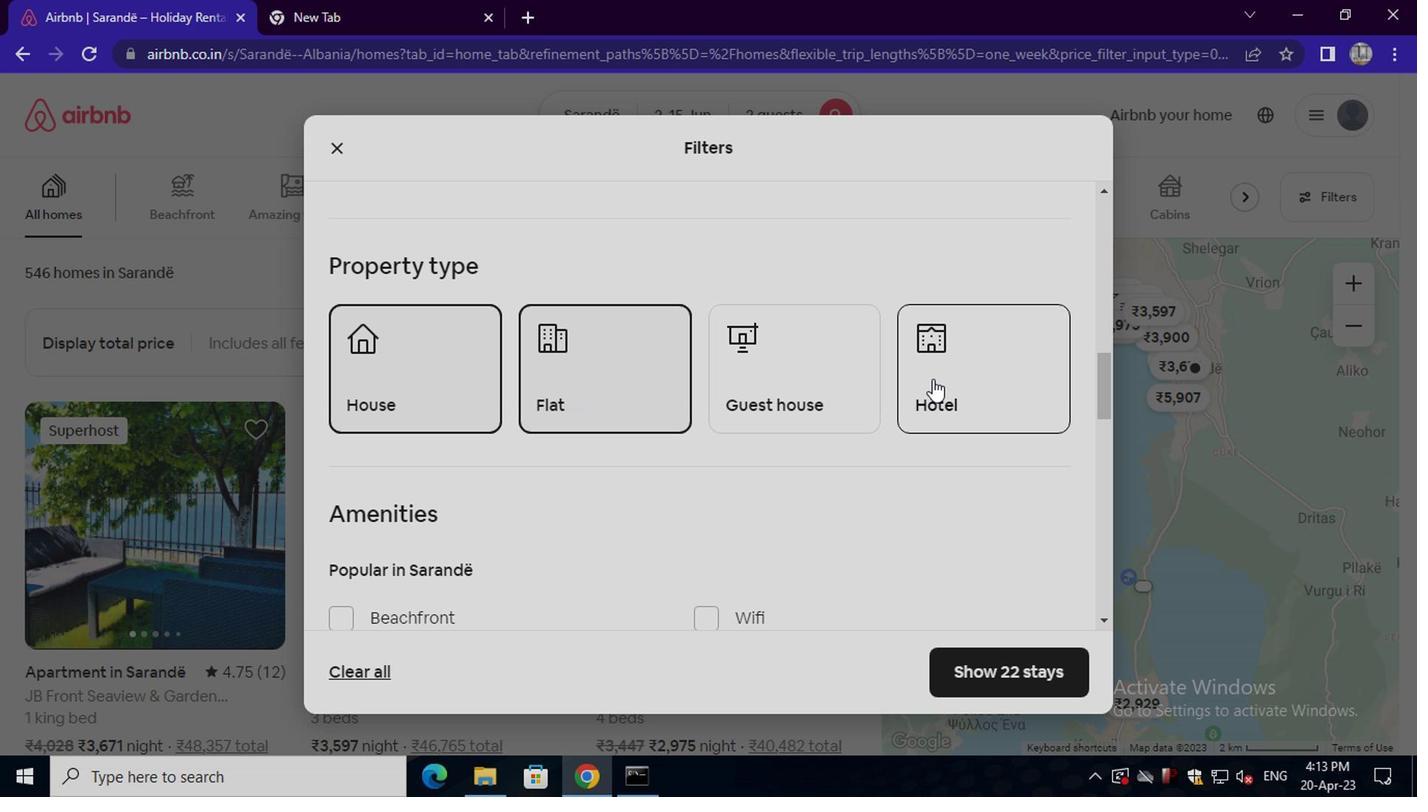 
Action: Mouse moved to (917, 378)
Screenshot: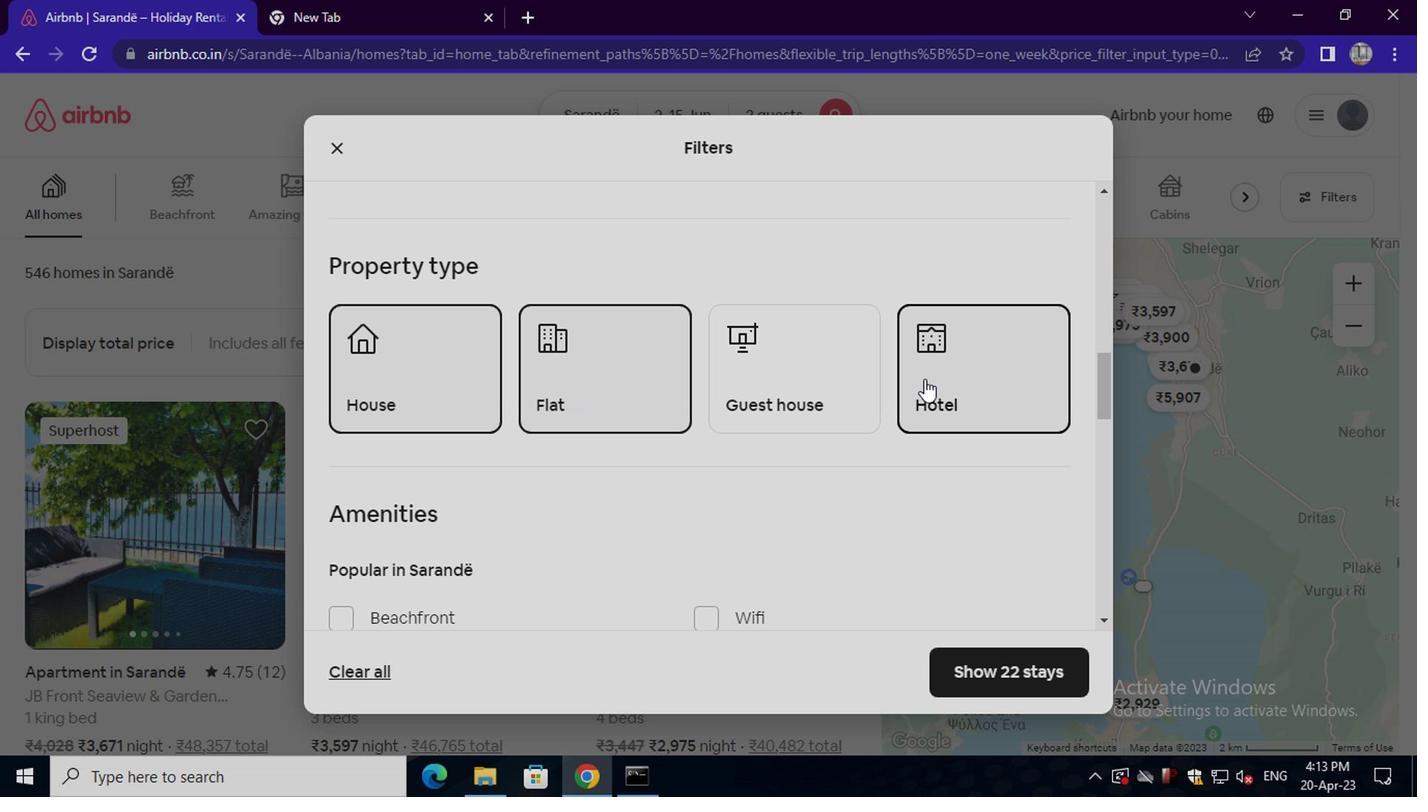 
Action: Mouse scrolled (917, 378) with delta (0, 0)
Screenshot: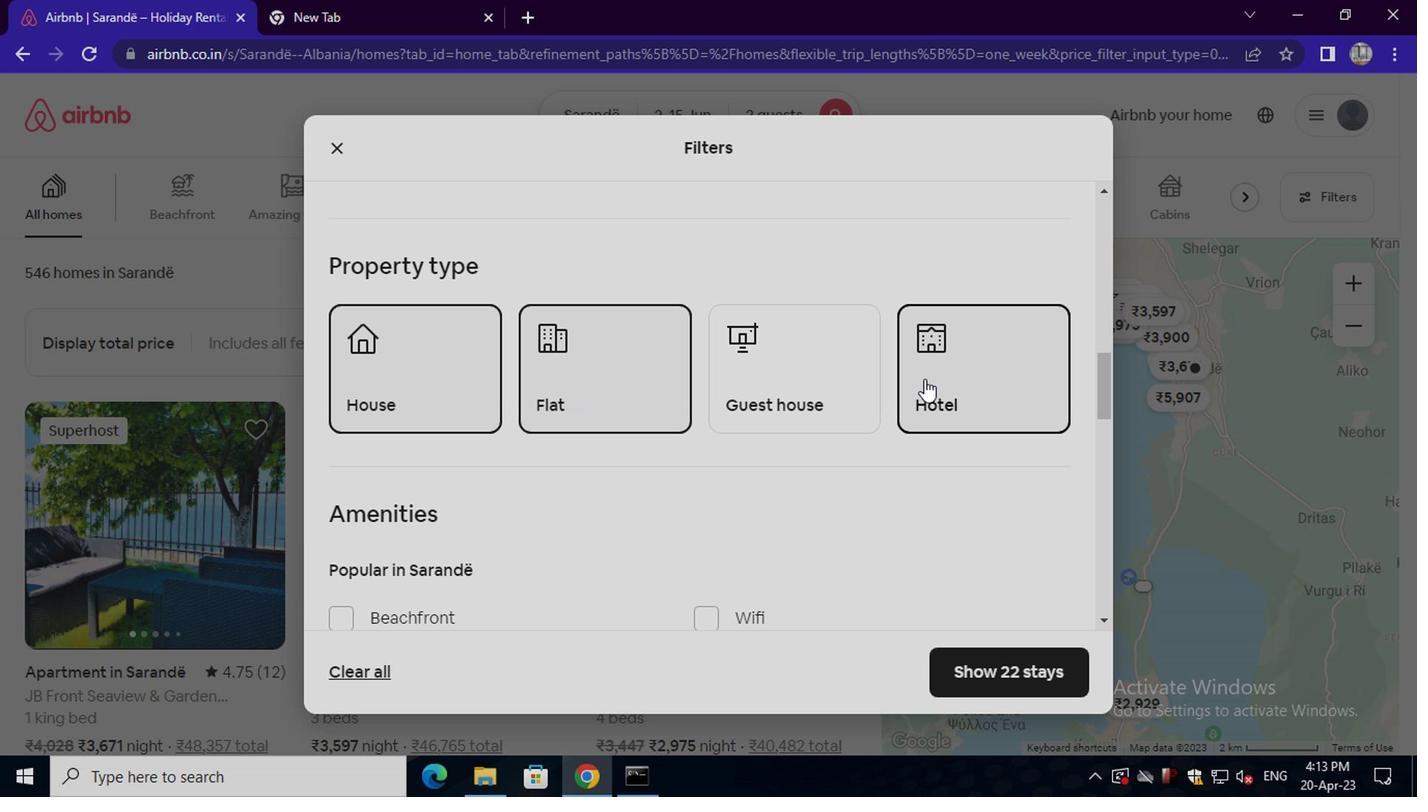 
Action: Mouse moved to (916, 380)
Screenshot: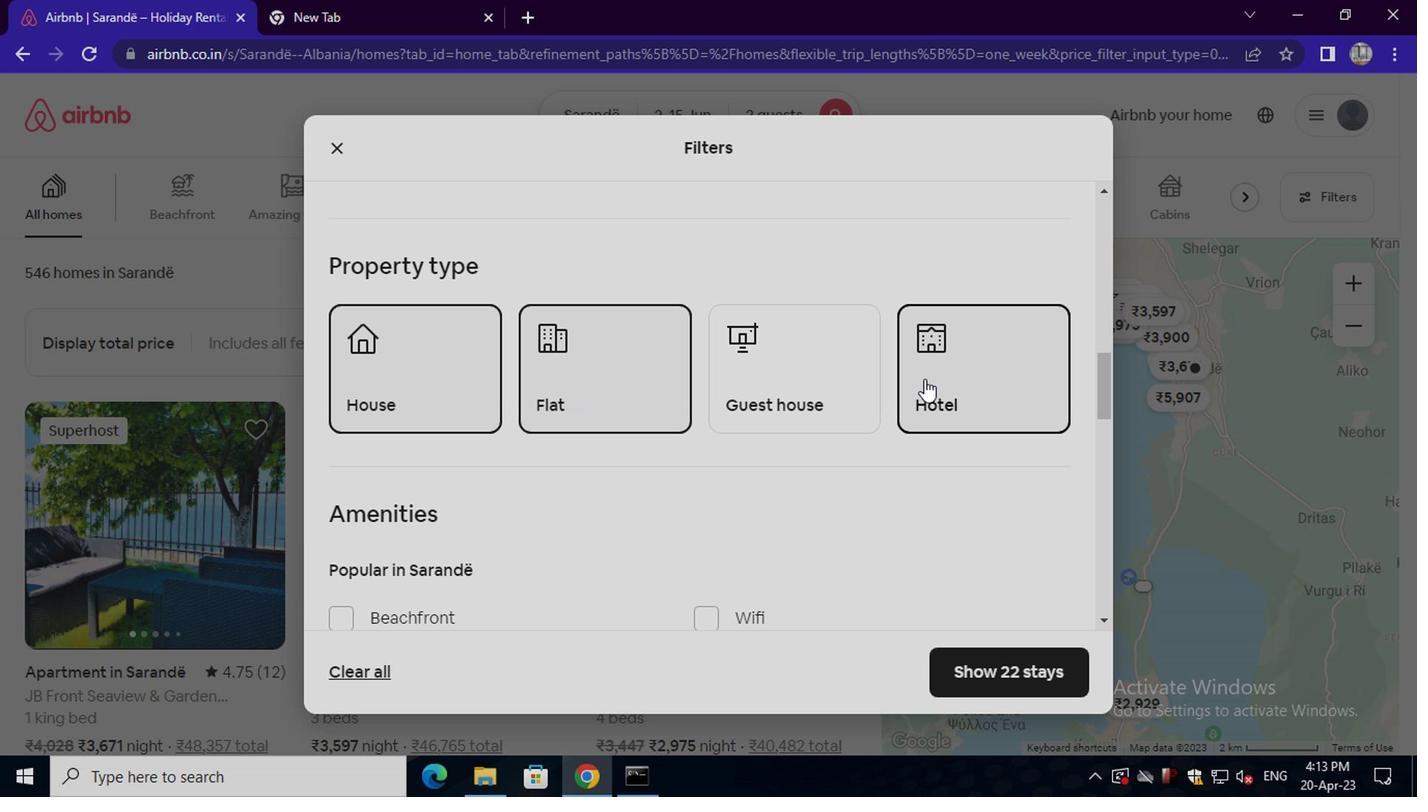 
Action: Mouse scrolled (916, 378) with delta (0, -1)
Screenshot: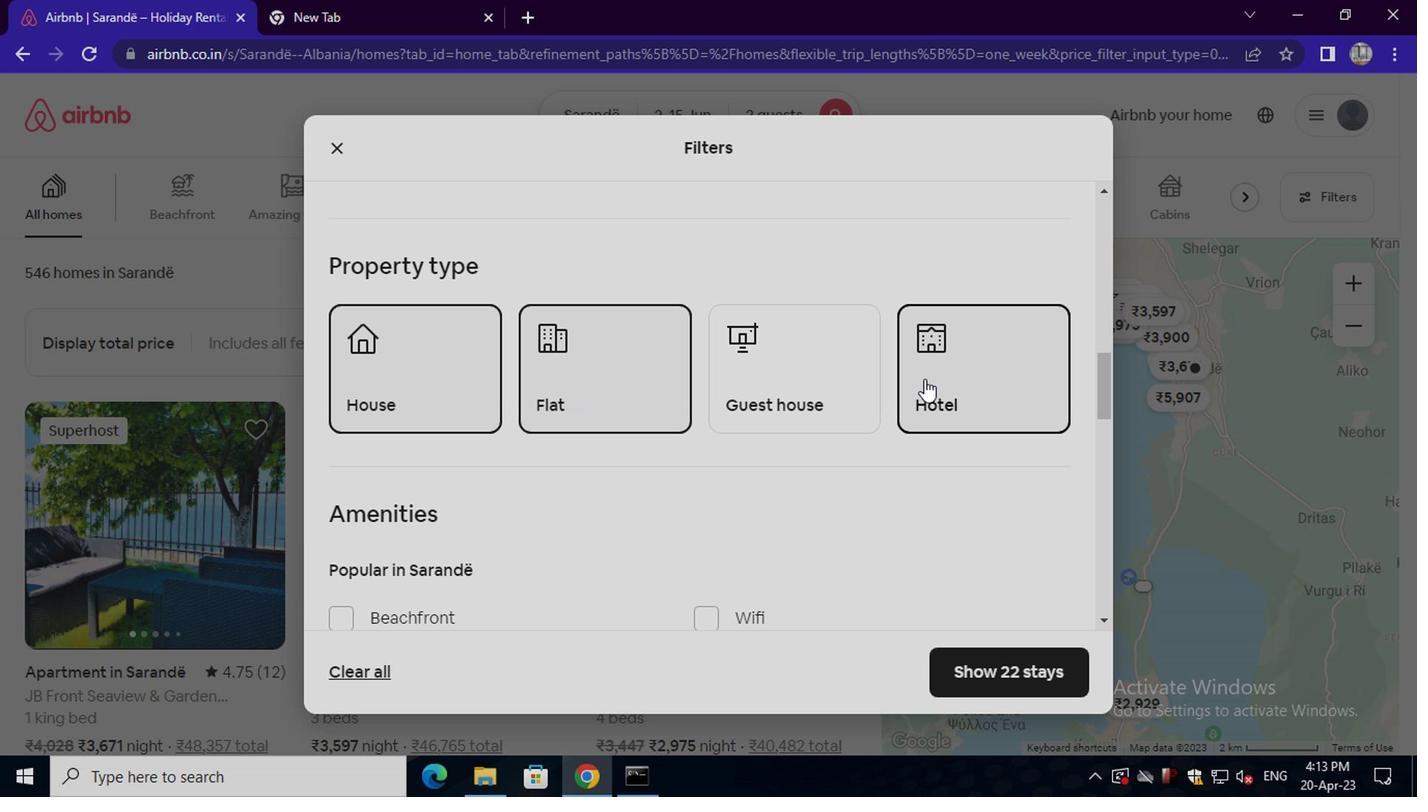 
Action: Mouse scrolled (916, 378) with delta (0, -1)
Screenshot: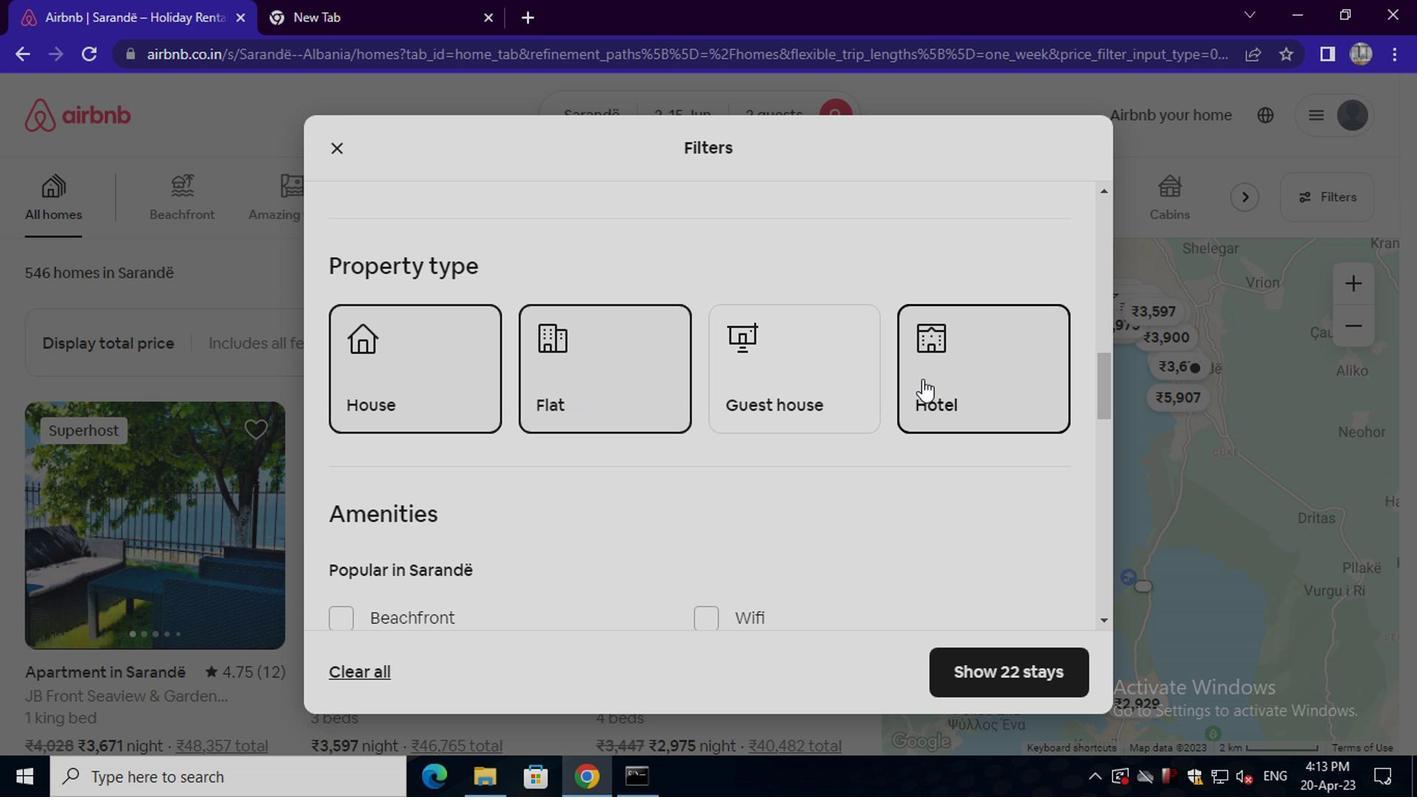 
Action: Mouse moved to (366, 454)
Screenshot: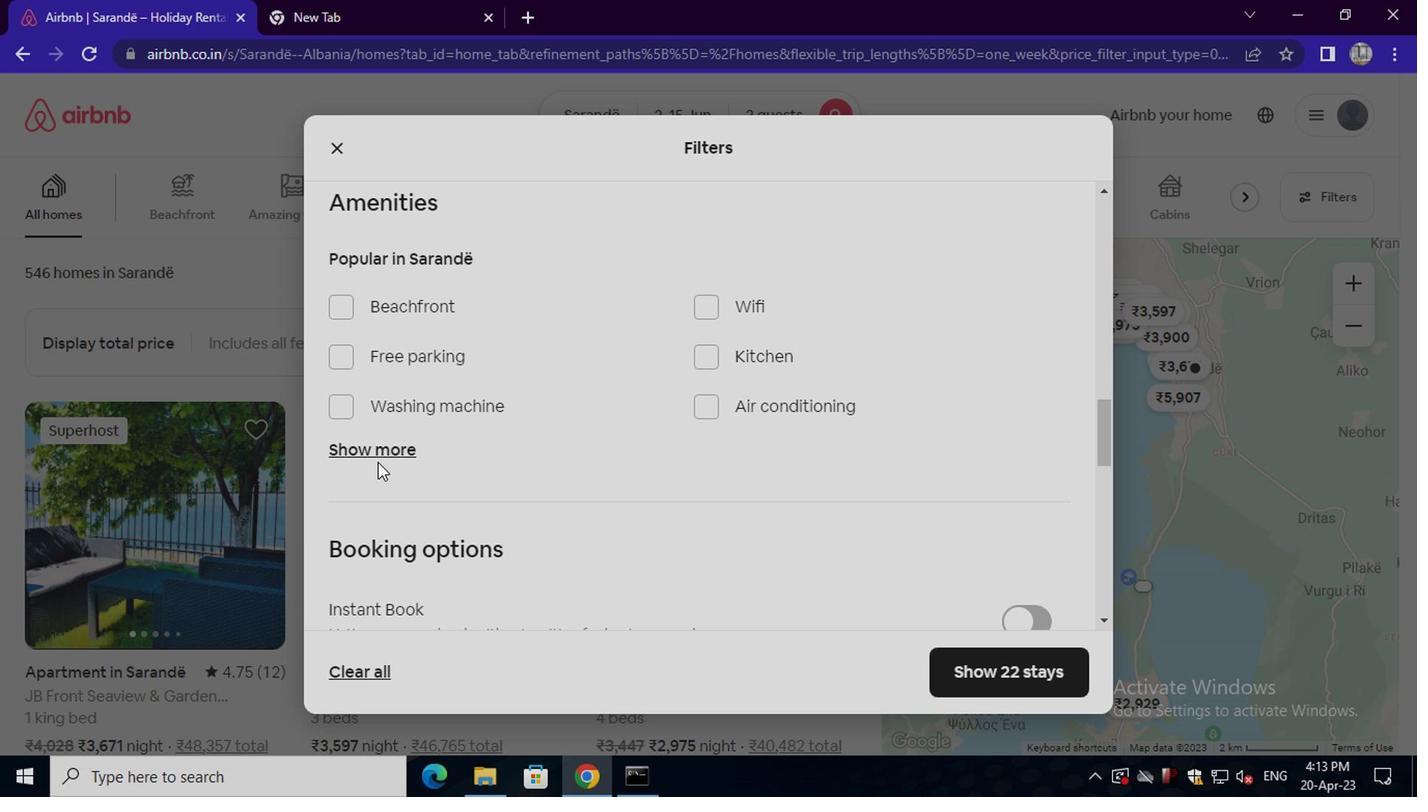 
Action: Mouse pressed left at (366, 454)
Screenshot: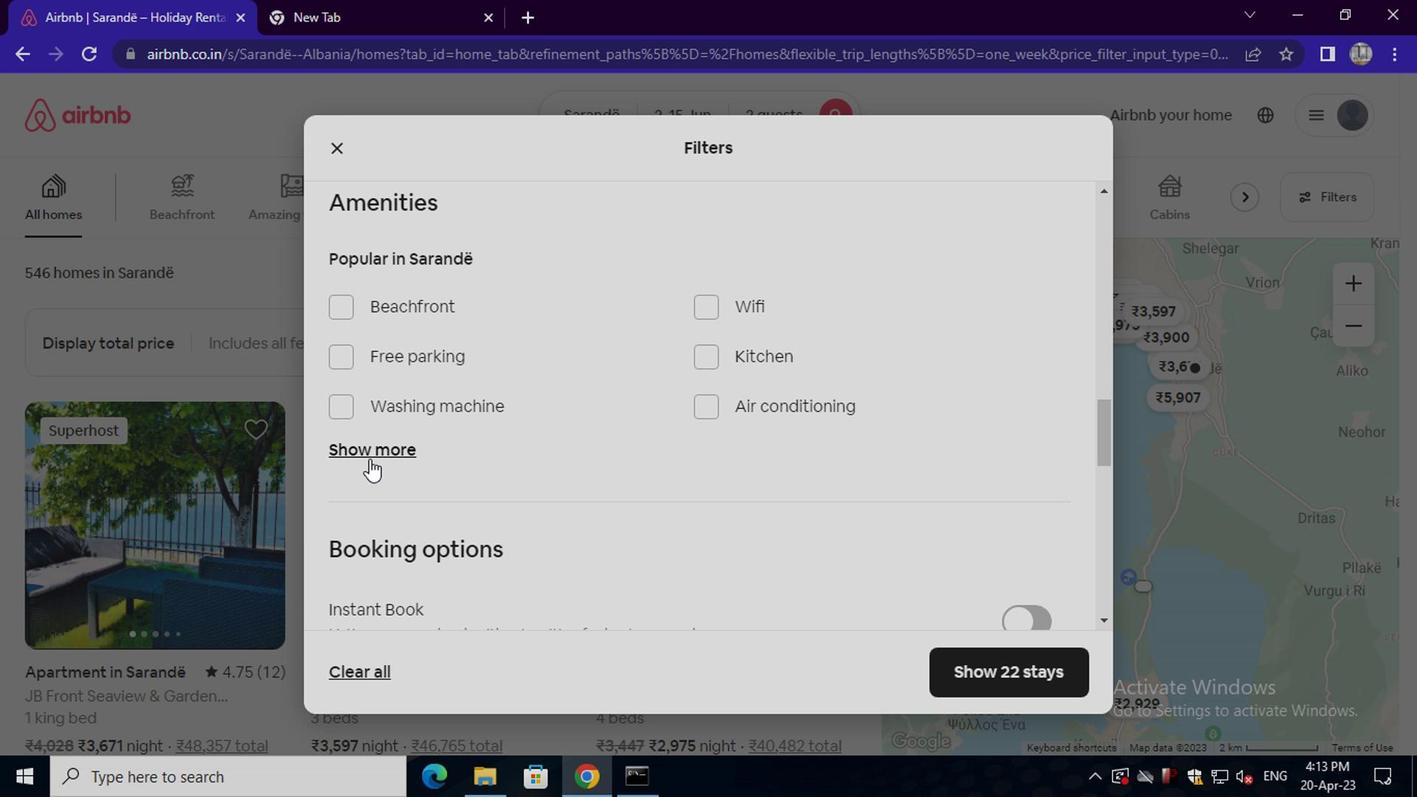 
Action: Mouse moved to (530, 473)
Screenshot: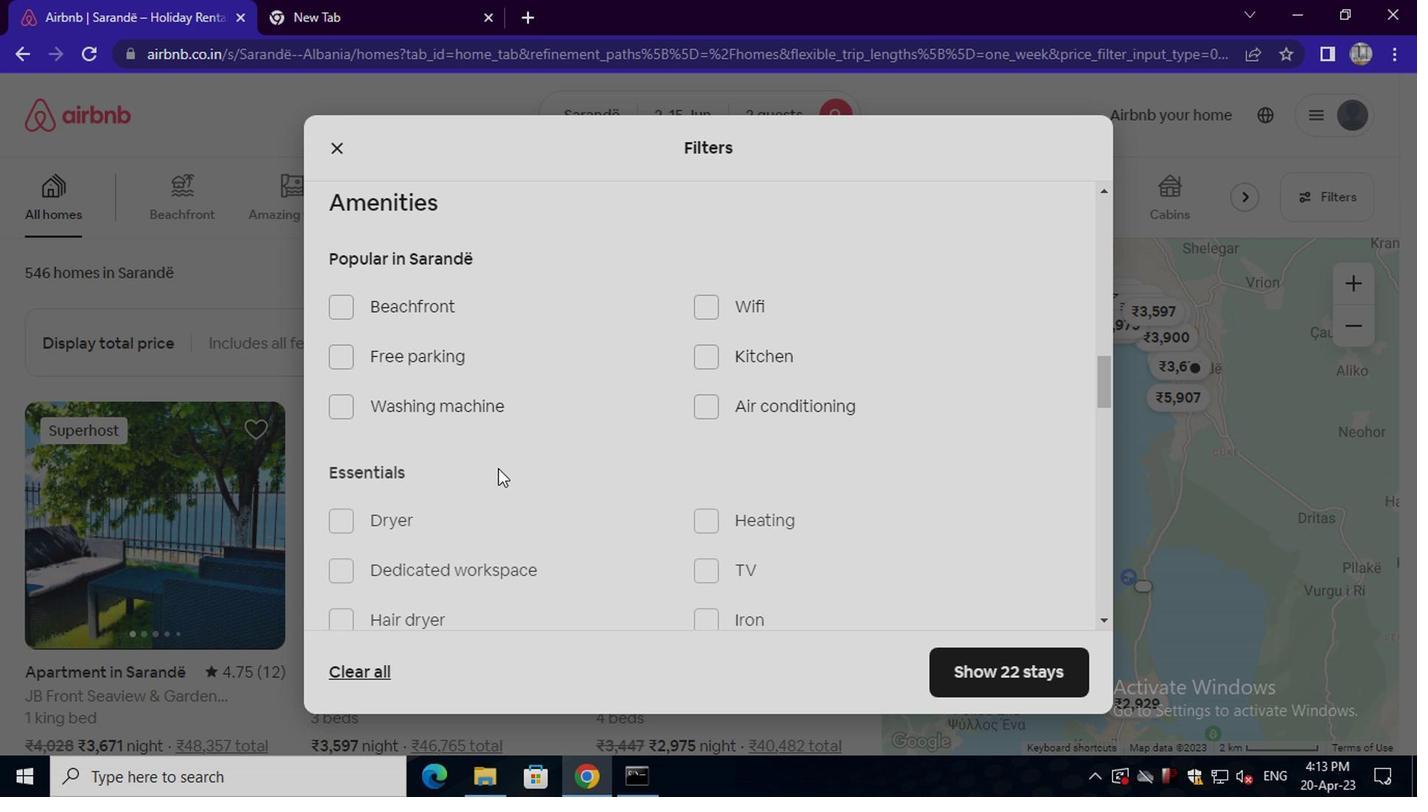 
Action: Mouse scrolled (530, 472) with delta (0, 0)
Screenshot: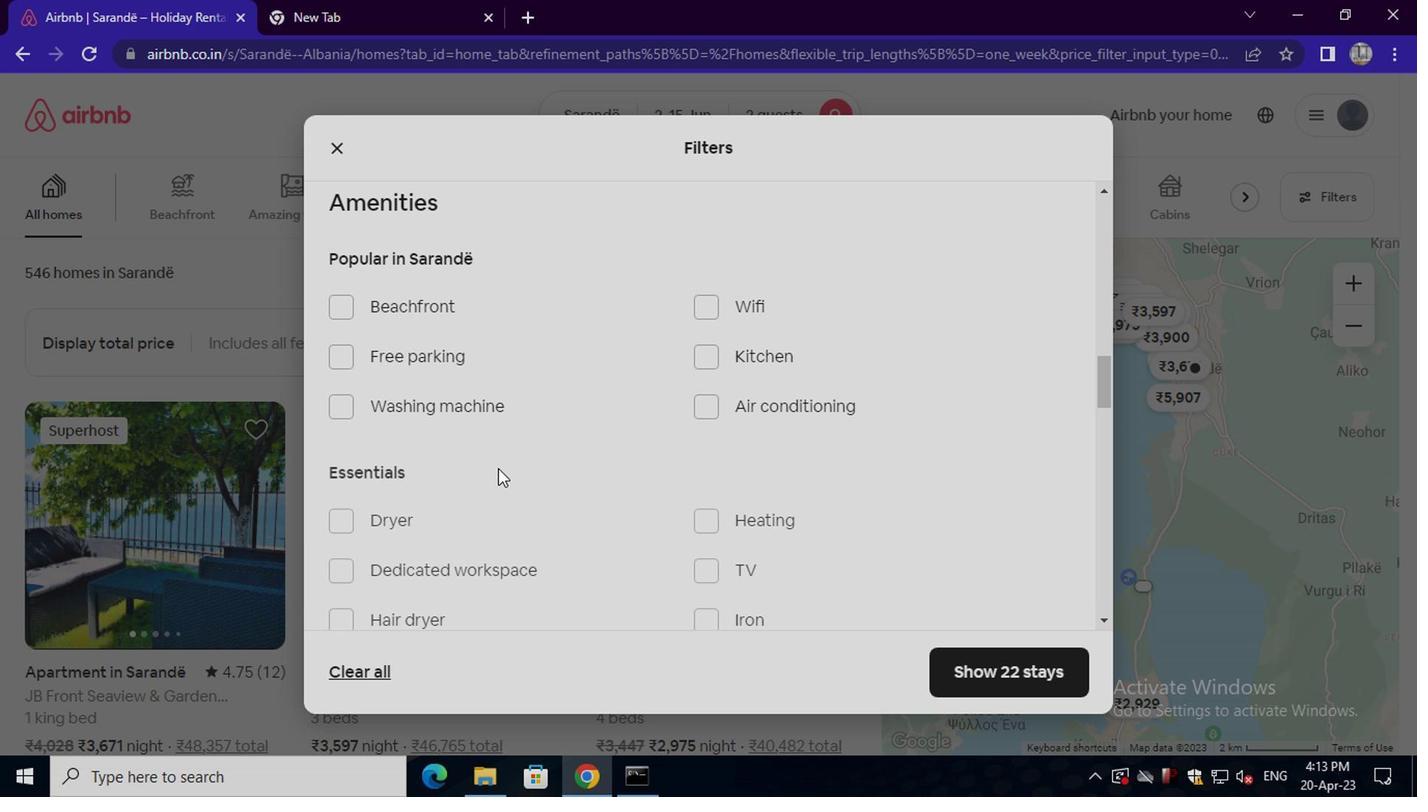 
Action: Mouse moved to (717, 420)
Screenshot: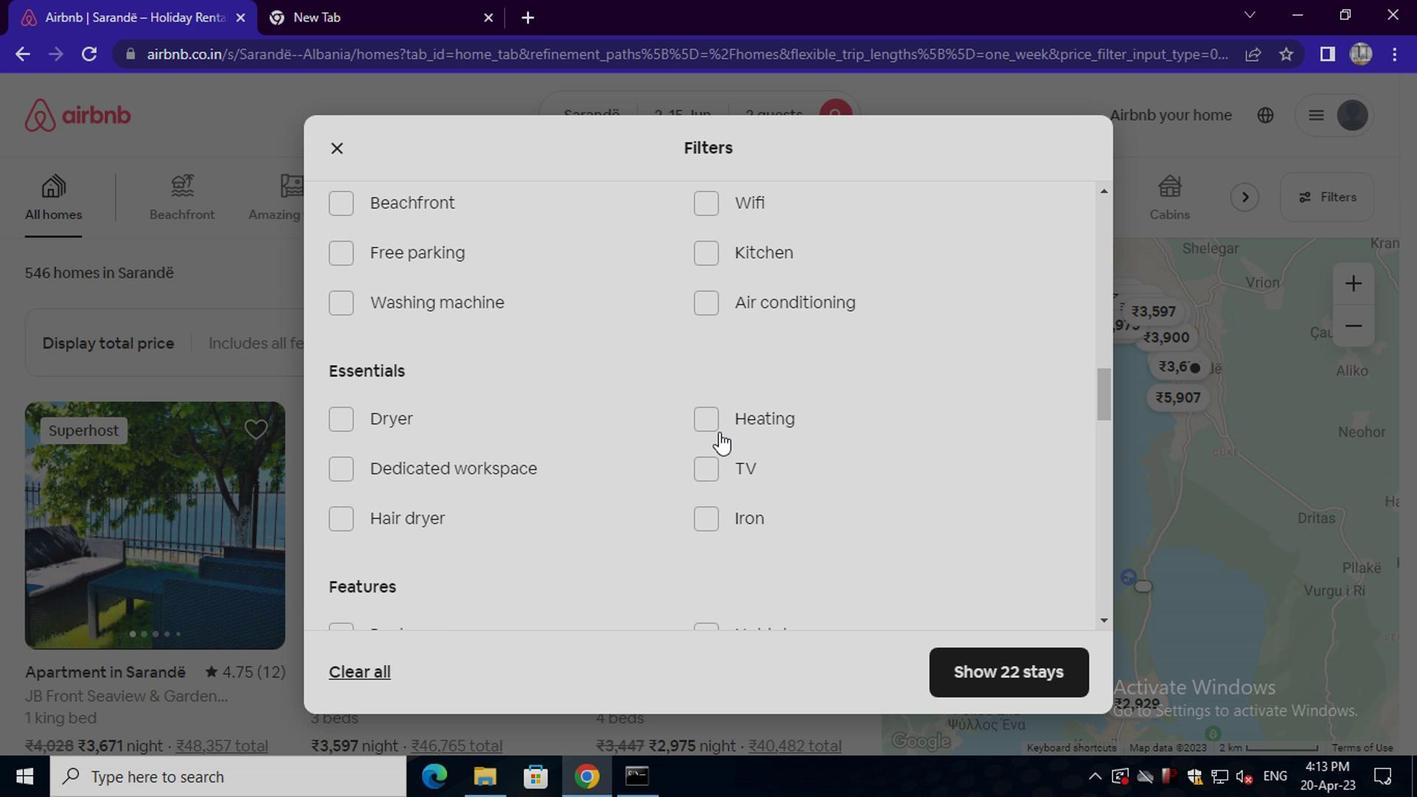 
Action: Mouse pressed left at (717, 420)
Screenshot: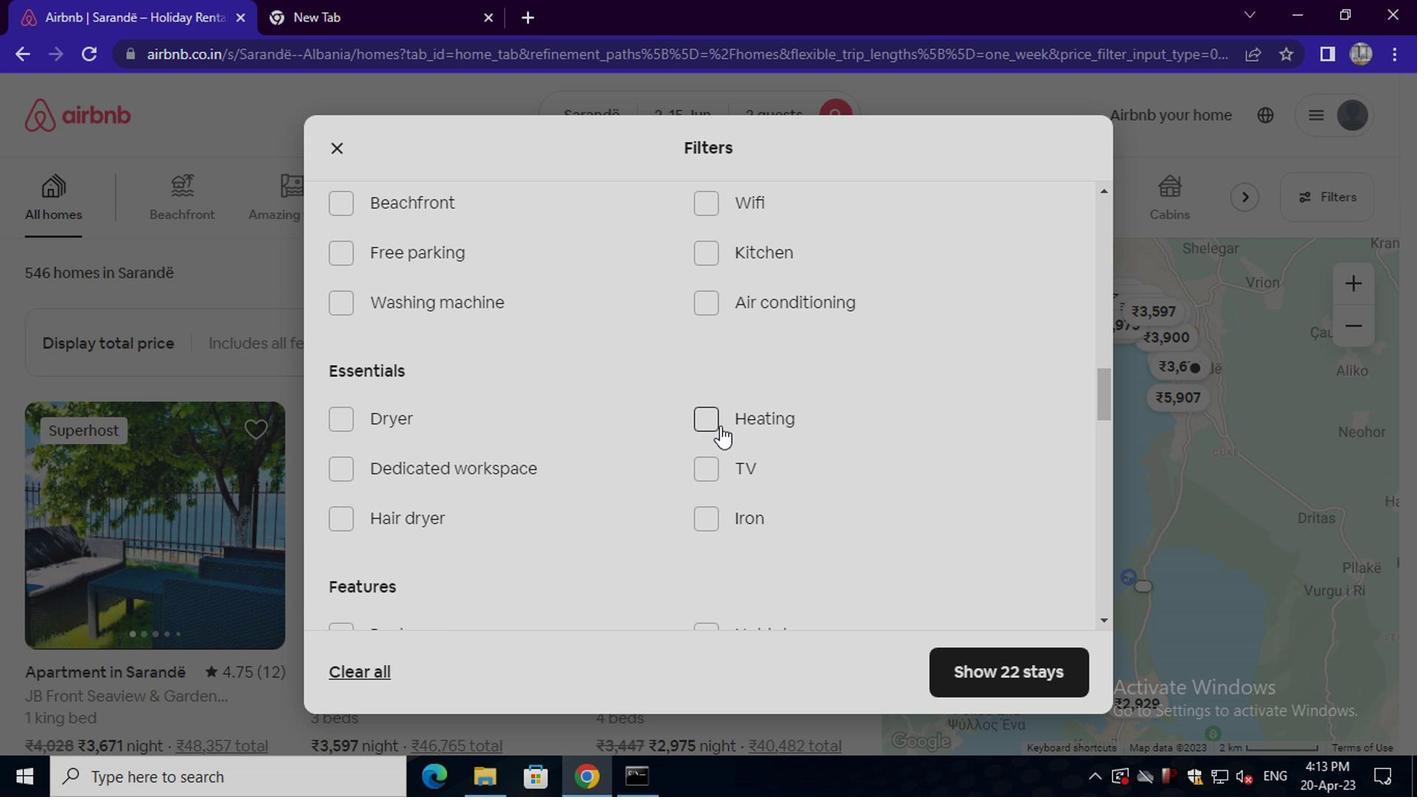 
Action: Mouse moved to (552, 471)
Screenshot: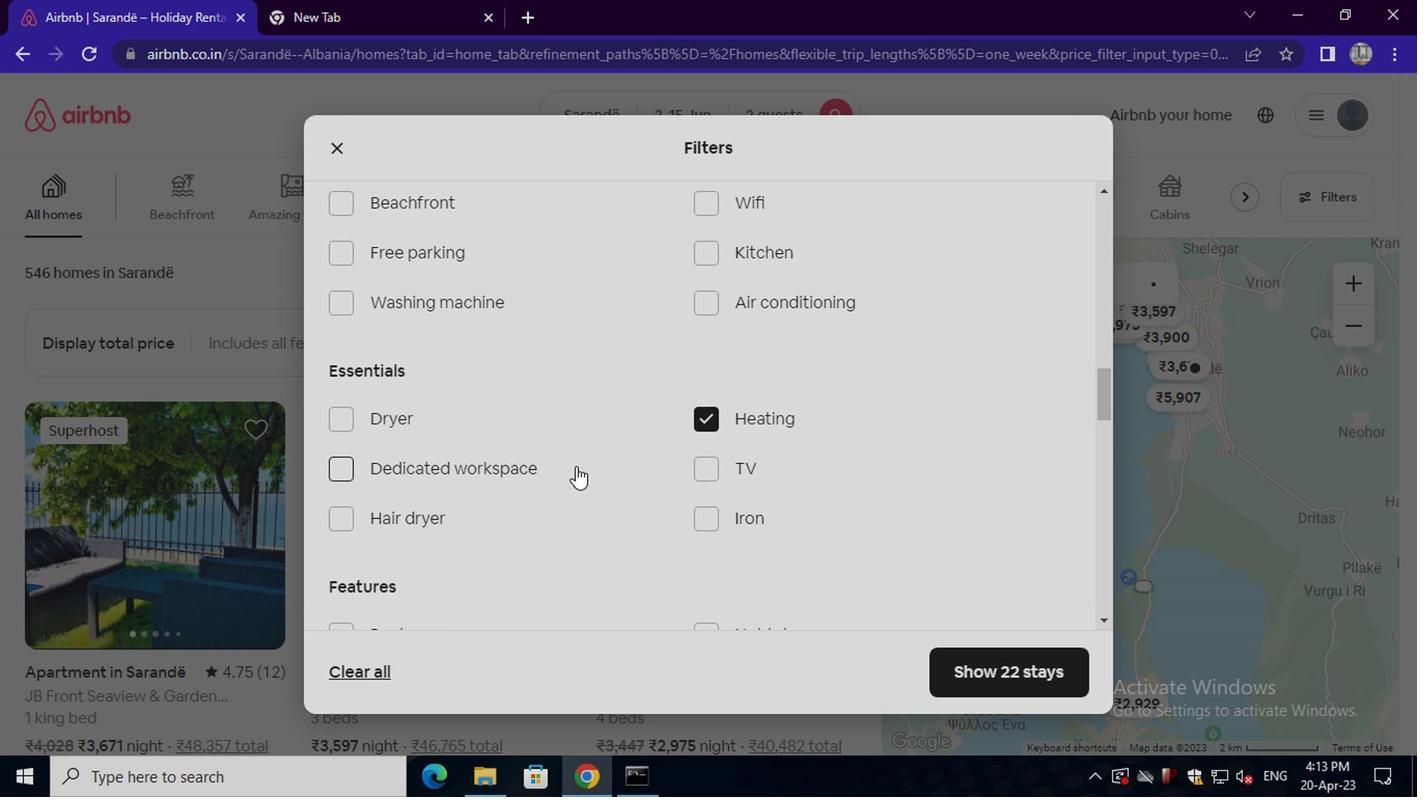 
Action: Mouse scrolled (552, 470) with delta (0, -1)
Screenshot: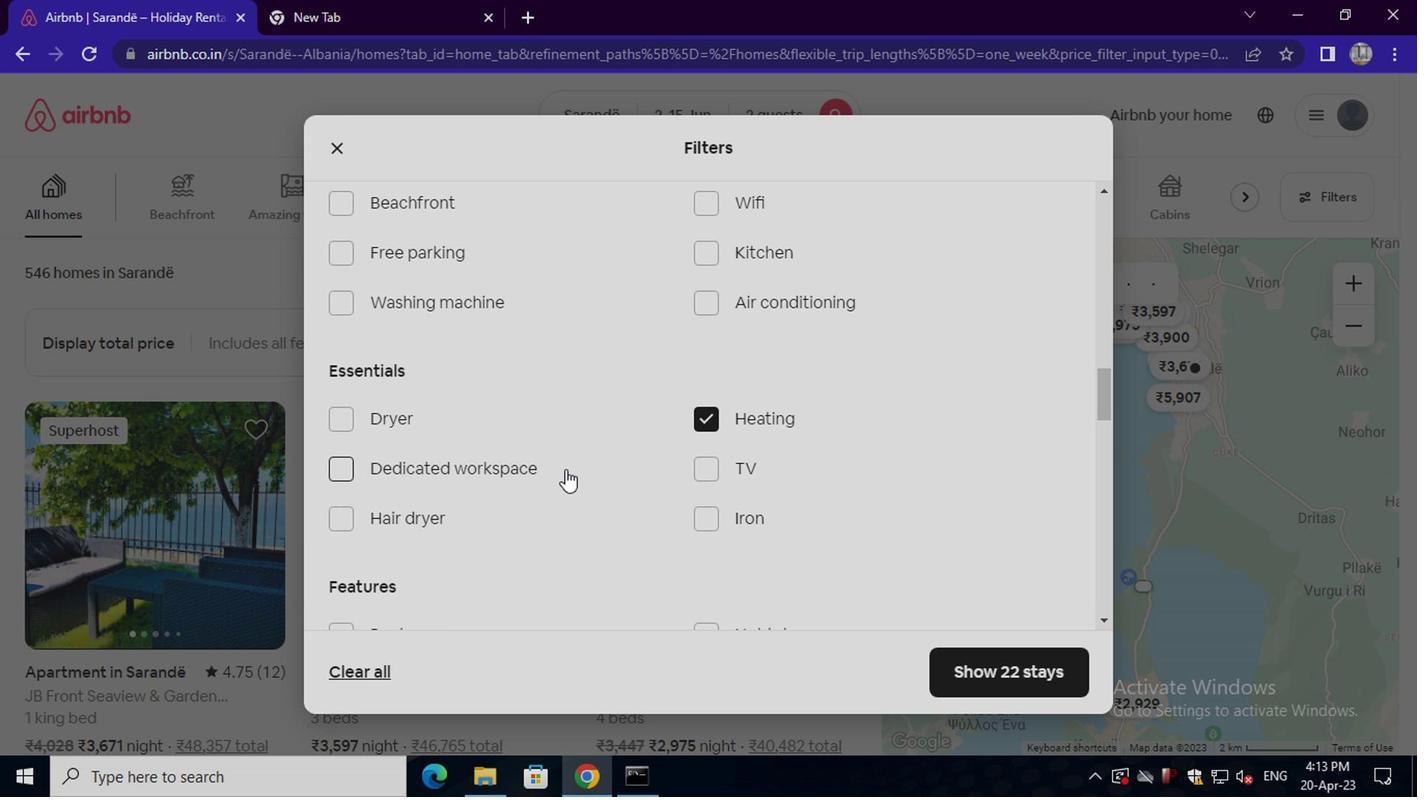 
Action: Mouse moved to (550, 473)
Screenshot: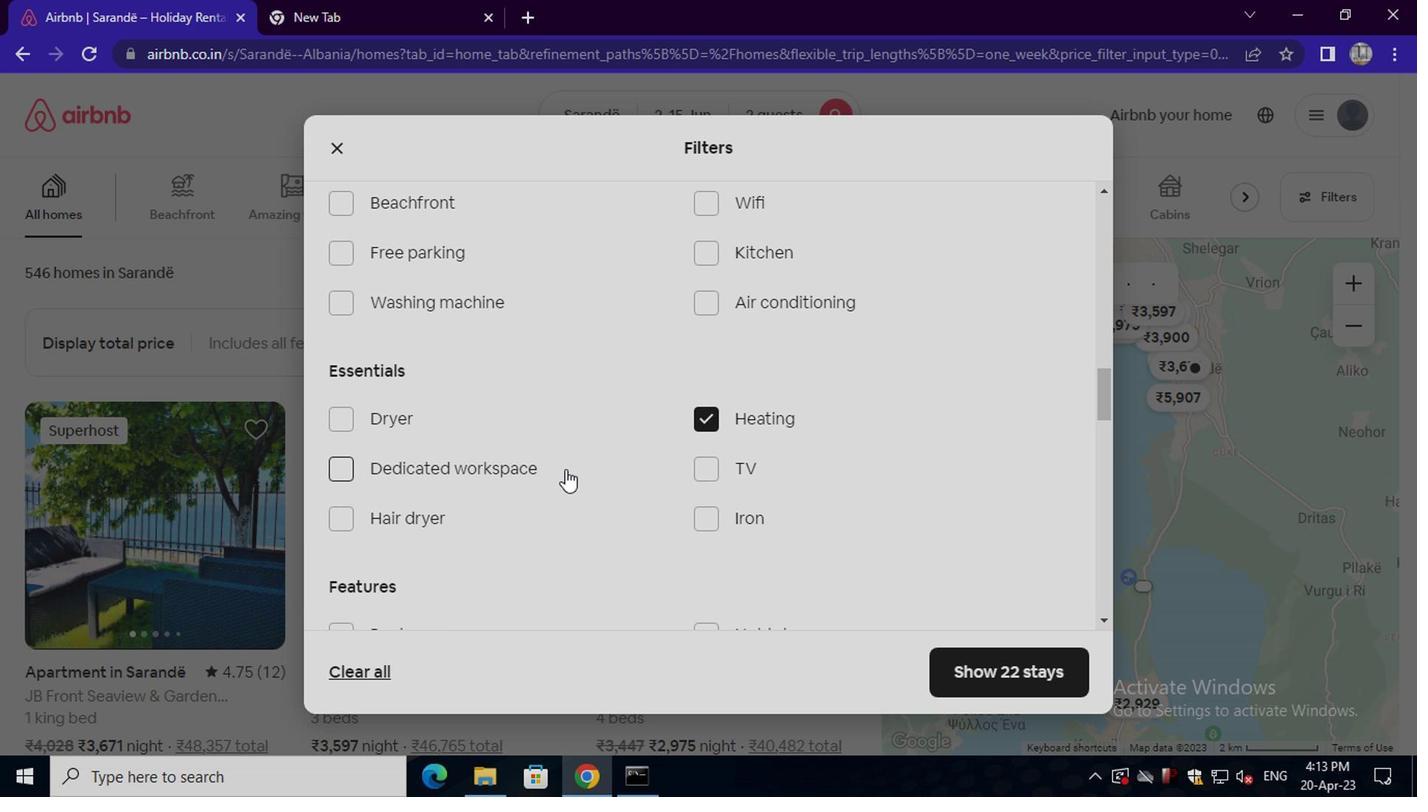 
Action: Mouse scrolled (550, 472) with delta (0, 0)
Screenshot: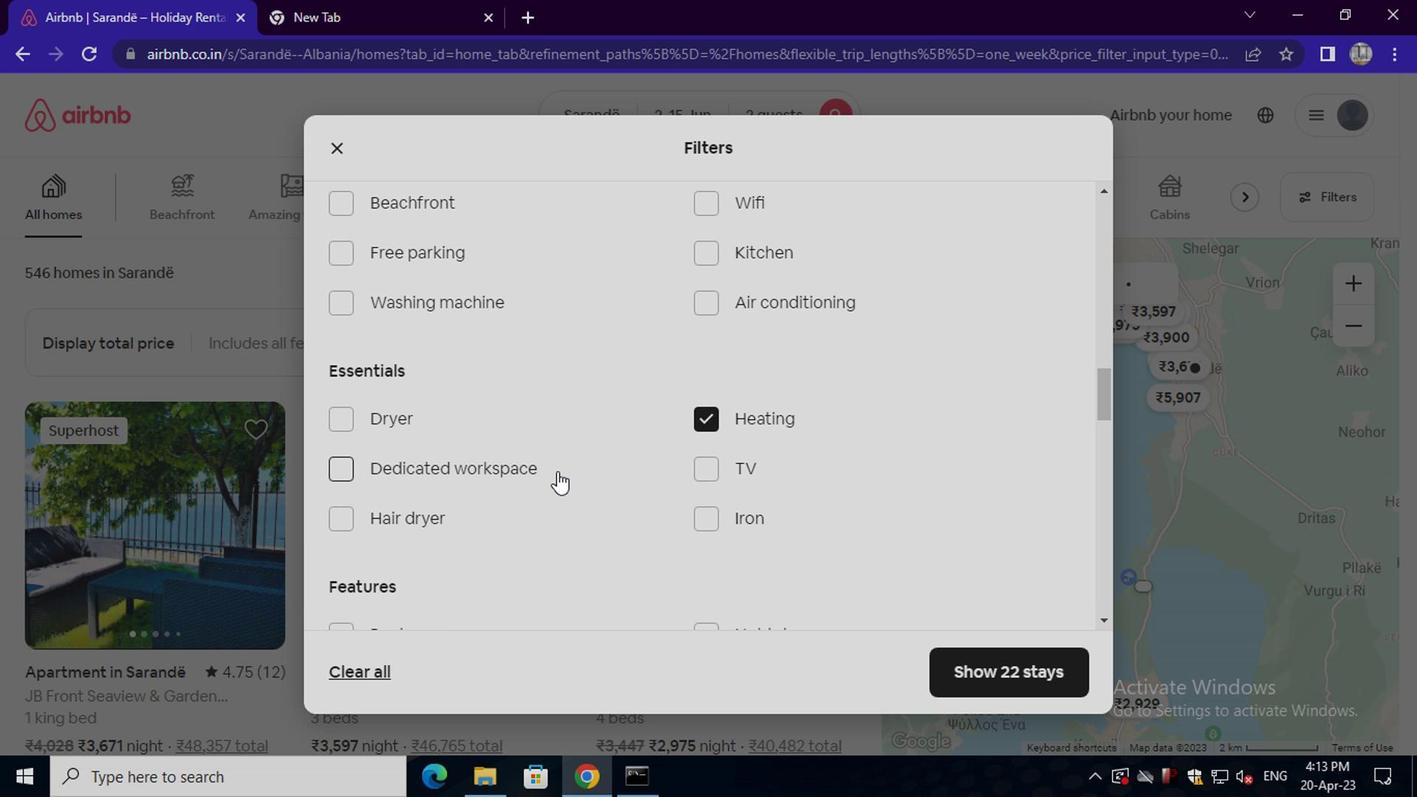 
Action: Mouse scrolled (550, 472) with delta (0, 0)
Screenshot: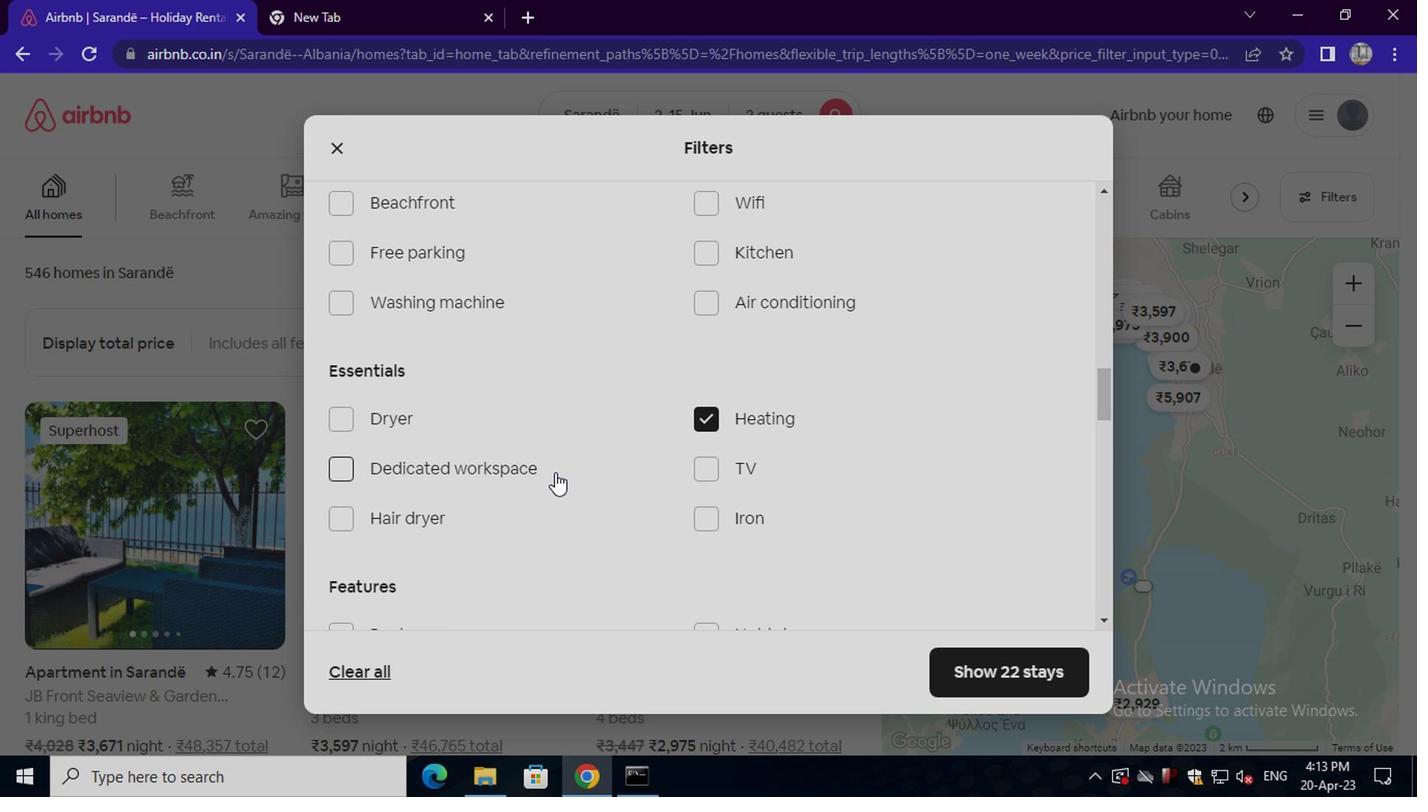 
Action: Mouse scrolled (550, 472) with delta (0, 0)
Screenshot: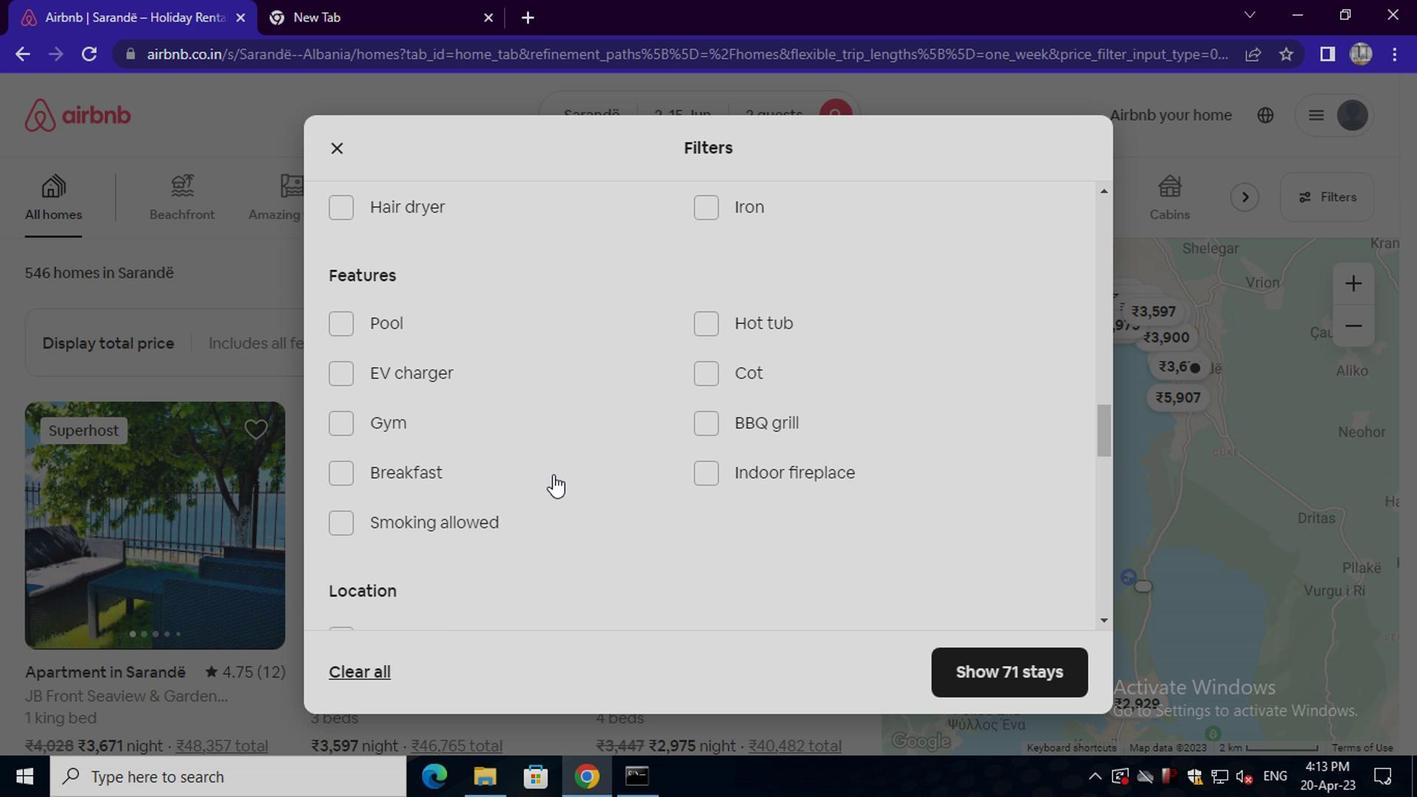 
Action: Mouse scrolled (550, 472) with delta (0, 0)
Screenshot: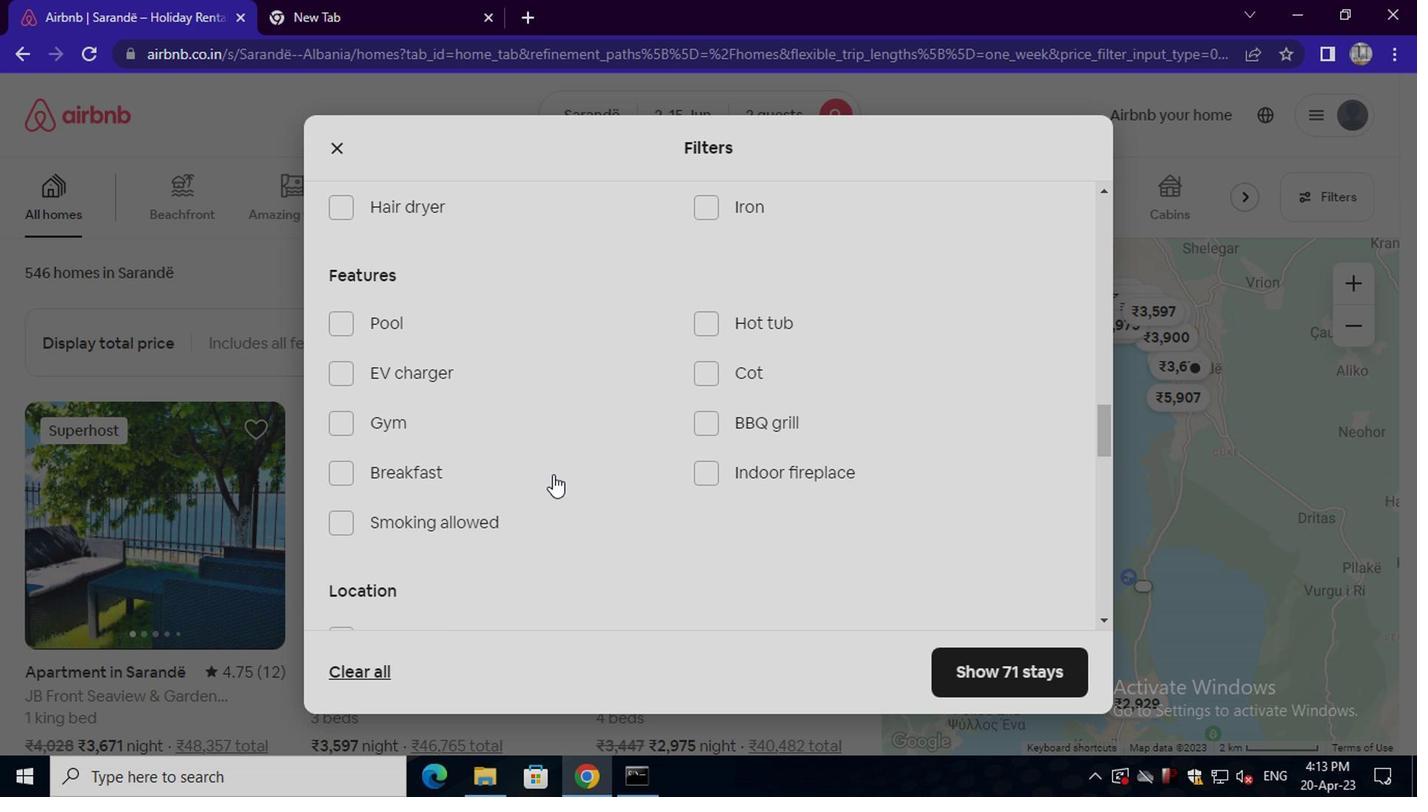 
Action: Mouse moved to (862, 525)
Screenshot: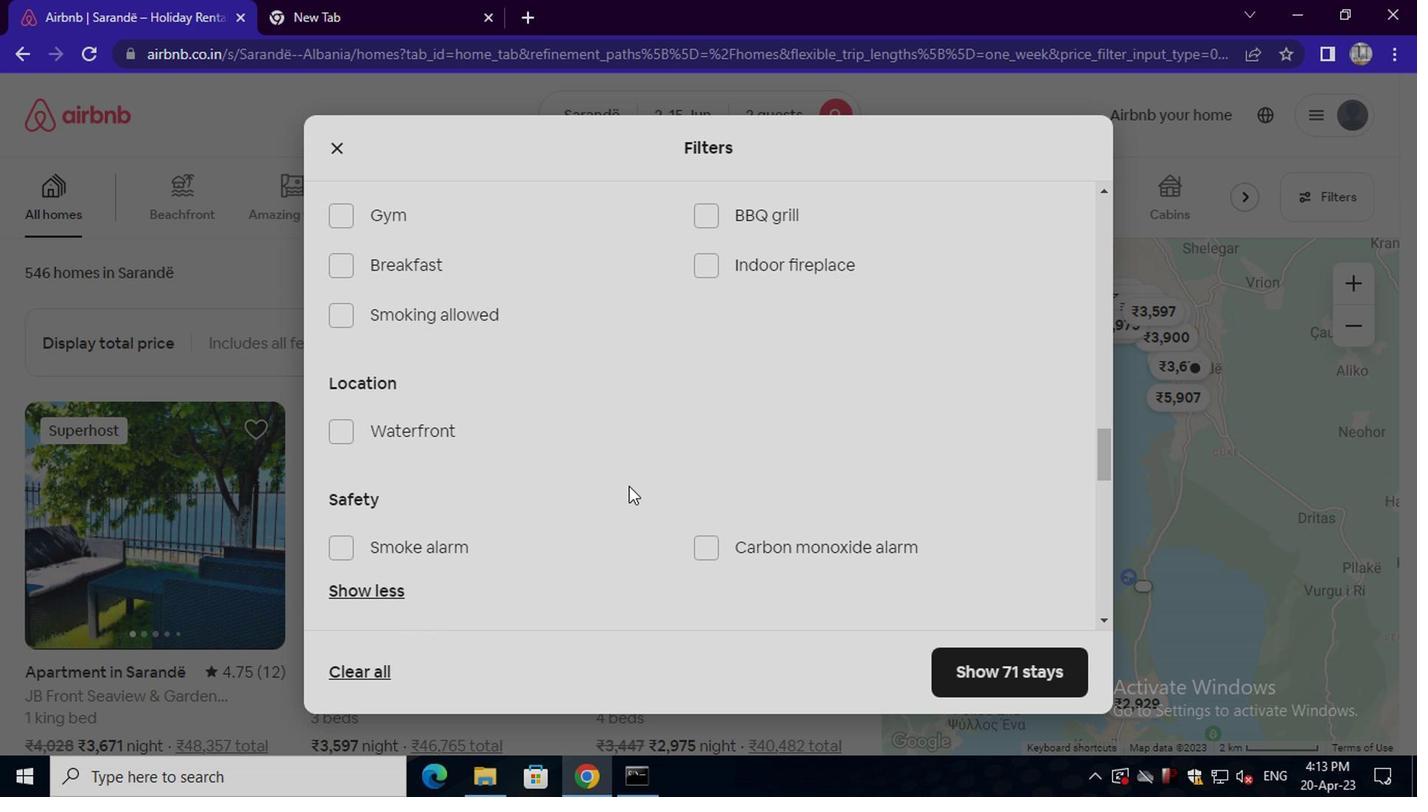 
Action: Mouse scrolled (862, 524) with delta (0, 0)
Screenshot: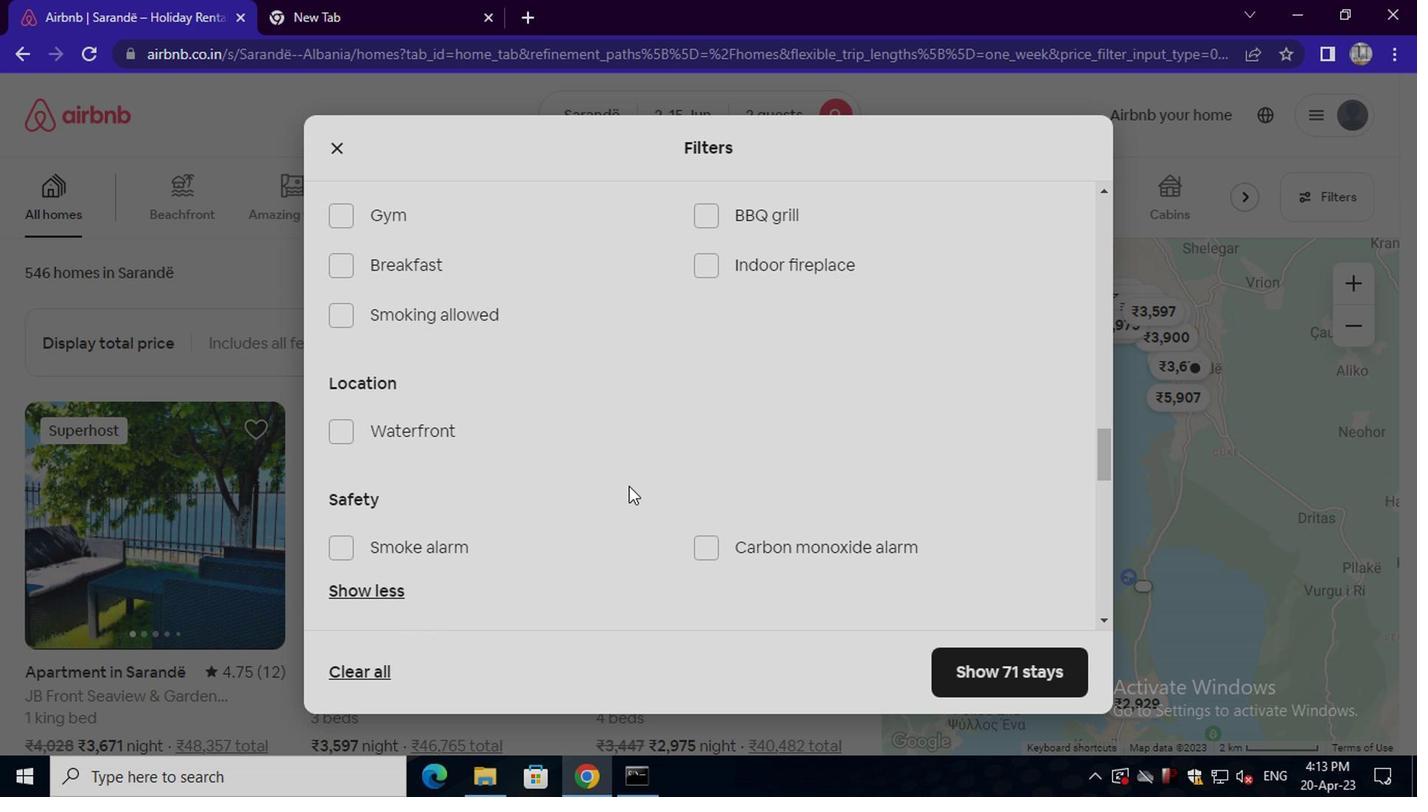 
Action: Mouse scrolled (862, 524) with delta (0, 0)
Screenshot: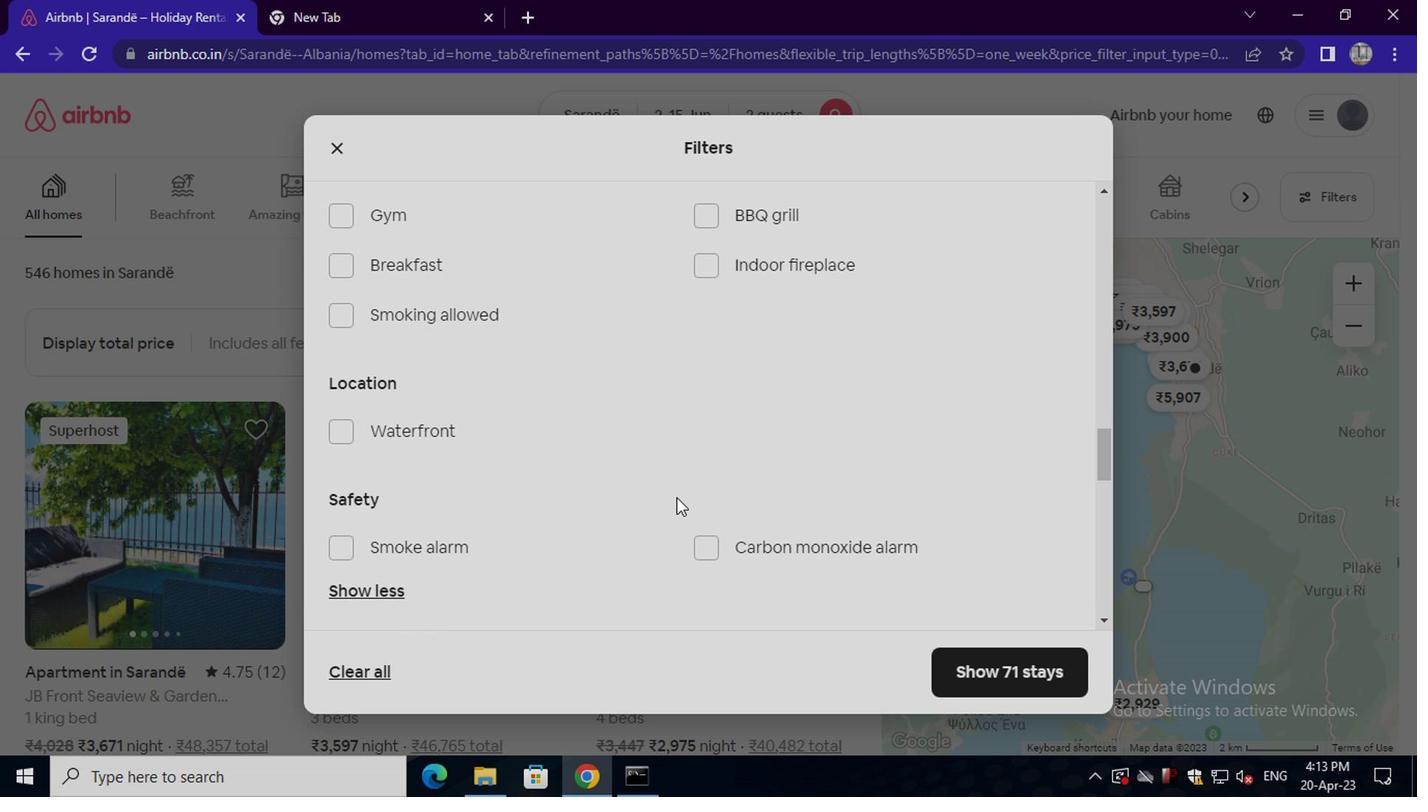 
Action: Mouse scrolled (862, 524) with delta (0, 0)
Screenshot: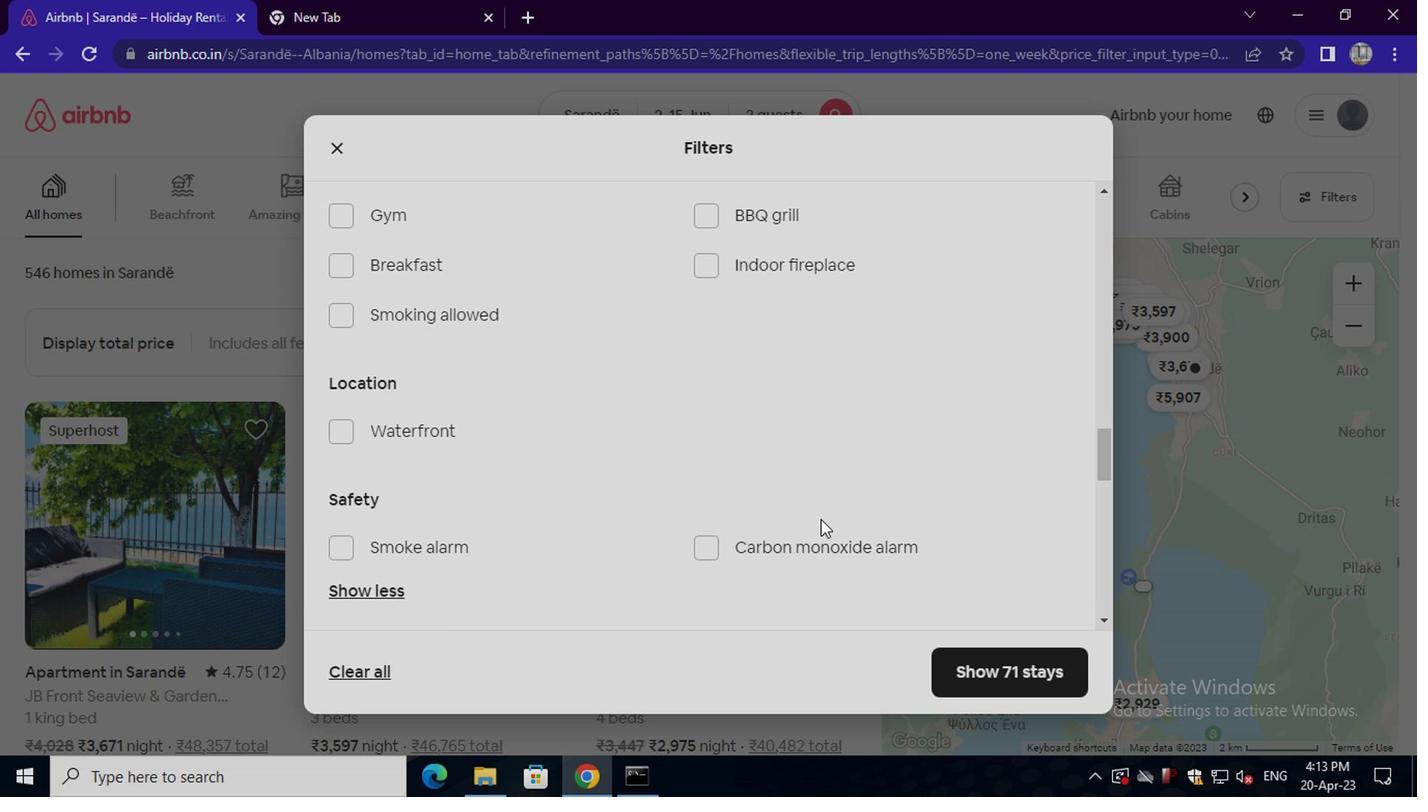 
Action: Mouse moved to (1013, 517)
Screenshot: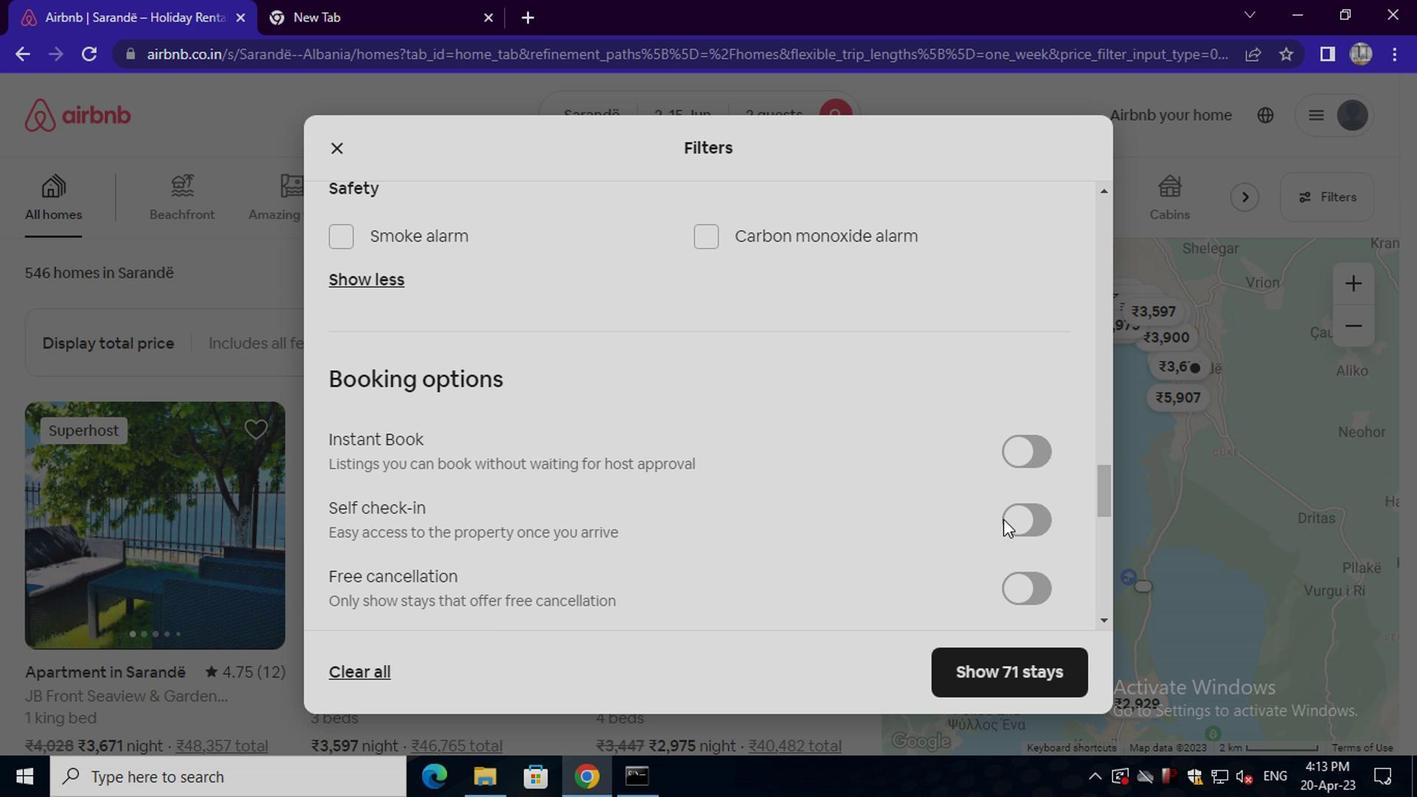 
Action: Mouse pressed left at (1013, 517)
Screenshot: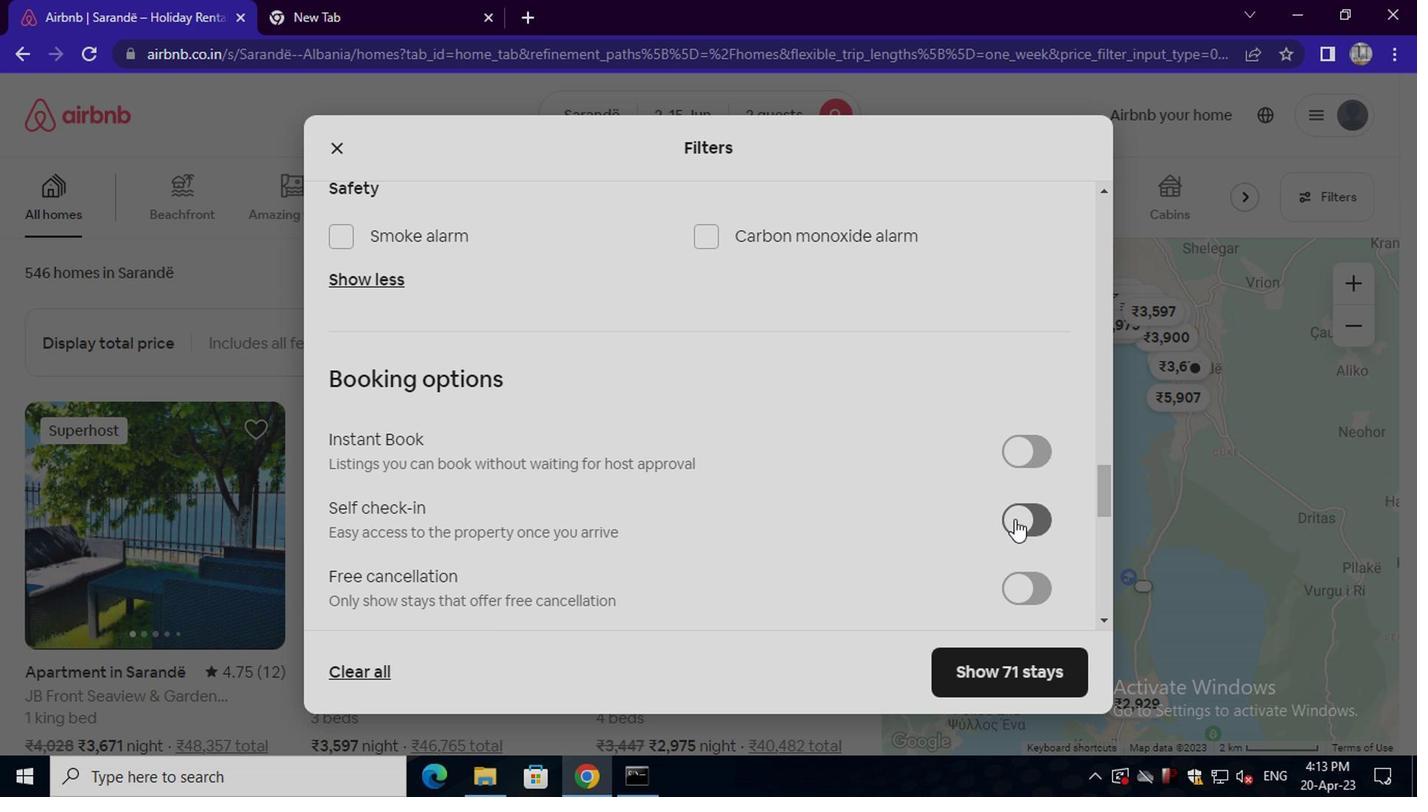 
Action: Mouse moved to (769, 517)
Screenshot: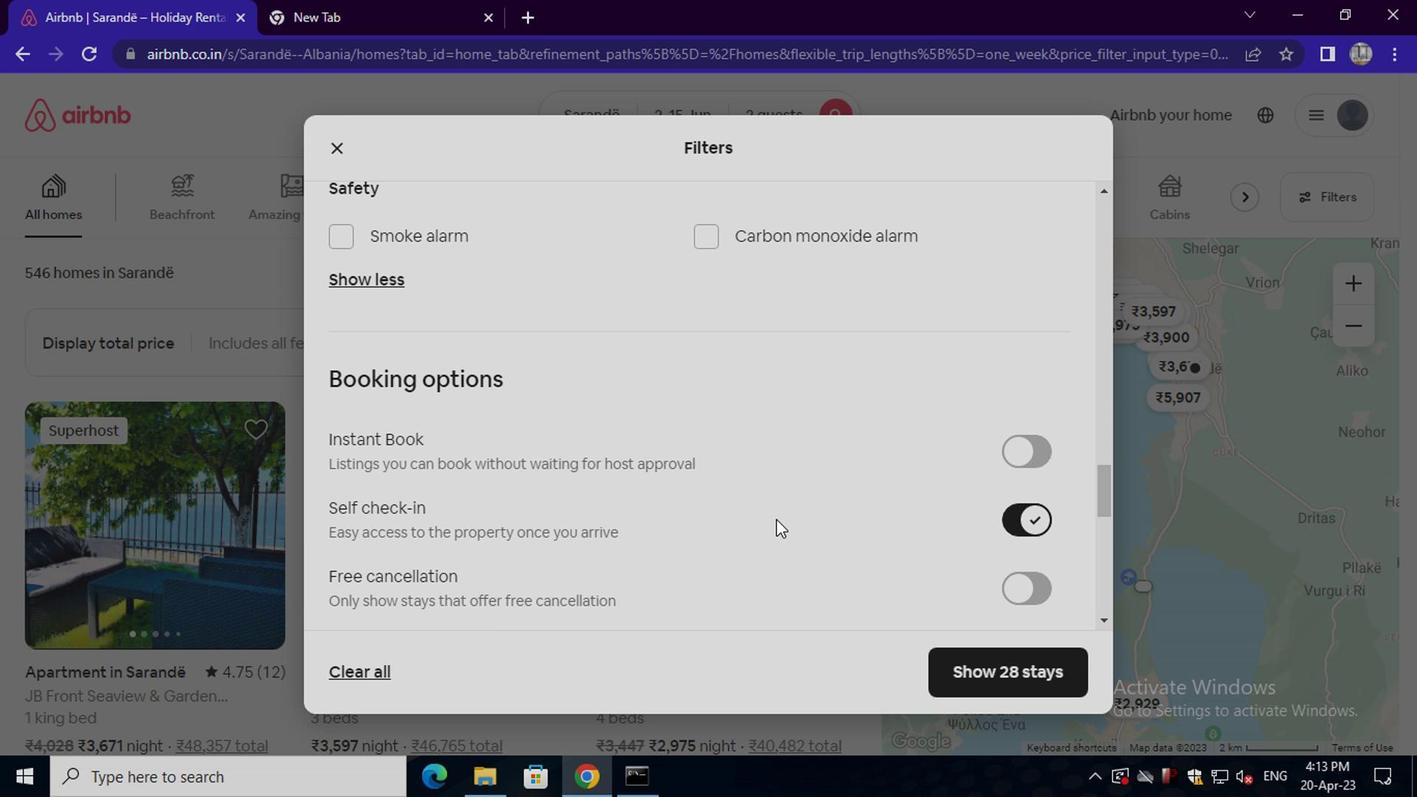 
Action: Mouse scrolled (769, 516) with delta (0, 0)
Screenshot: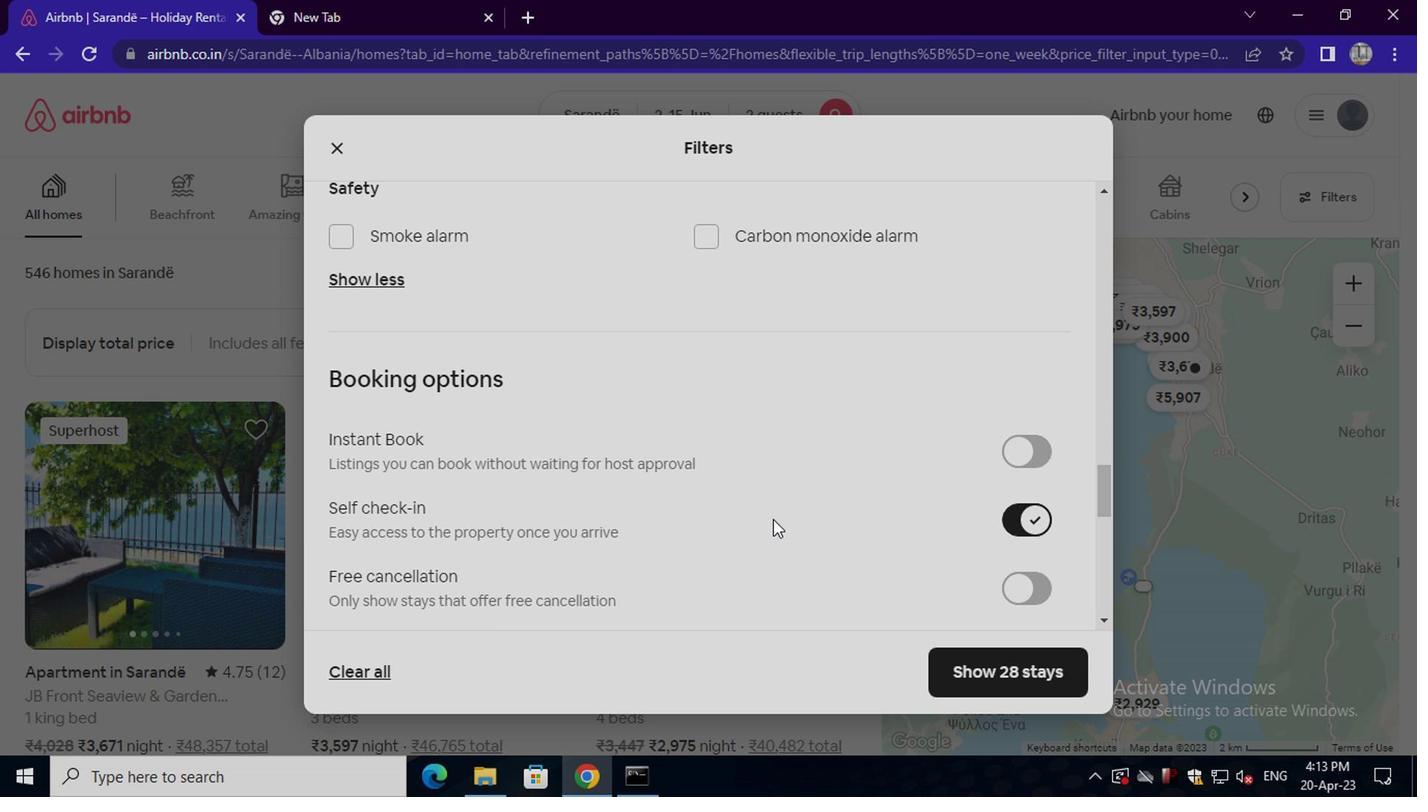 
Action: Mouse scrolled (769, 516) with delta (0, 0)
Screenshot: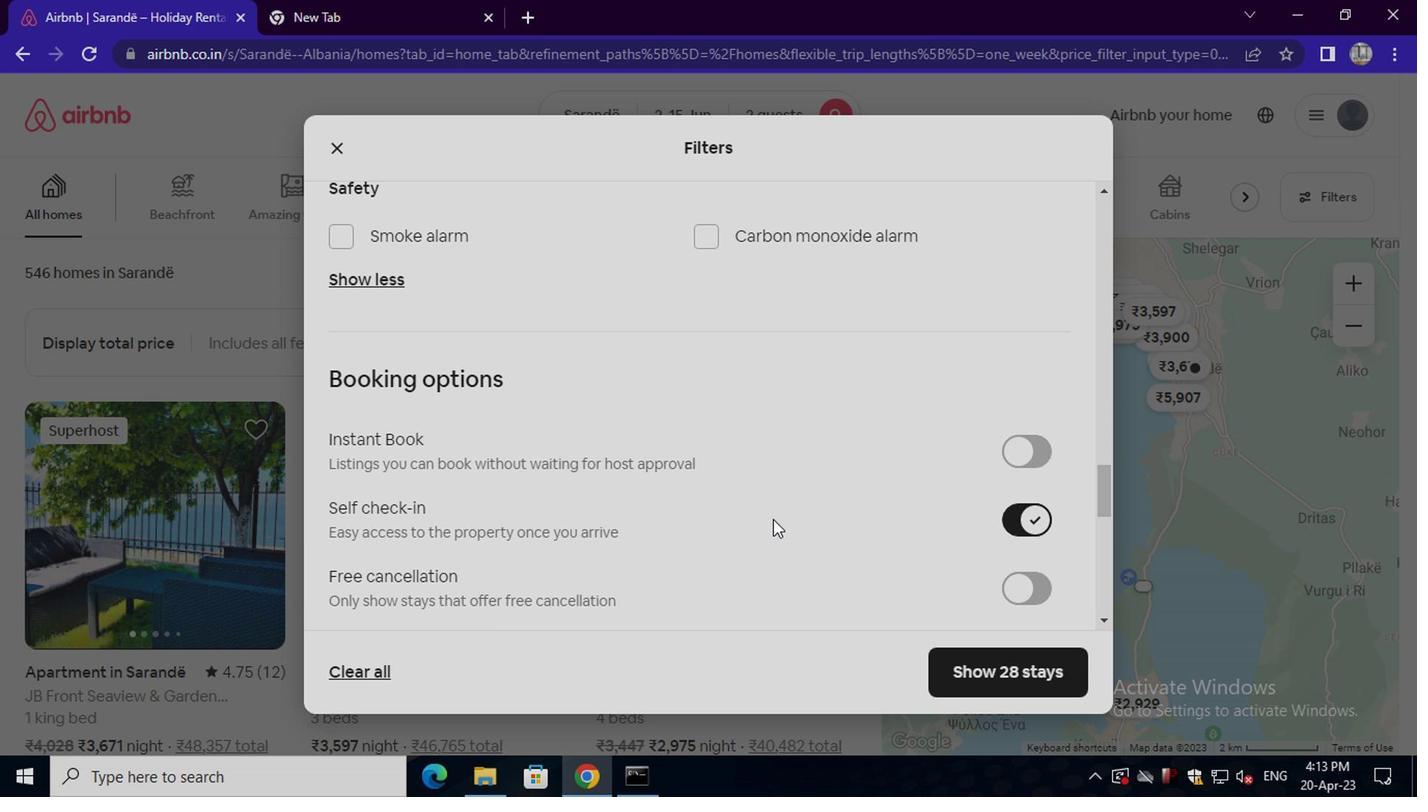 
Action: Mouse scrolled (769, 516) with delta (0, 0)
Screenshot: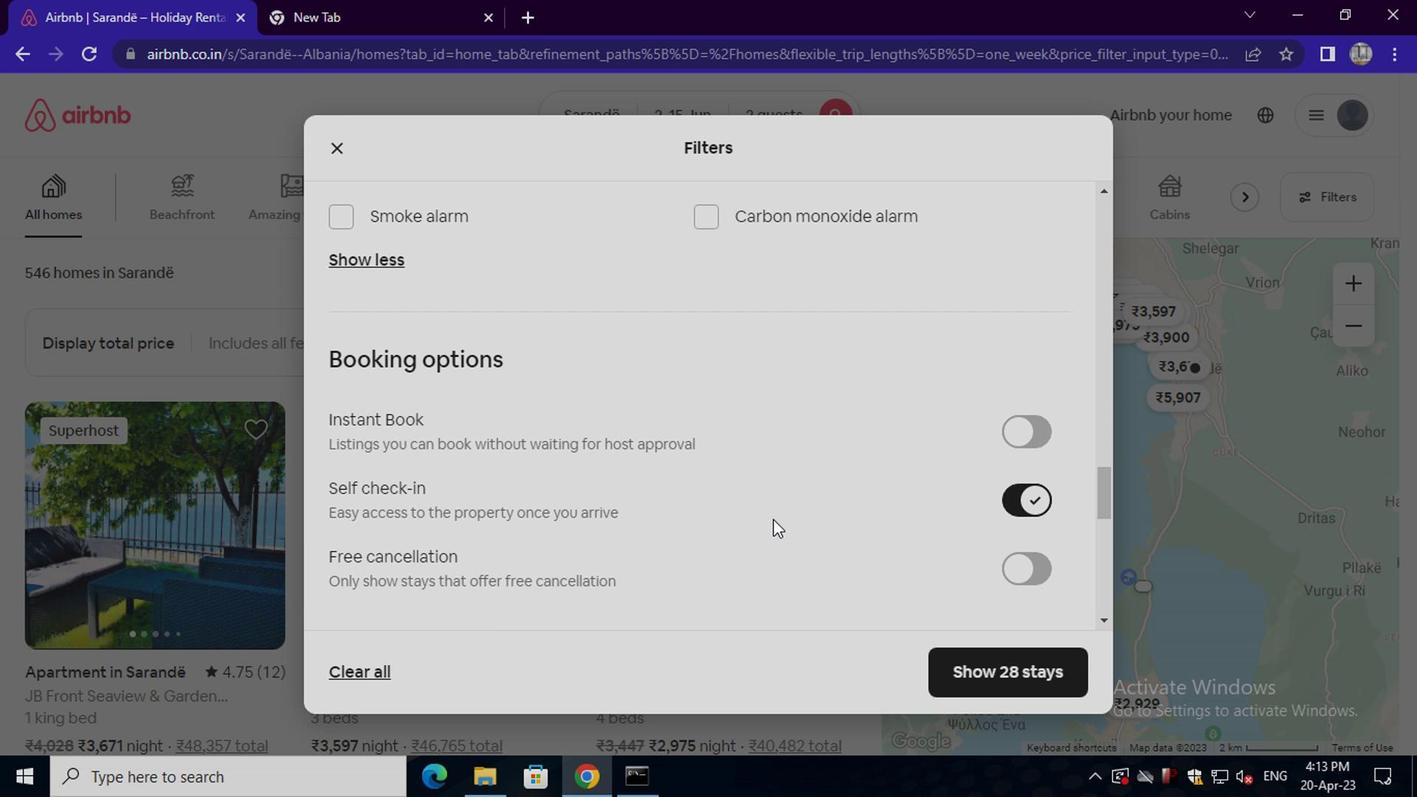 
Action: Mouse moved to (768, 517)
Screenshot: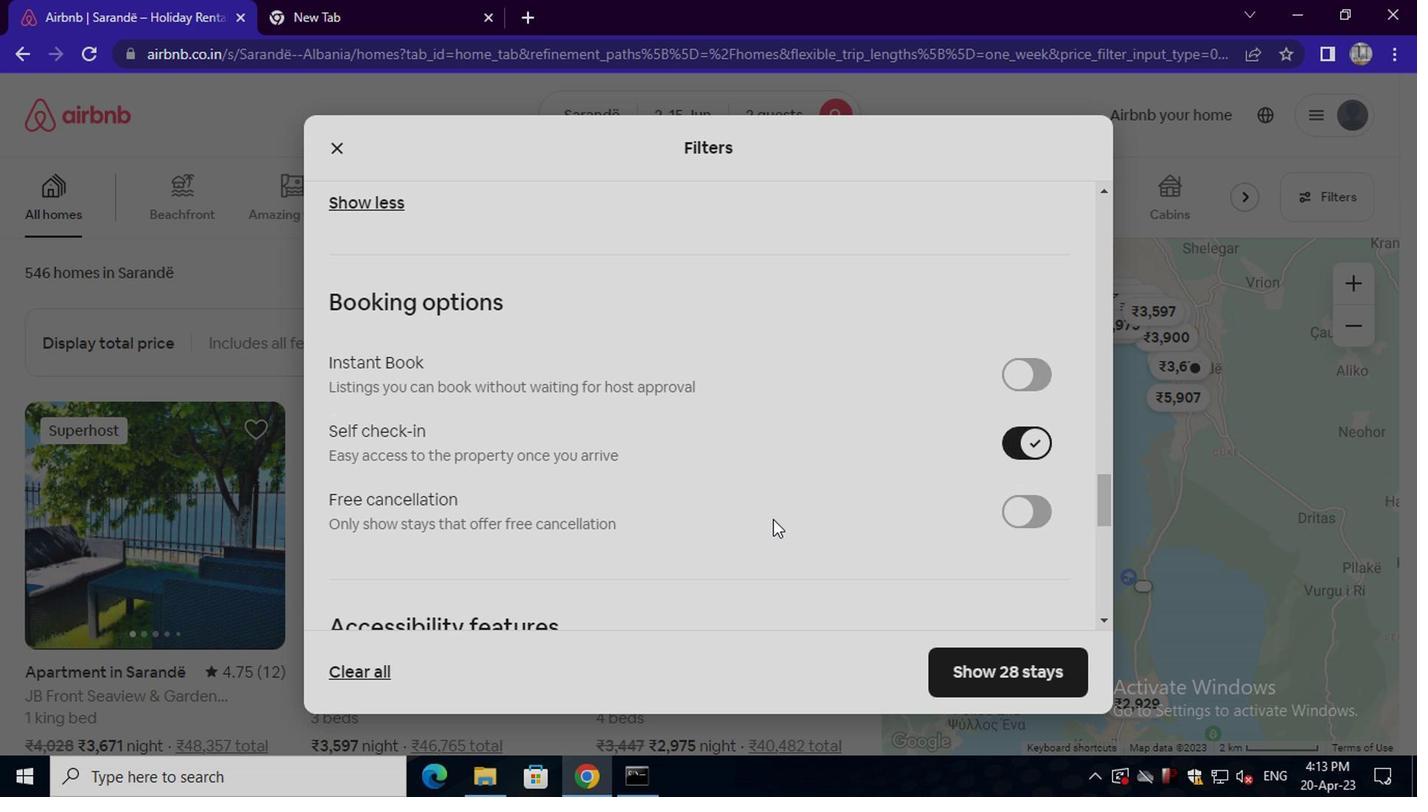 
Action: Mouse scrolled (768, 516) with delta (0, 0)
Screenshot: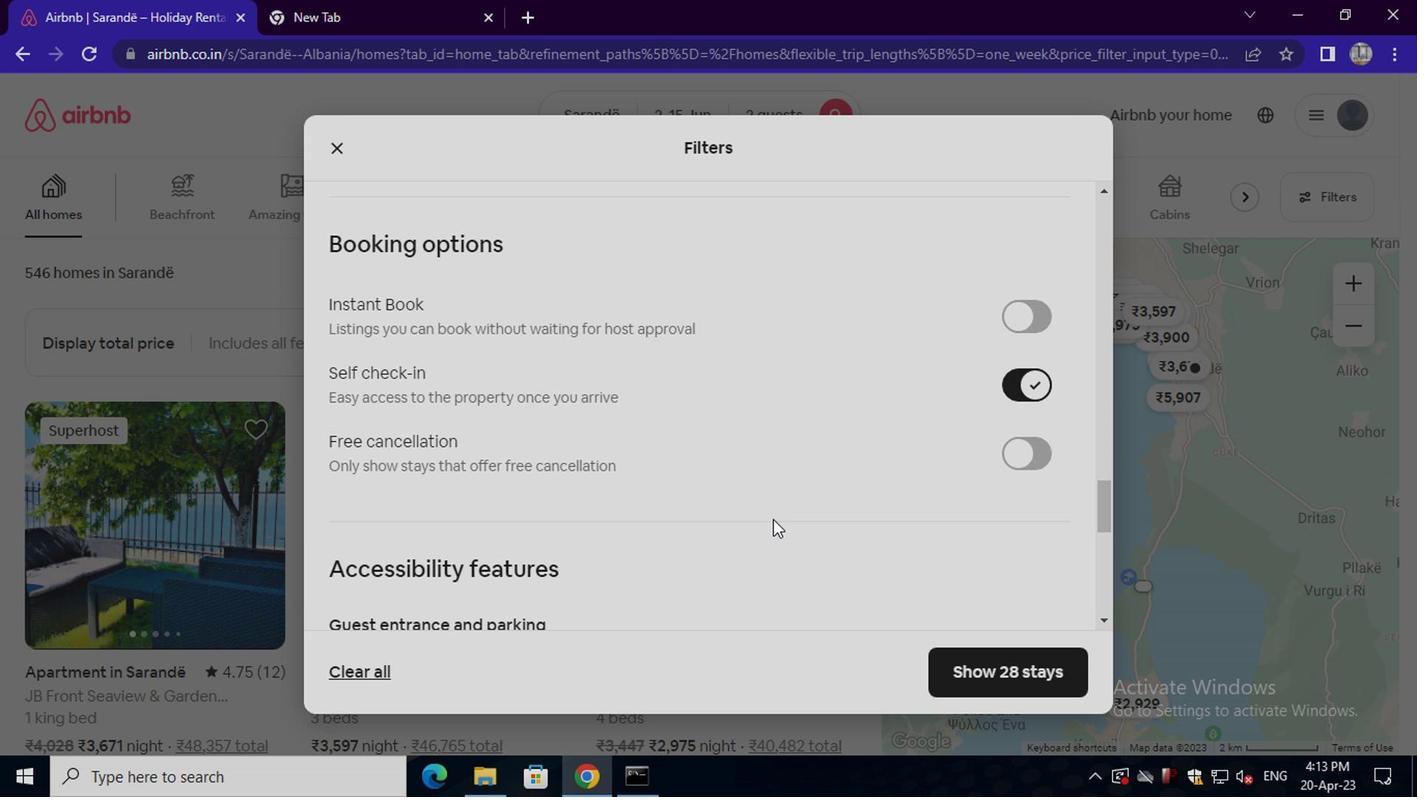 
Action: Mouse moved to (763, 522)
Screenshot: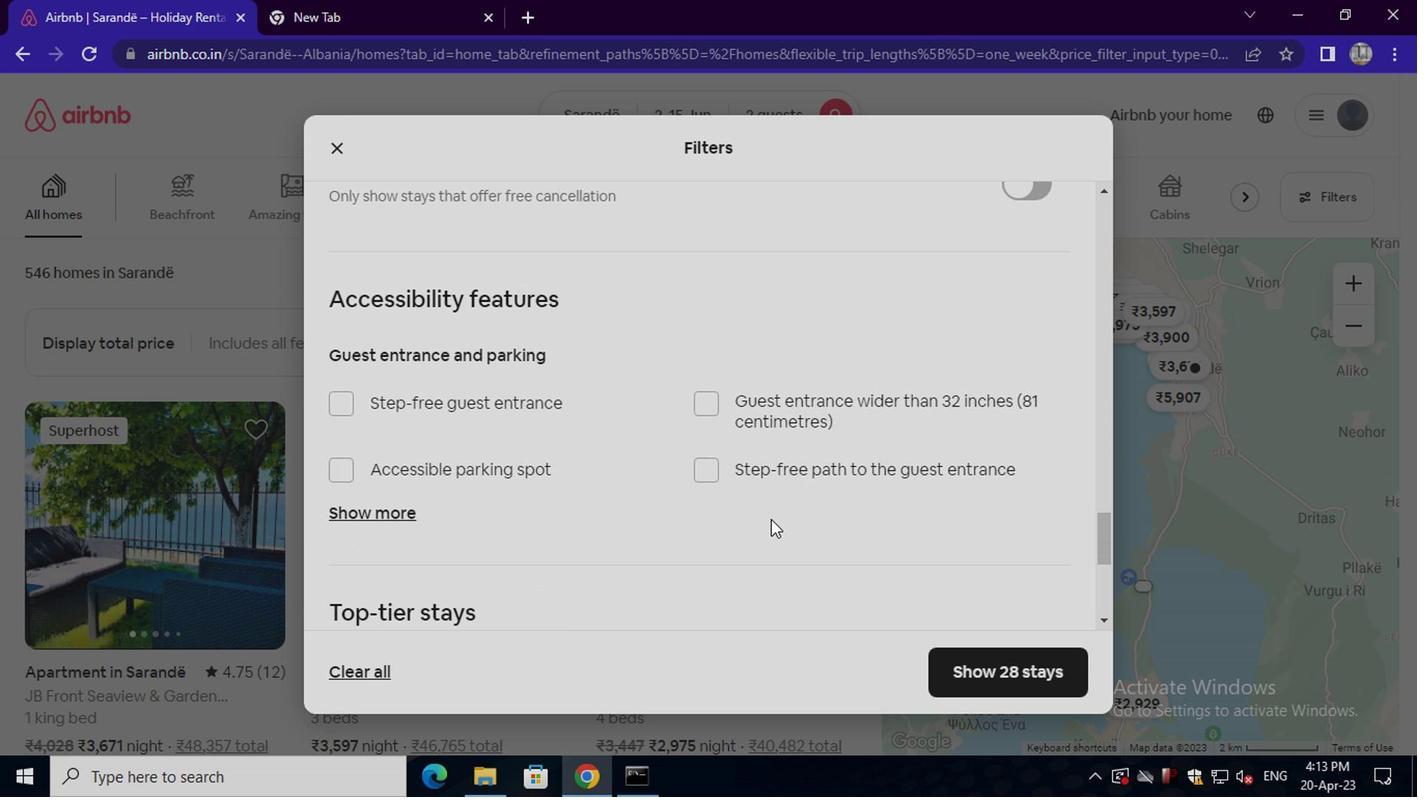 
Action: Mouse scrolled (763, 520) with delta (0, -1)
Screenshot: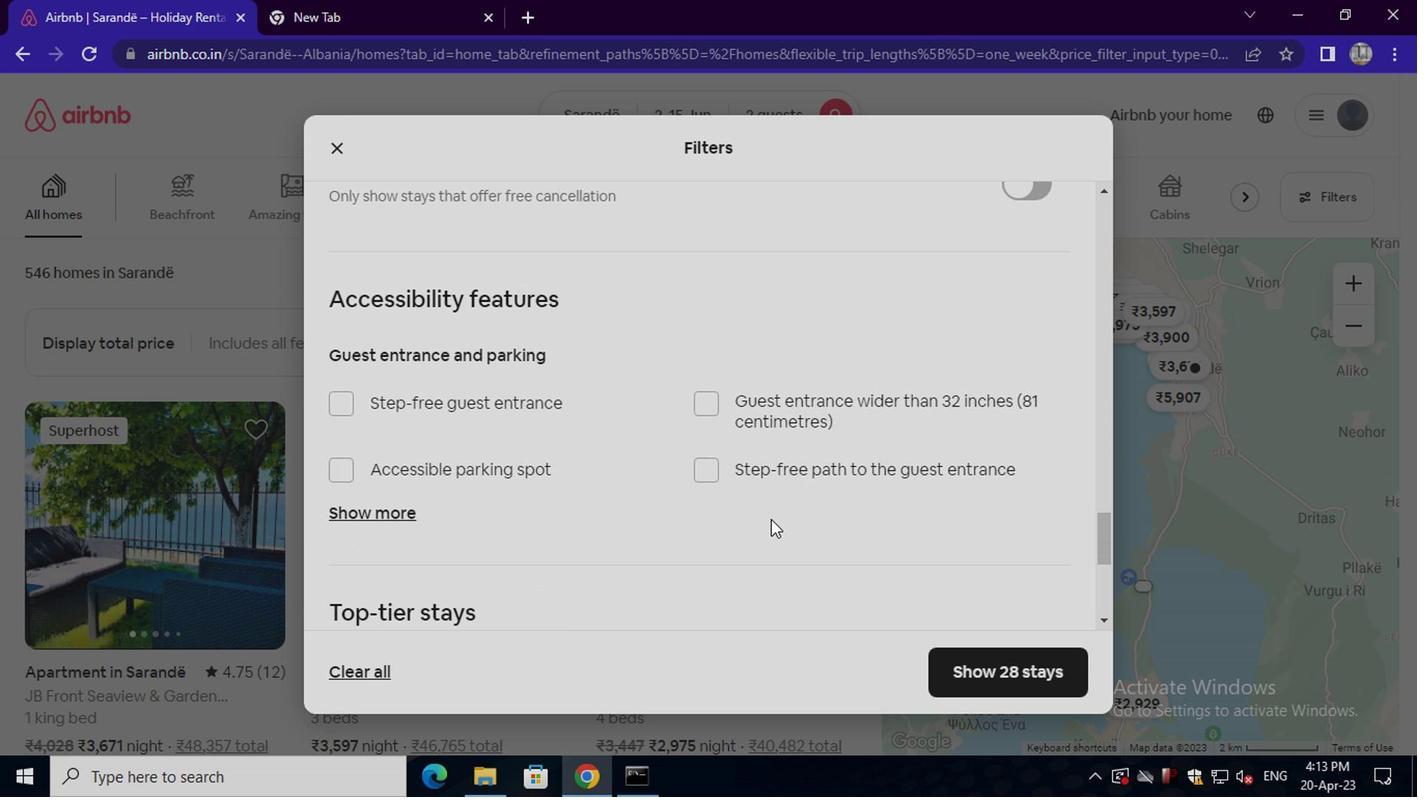 
Action: Mouse moved to (761, 524)
Screenshot: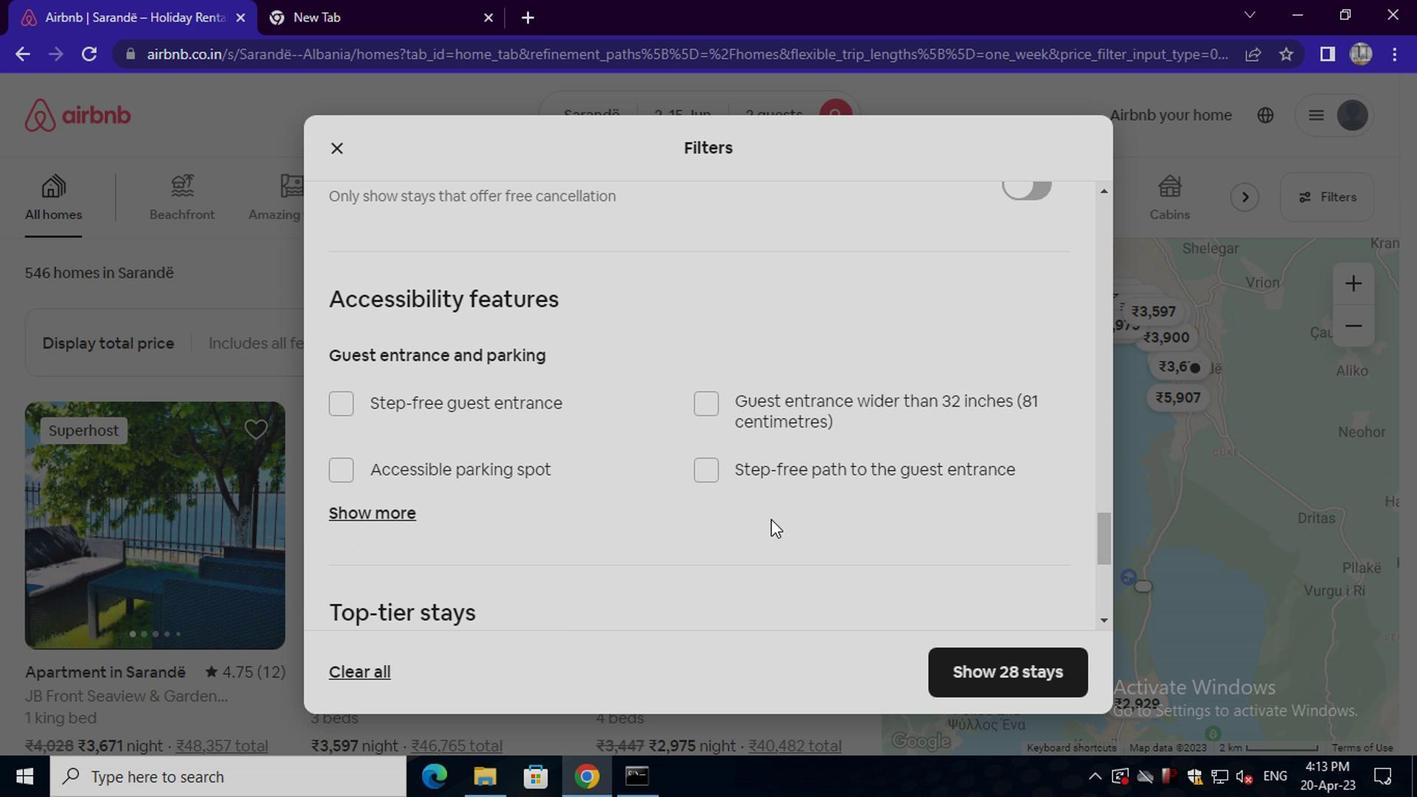 
Action: Mouse scrolled (761, 522) with delta (0, -1)
Screenshot: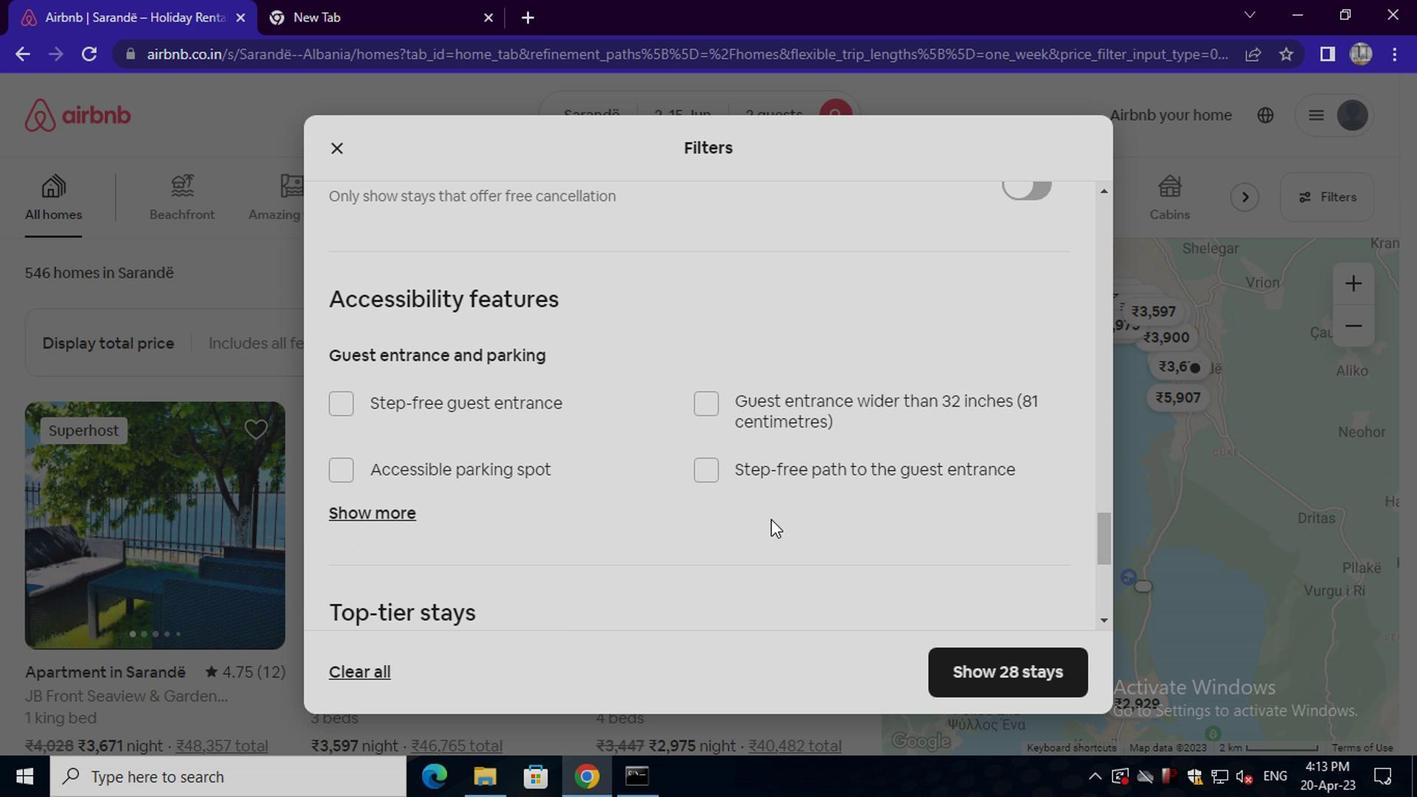 
Action: Mouse moved to (760, 525)
Screenshot: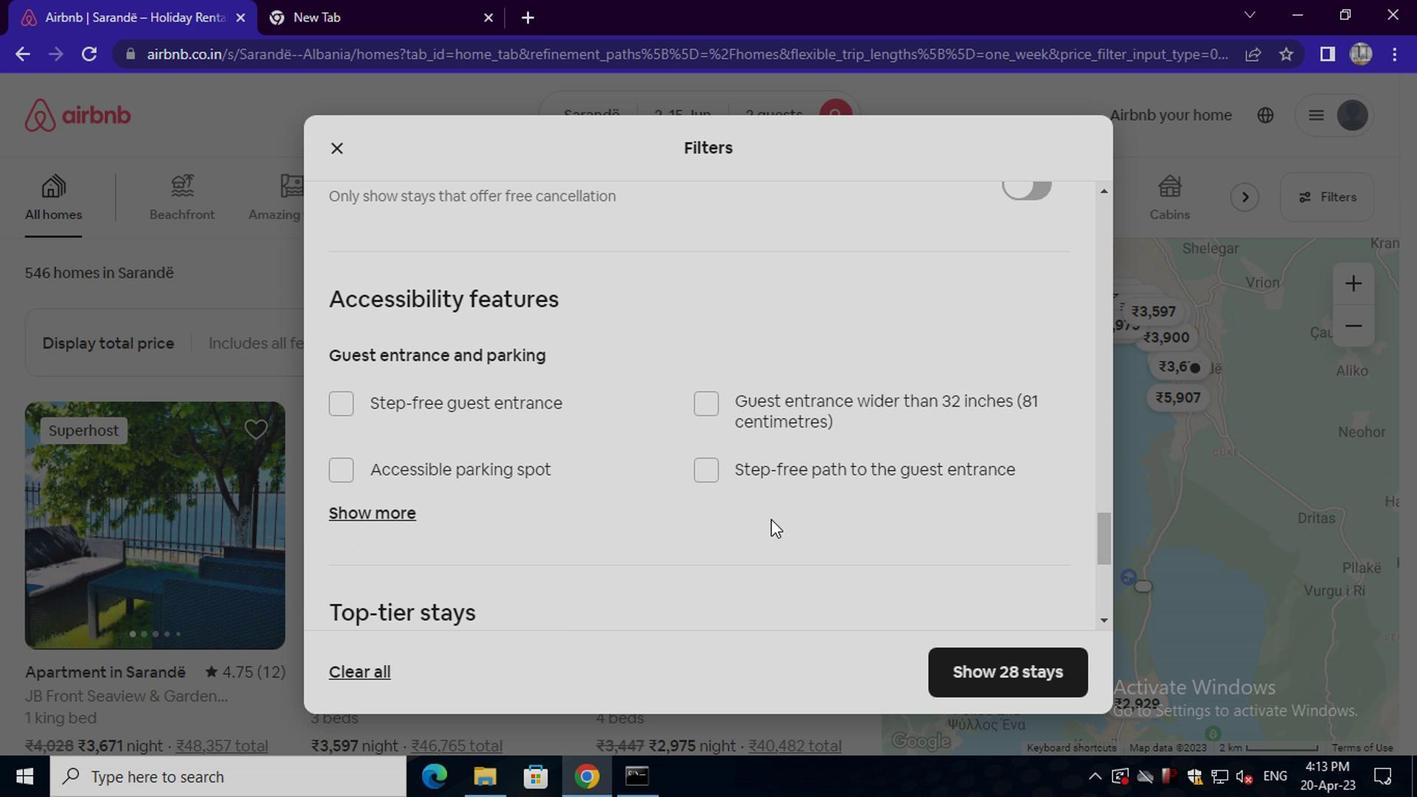 
Action: Mouse scrolled (760, 524) with delta (0, 0)
Screenshot: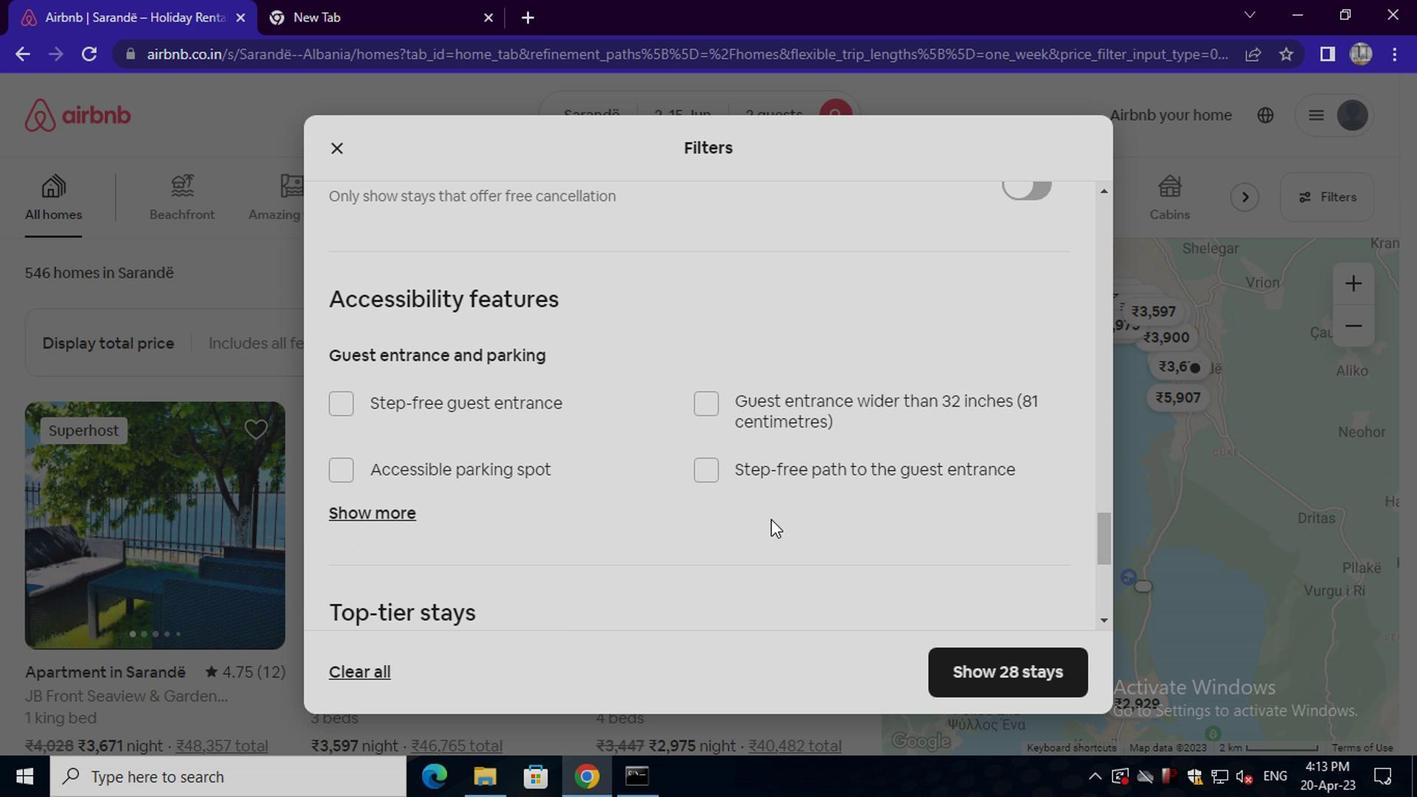 
Action: Mouse moved to (758, 525)
Screenshot: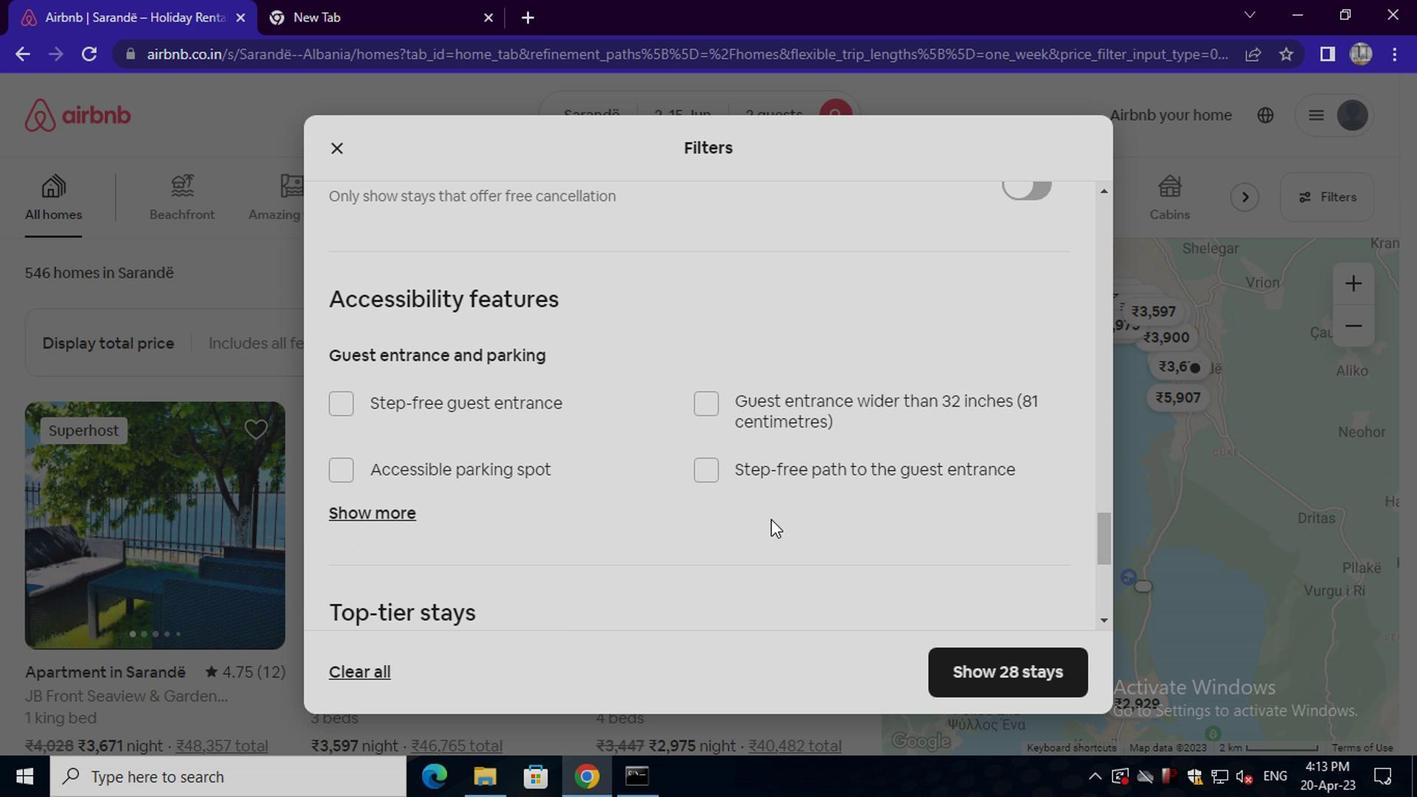 
Action: Mouse scrolled (758, 525) with delta (0, 0)
Screenshot: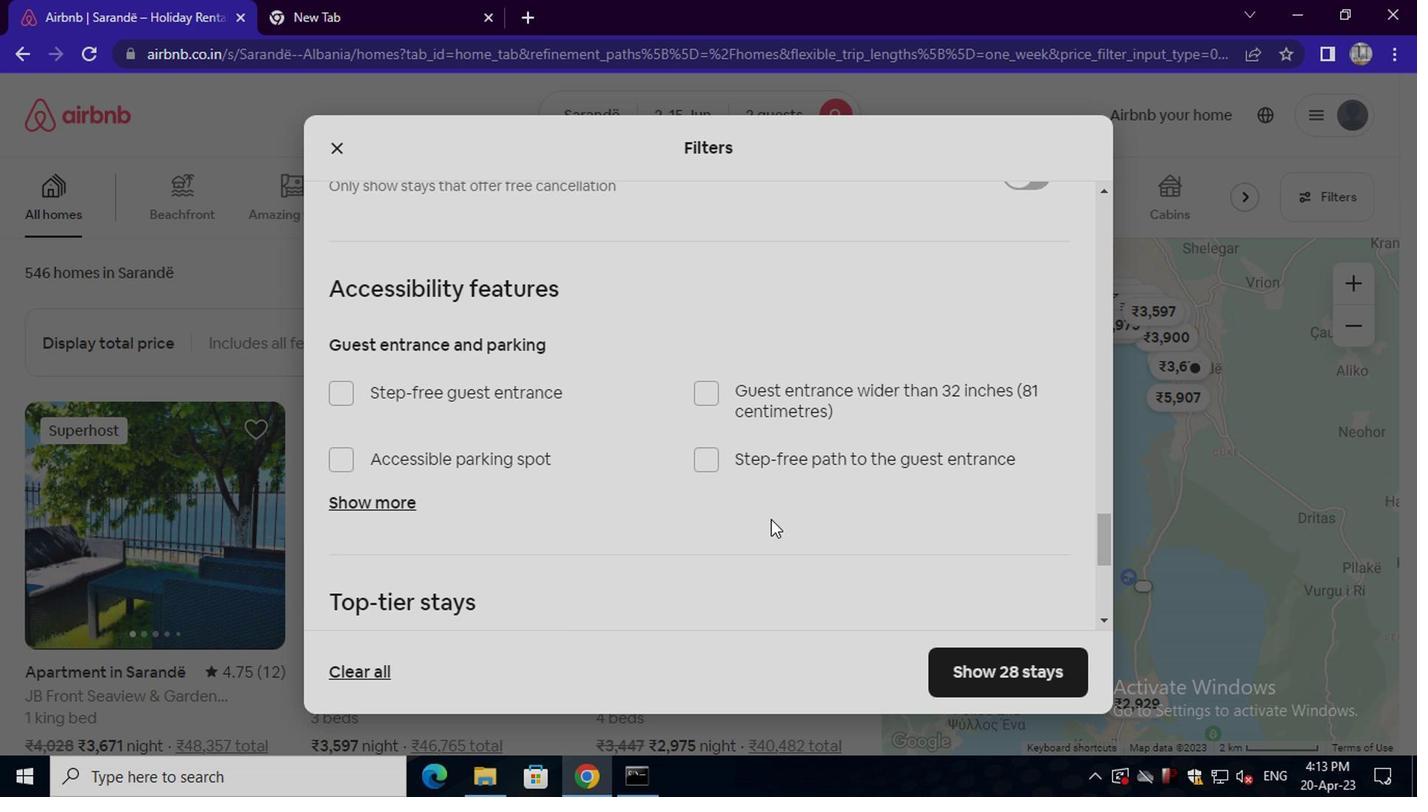 
Action: Mouse moved to (758, 525)
Screenshot: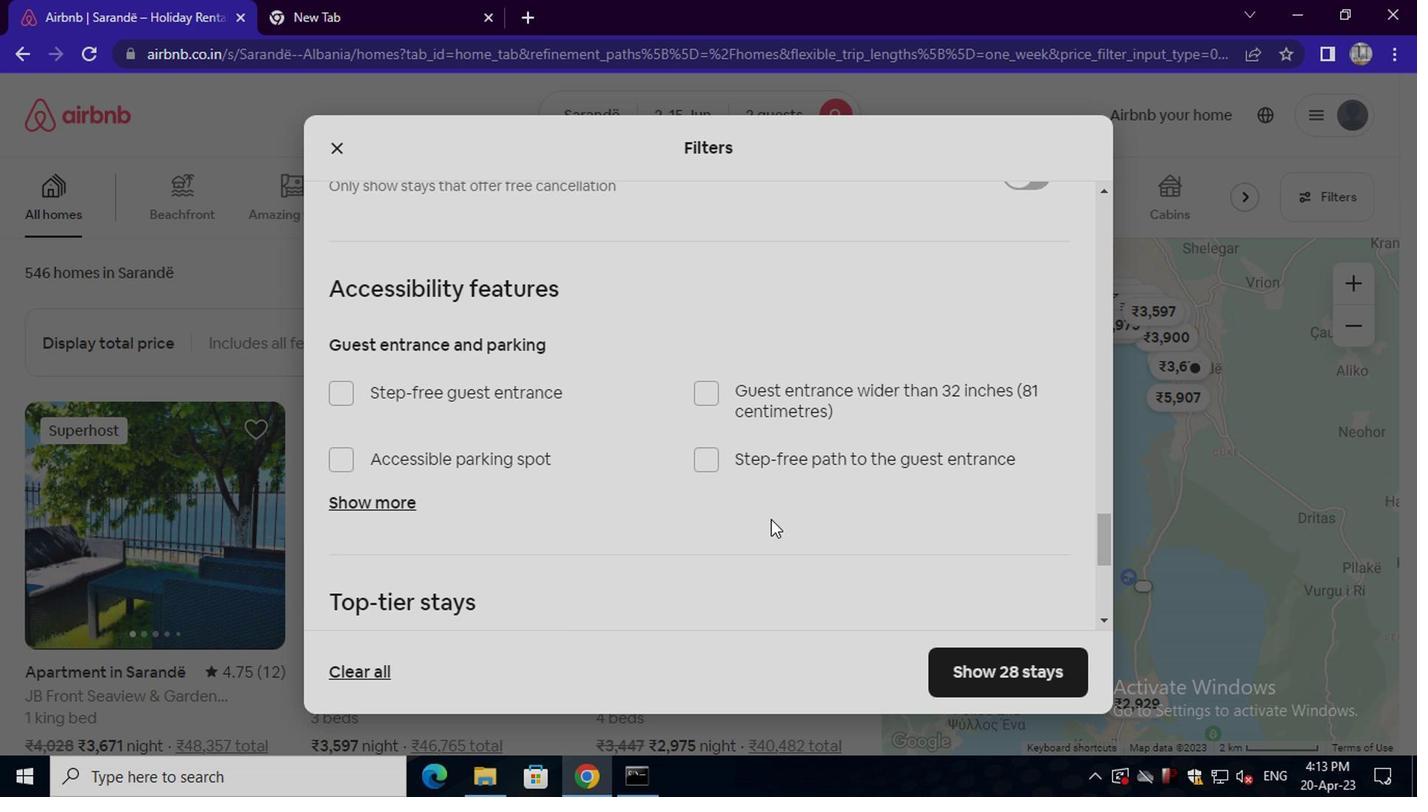 
Action: Mouse scrolled (758, 525) with delta (0, 0)
Screenshot: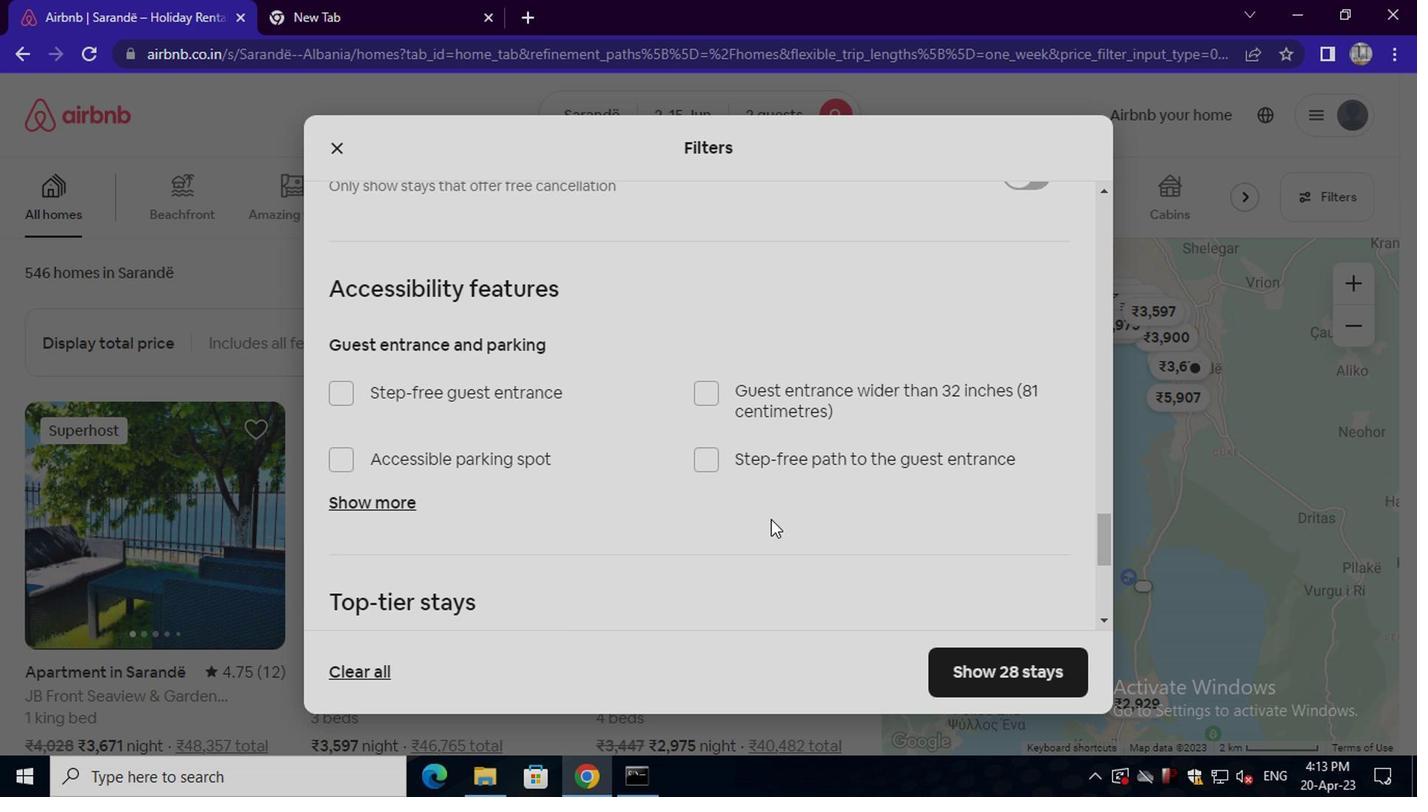 
Action: Mouse moved to (381, 470)
Screenshot: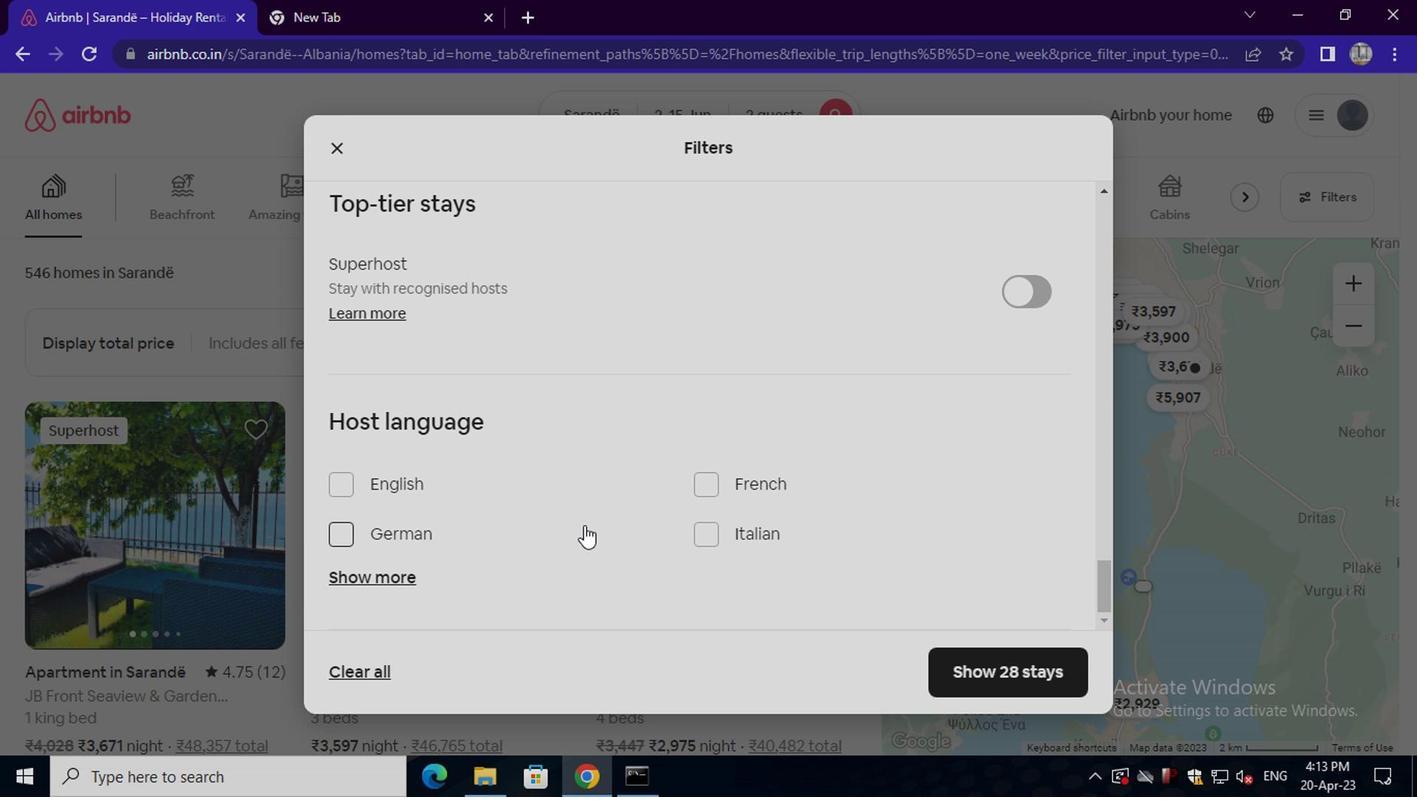 
Action: Mouse pressed left at (381, 470)
Screenshot: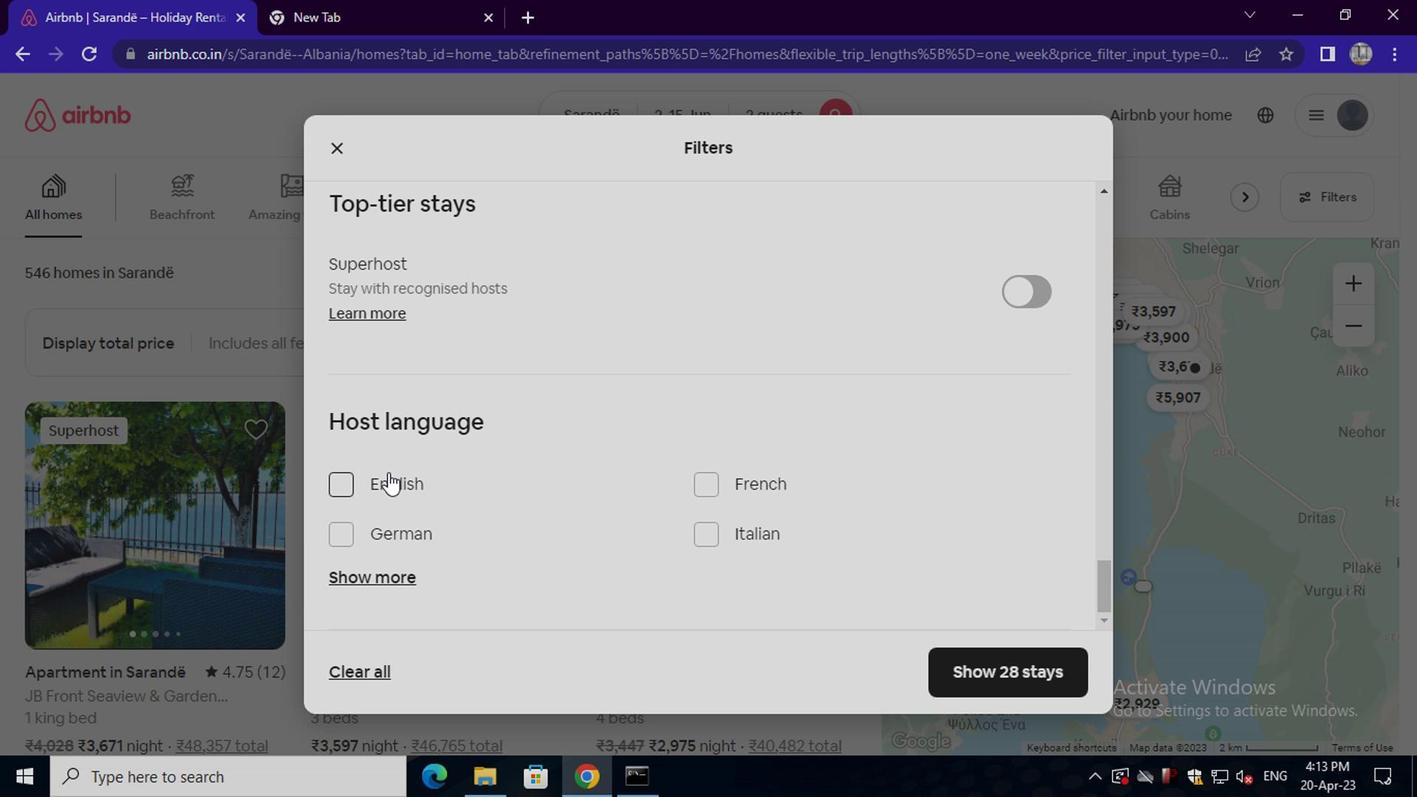 
Action: Mouse moved to (398, 472)
Screenshot: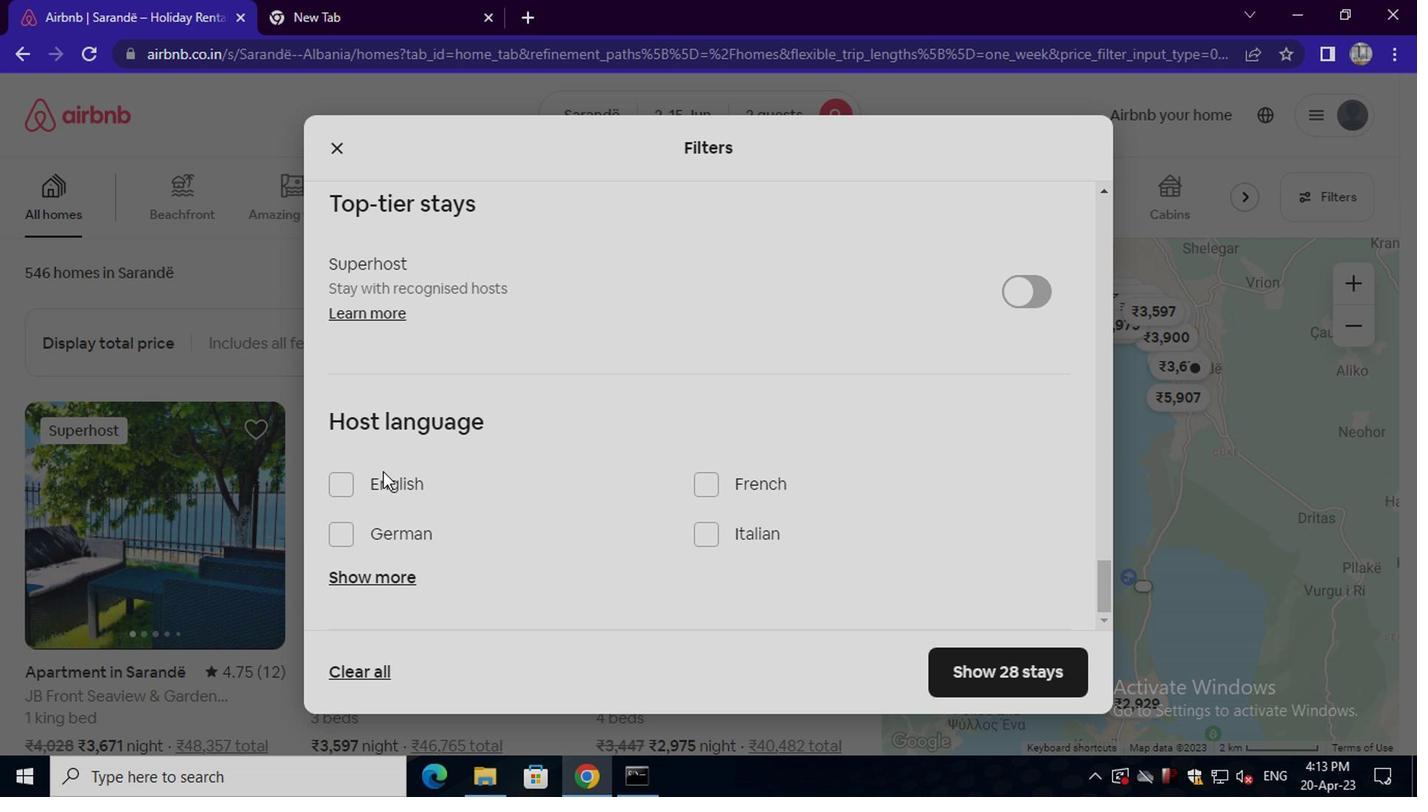 
Action: Mouse pressed left at (398, 472)
Screenshot: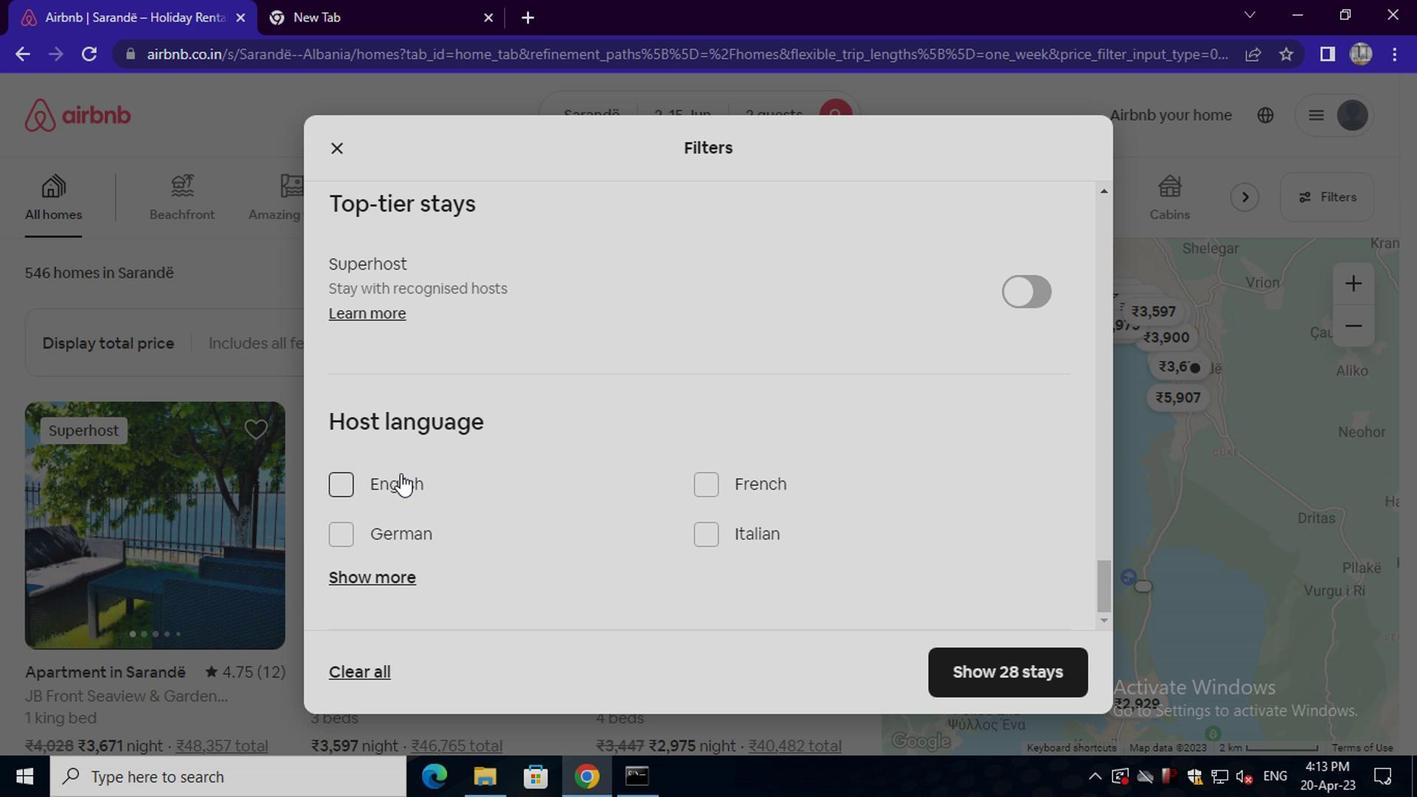 
Action: Mouse moved to (951, 651)
Screenshot: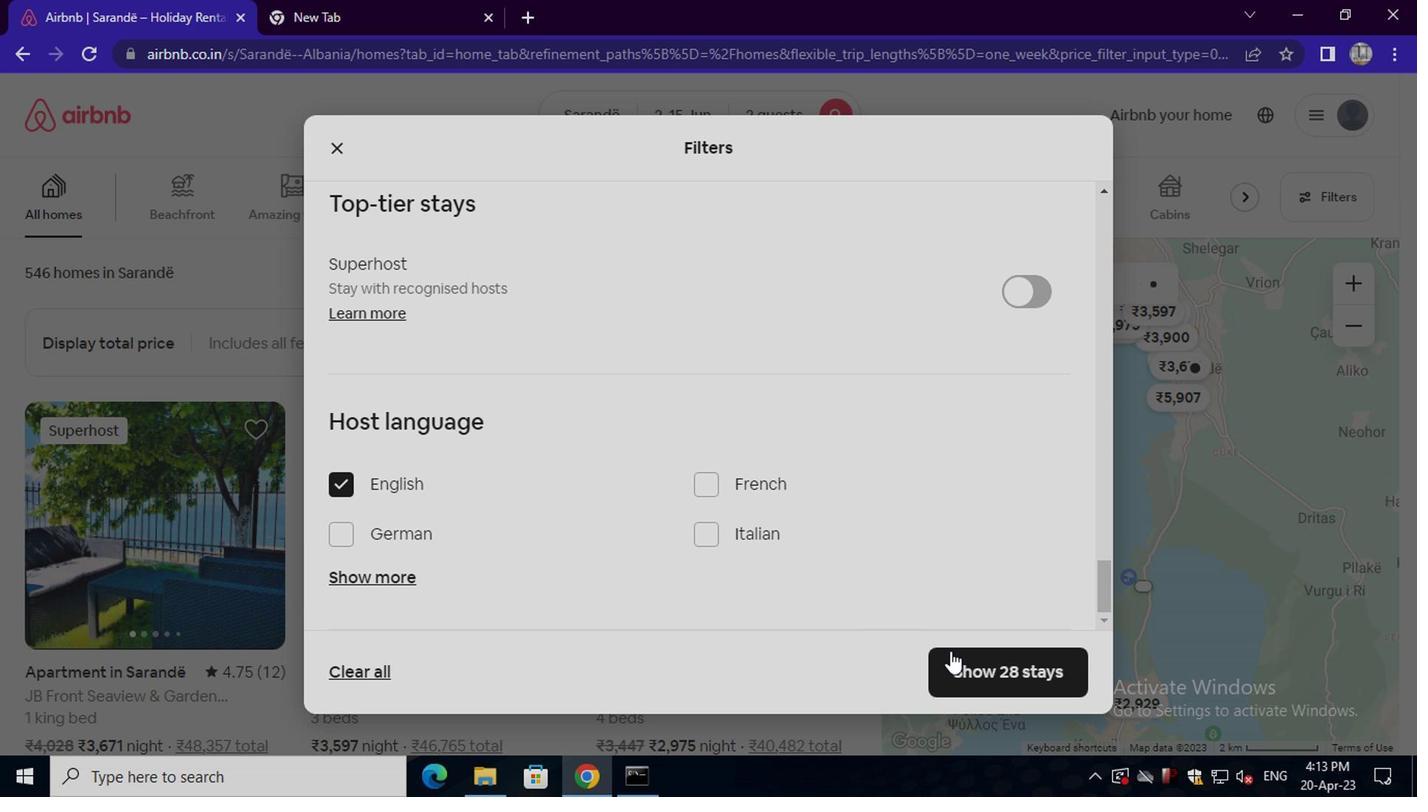 
Action: Mouse pressed left at (951, 651)
Screenshot: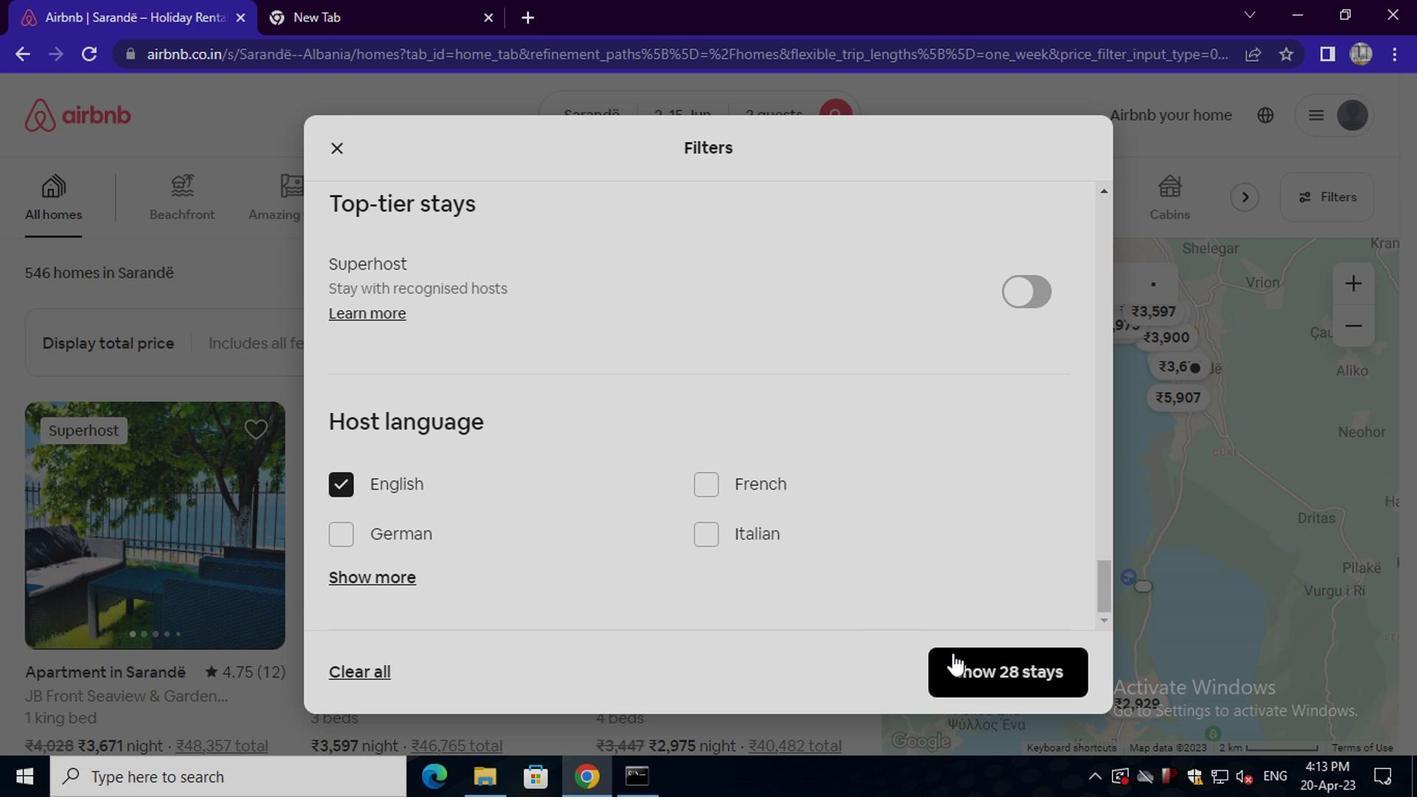 
Action: Mouse moved to (956, 650)
Screenshot: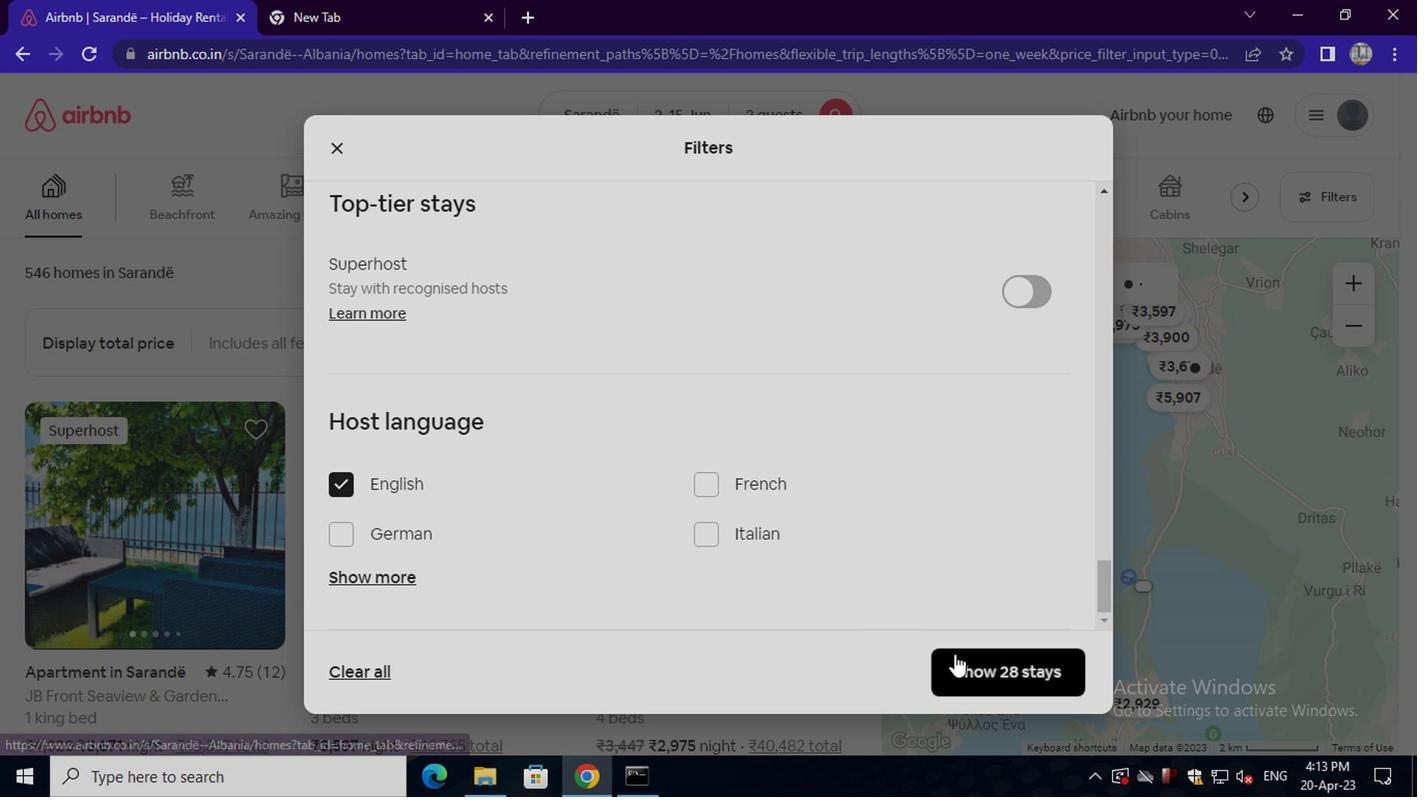 
